 Task: Find connections with filter location Mátészalka with filter topic #helpingothers with filter profile language German with filter current company UltraTech Cement with filter school Narayana Institute with filter industry Household Services with filter service category Retirement Planning with filter keywords title Account Executive
Action: Mouse pressed left at (683, 93)
Screenshot: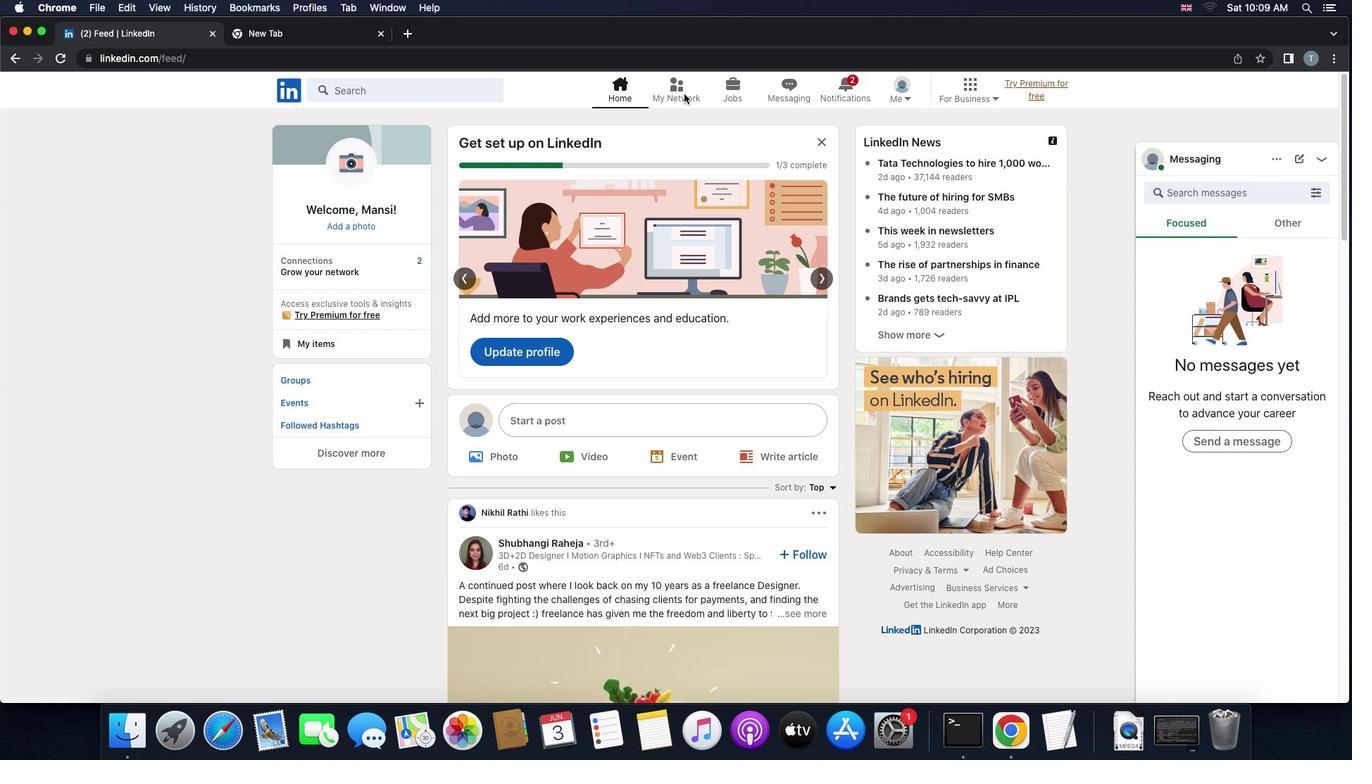 
Action: Mouse pressed left at (683, 93)
Screenshot: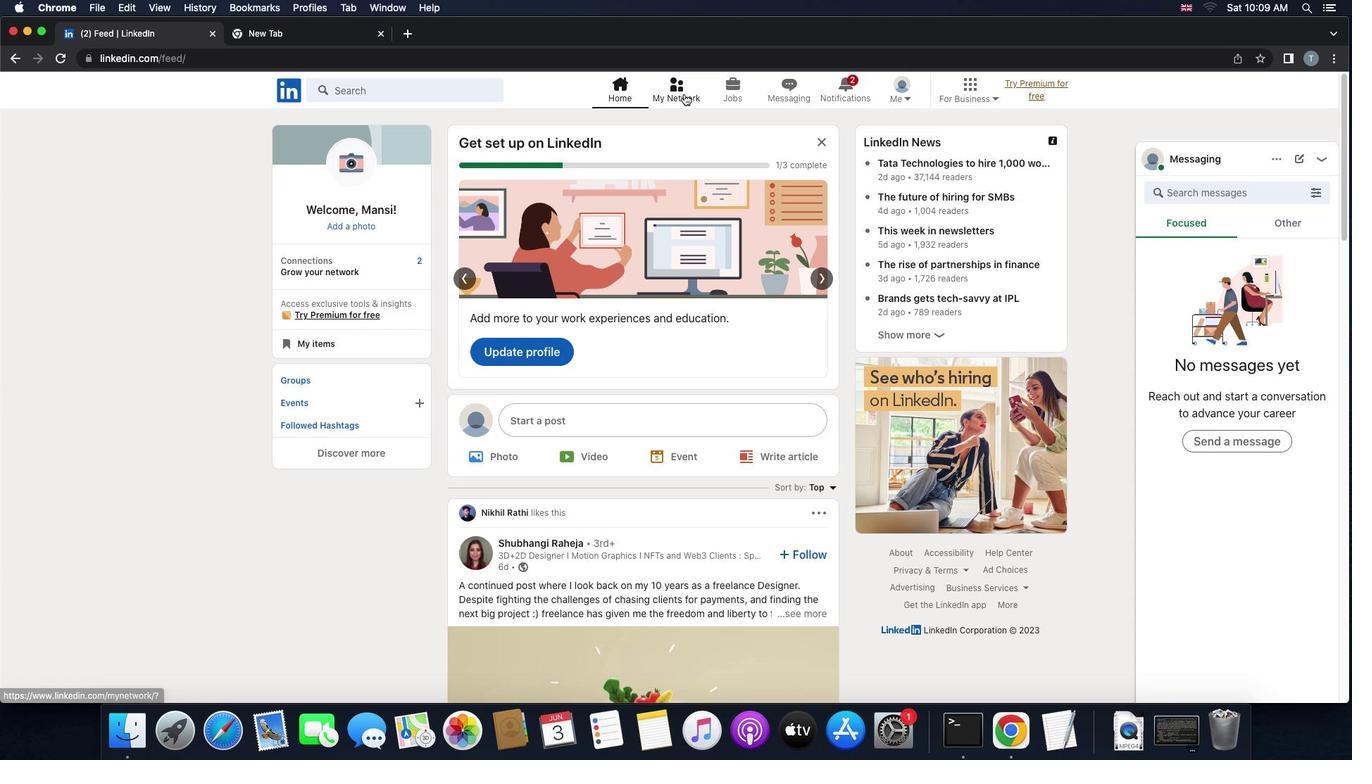 
Action: Mouse moved to (424, 167)
Screenshot: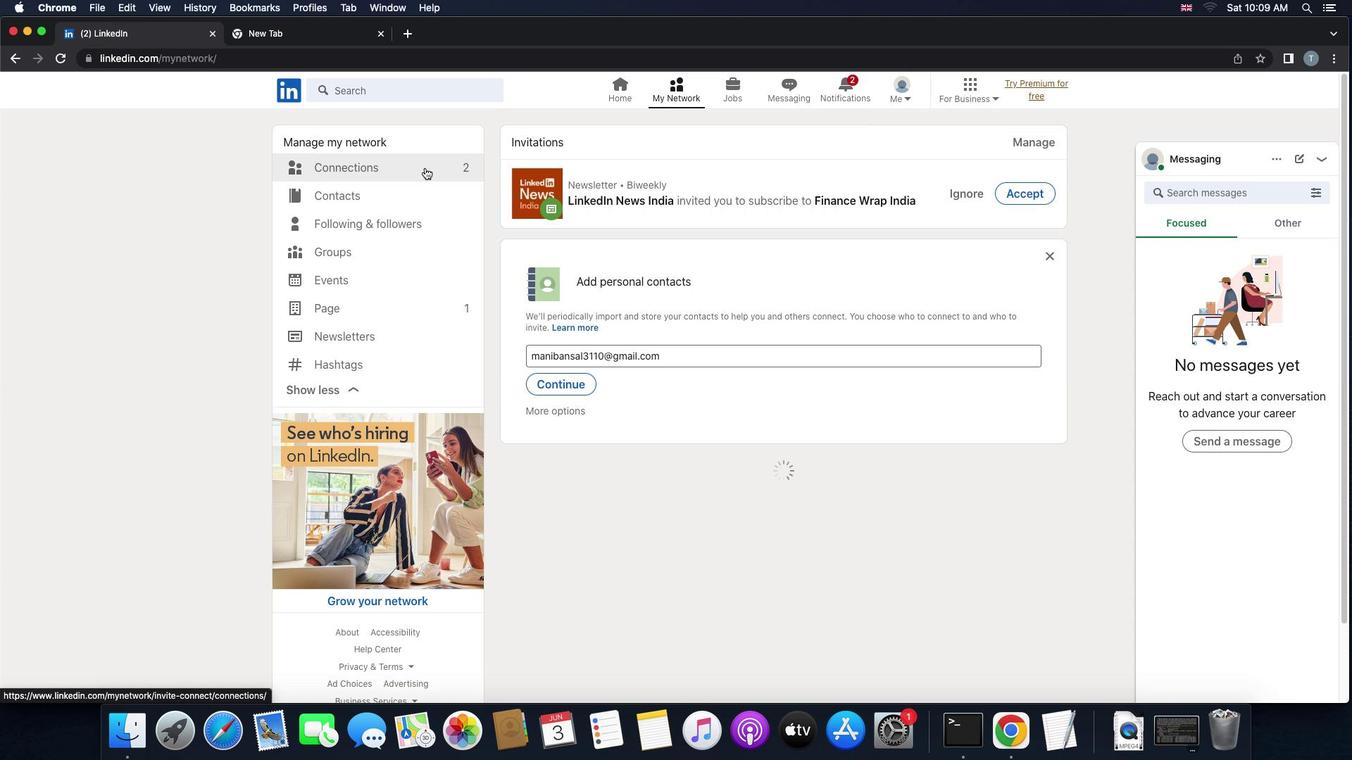 
Action: Mouse pressed left at (424, 167)
Screenshot: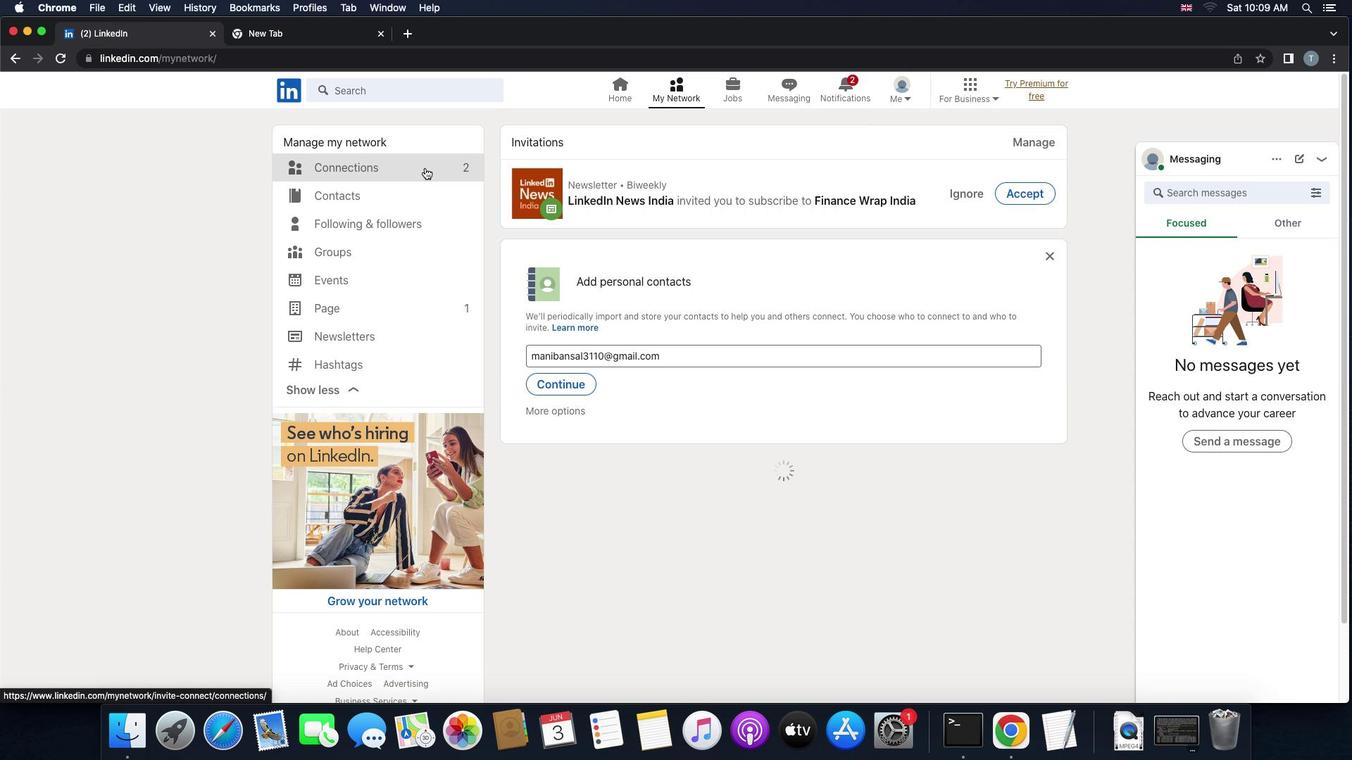 
Action: Mouse moved to (744, 166)
Screenshot: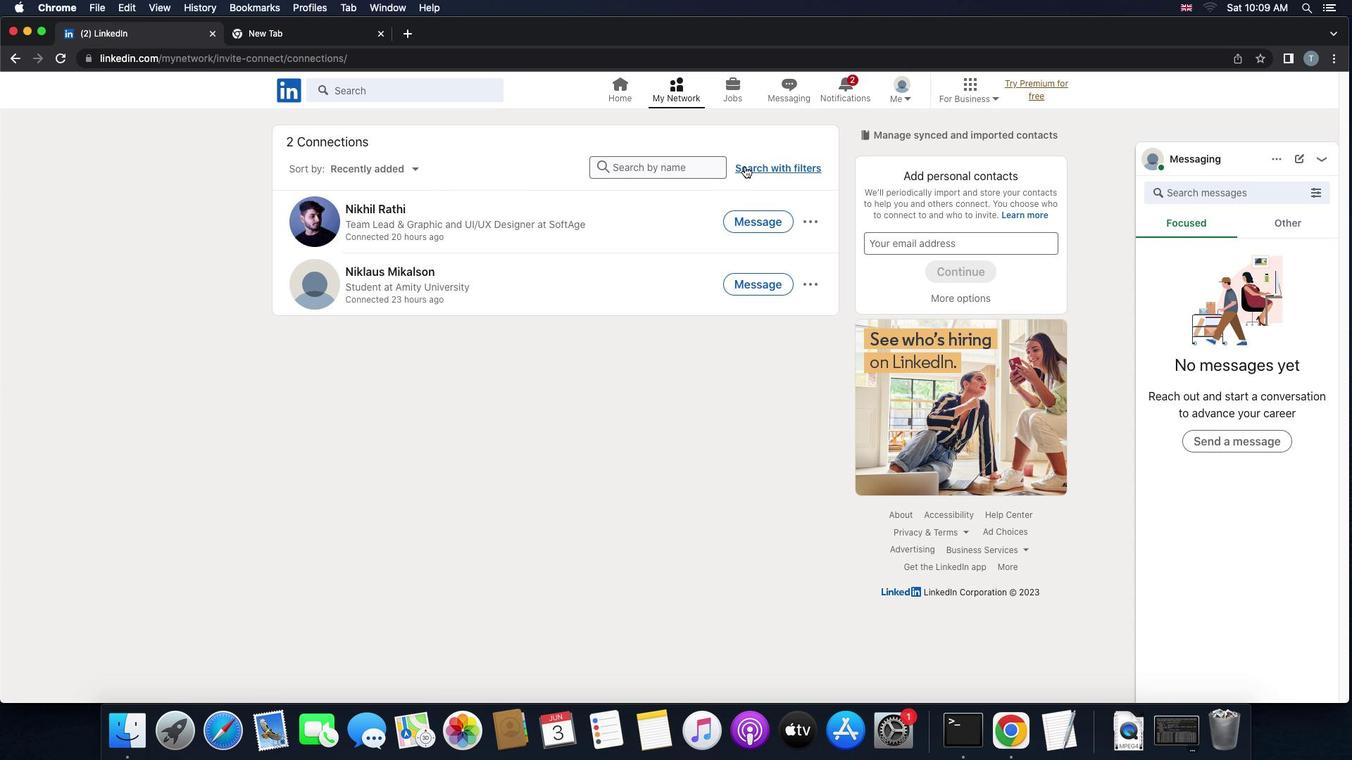 
Action: Mouse pressed left at (744, 166)
Screenshot: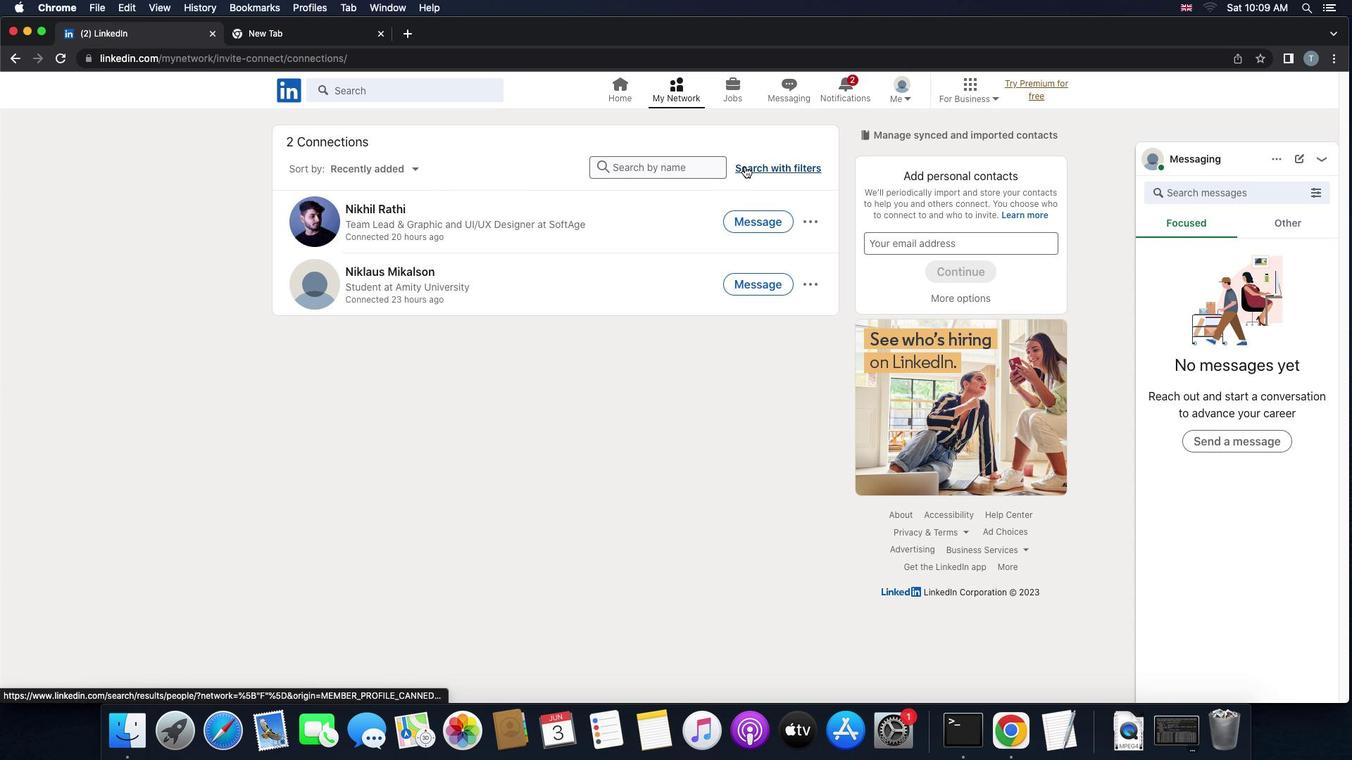 
Action: Mouse moved to (752, 122)
Screenshot: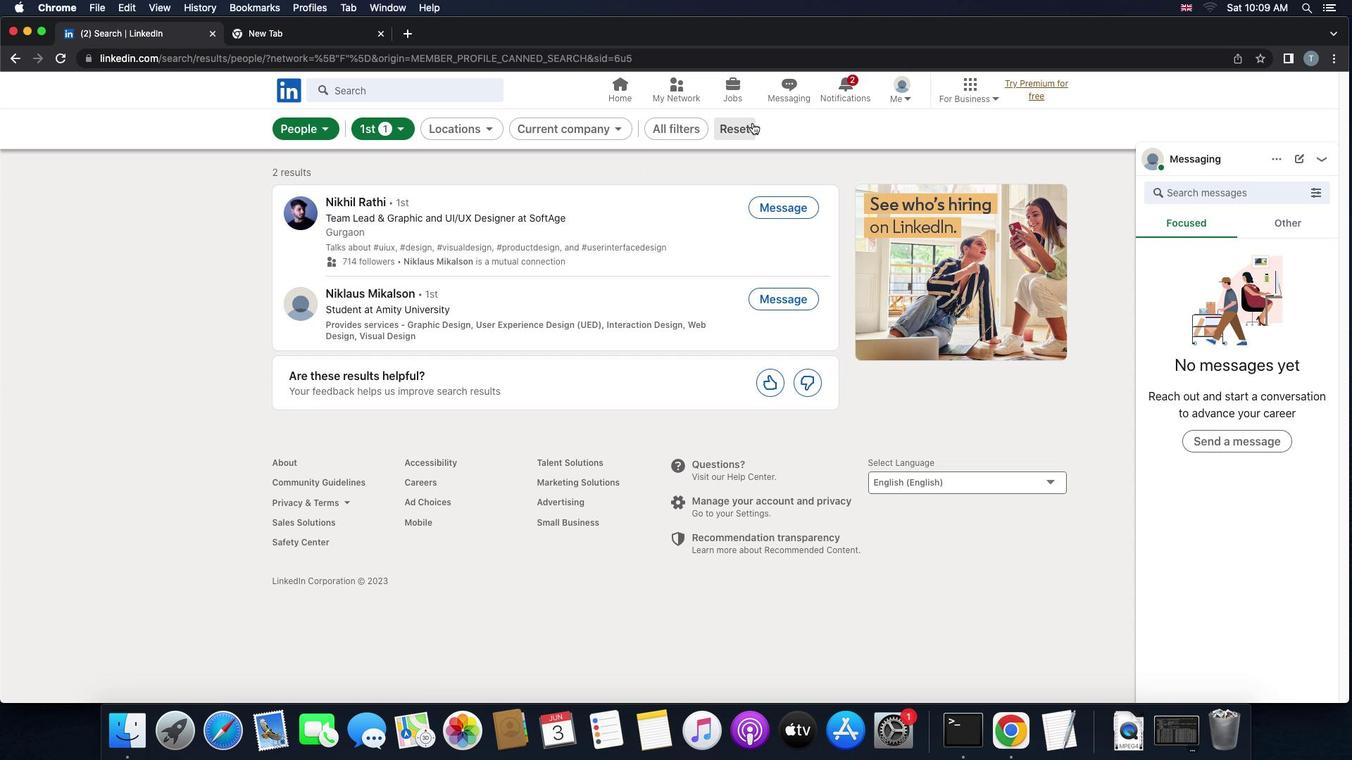 
Action: Mouse pressed left at (752, 122)
Screenshot: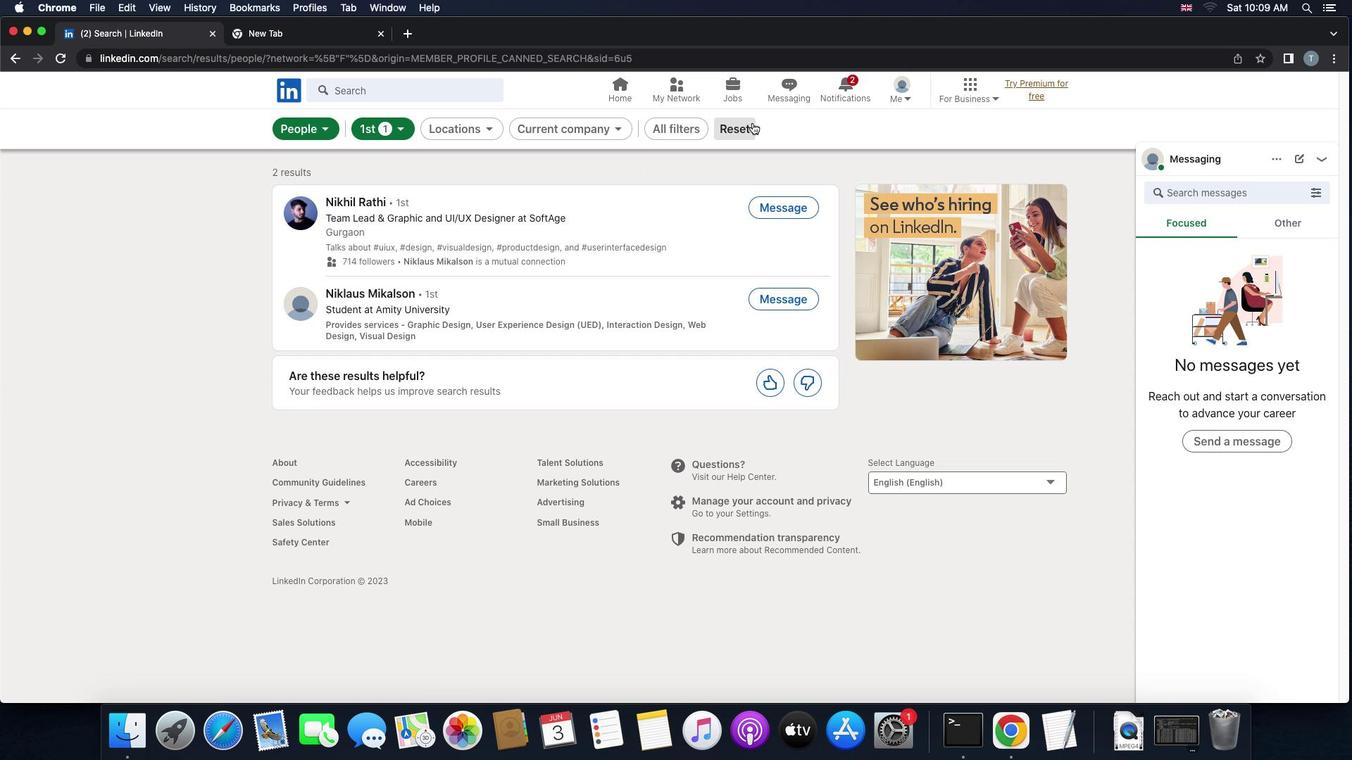 
Action: Mouse moved to (698, 127)
Screenshot: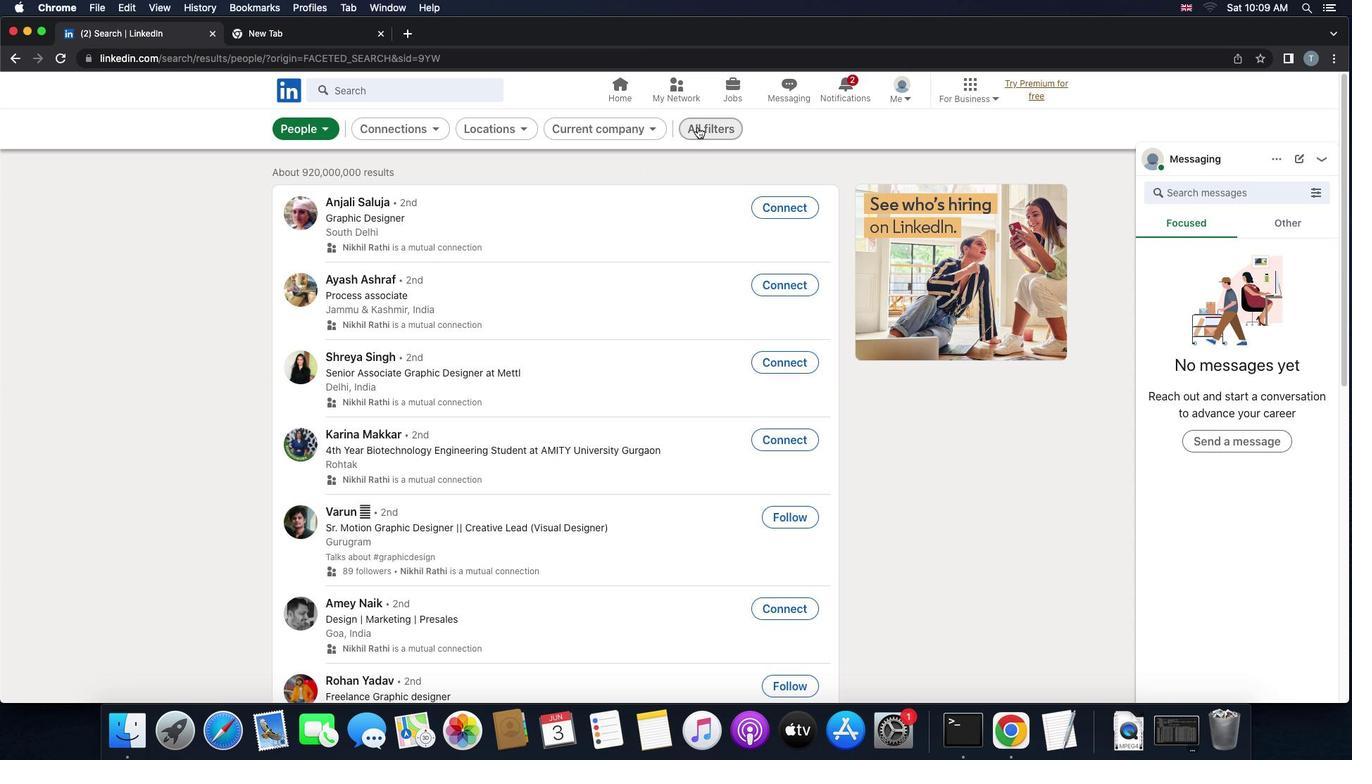 
Action: Mouse pressed left at (698, 127)
Screenshot: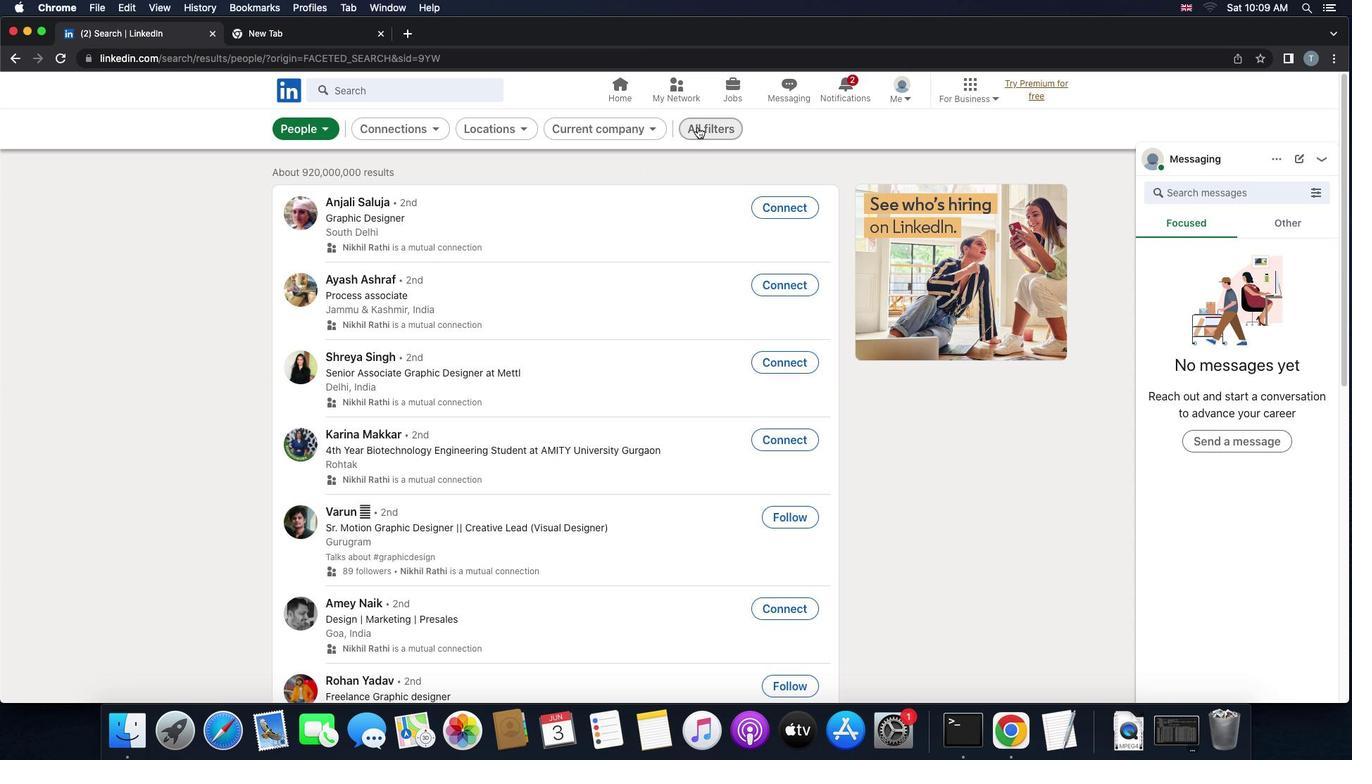 
Action: Mouse moved to (1117, 416)
Screenshot: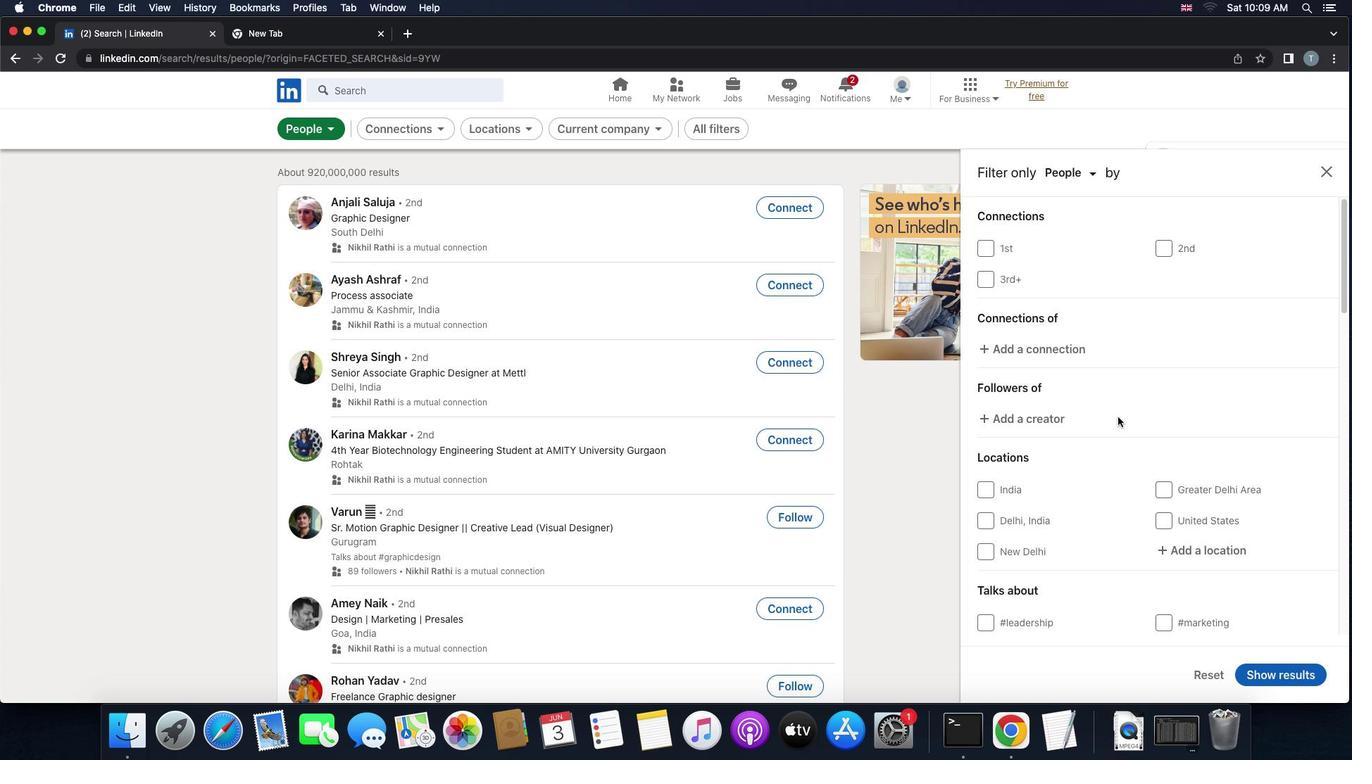 
Action: Mouse scrolled (1117, 416) with delta (0, 0)
Screenshot: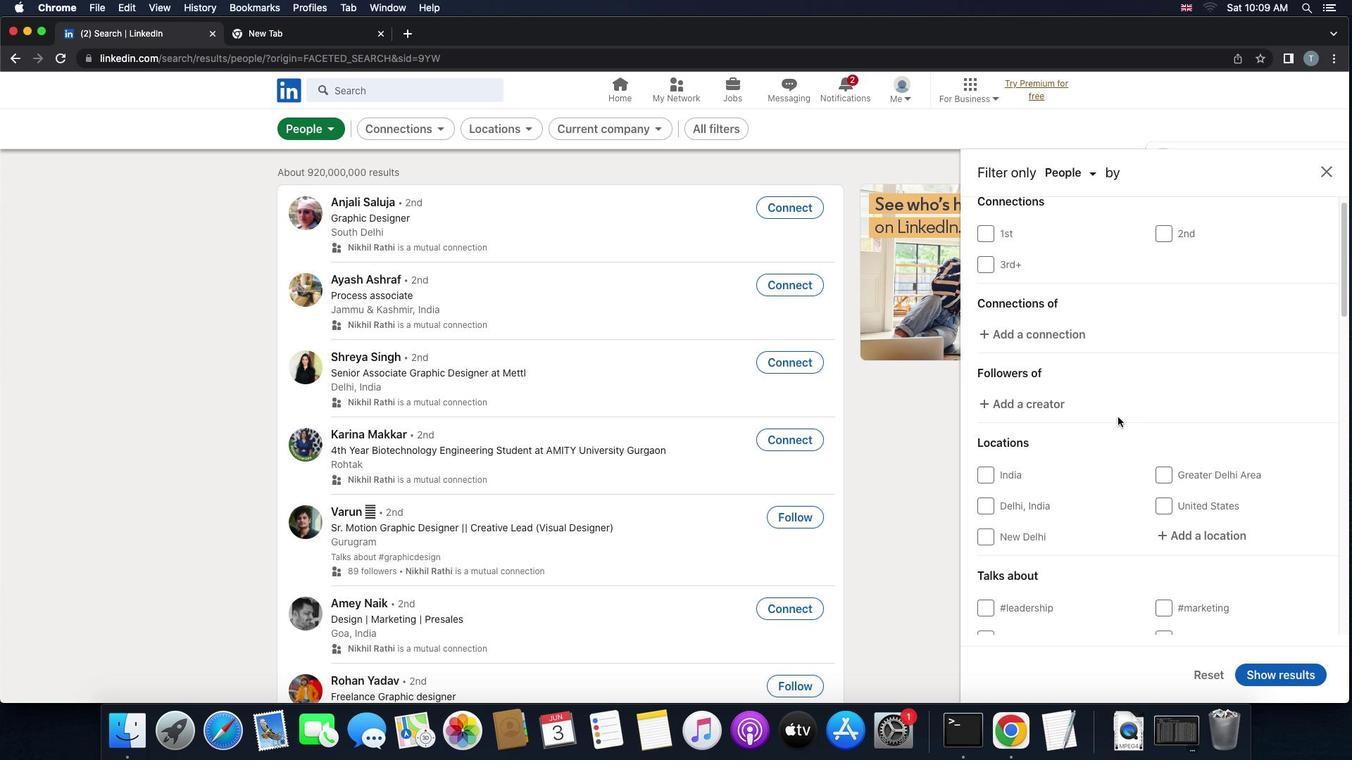 
Action: Mouse scrolled (1117, 416) with delta (0, 0)
Screenshot: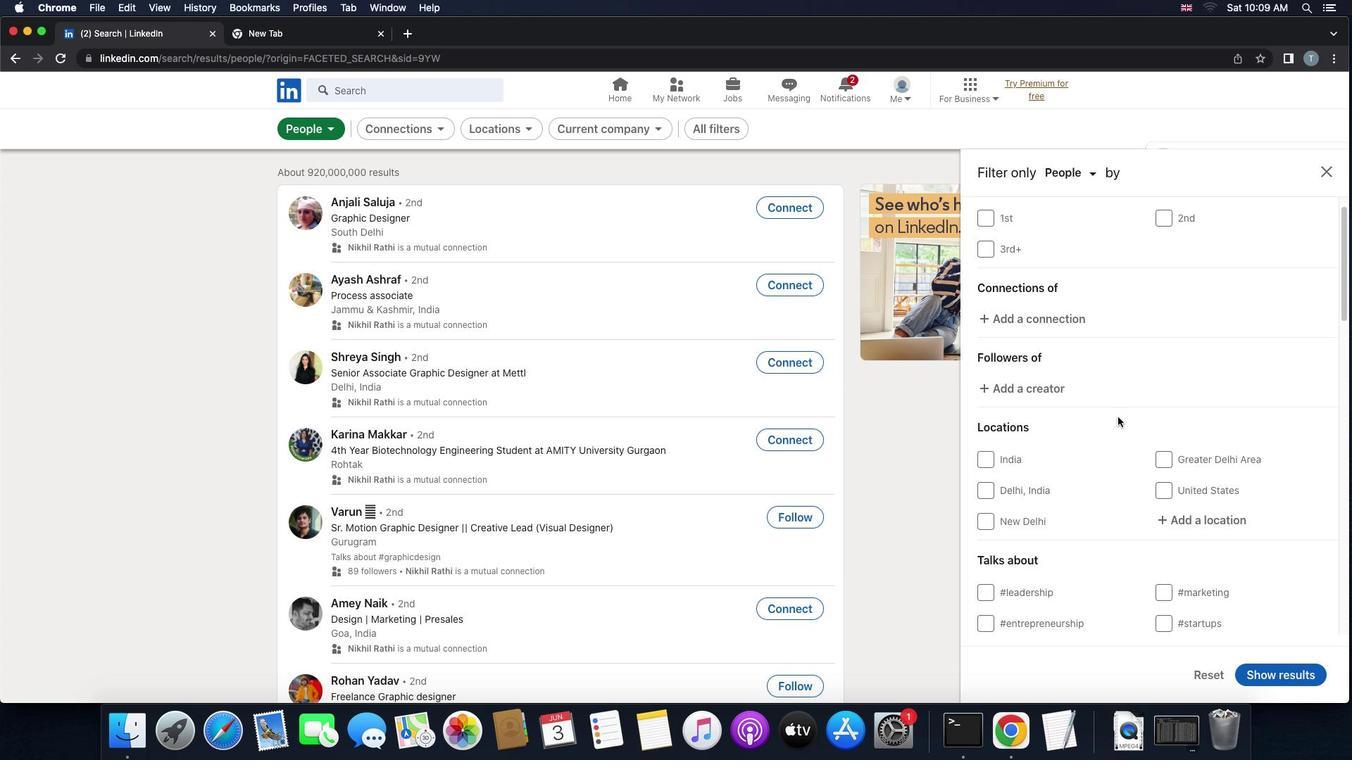 
Action: Mouse scrolled (1117, 416) with delta (0, -1)
Screenshot: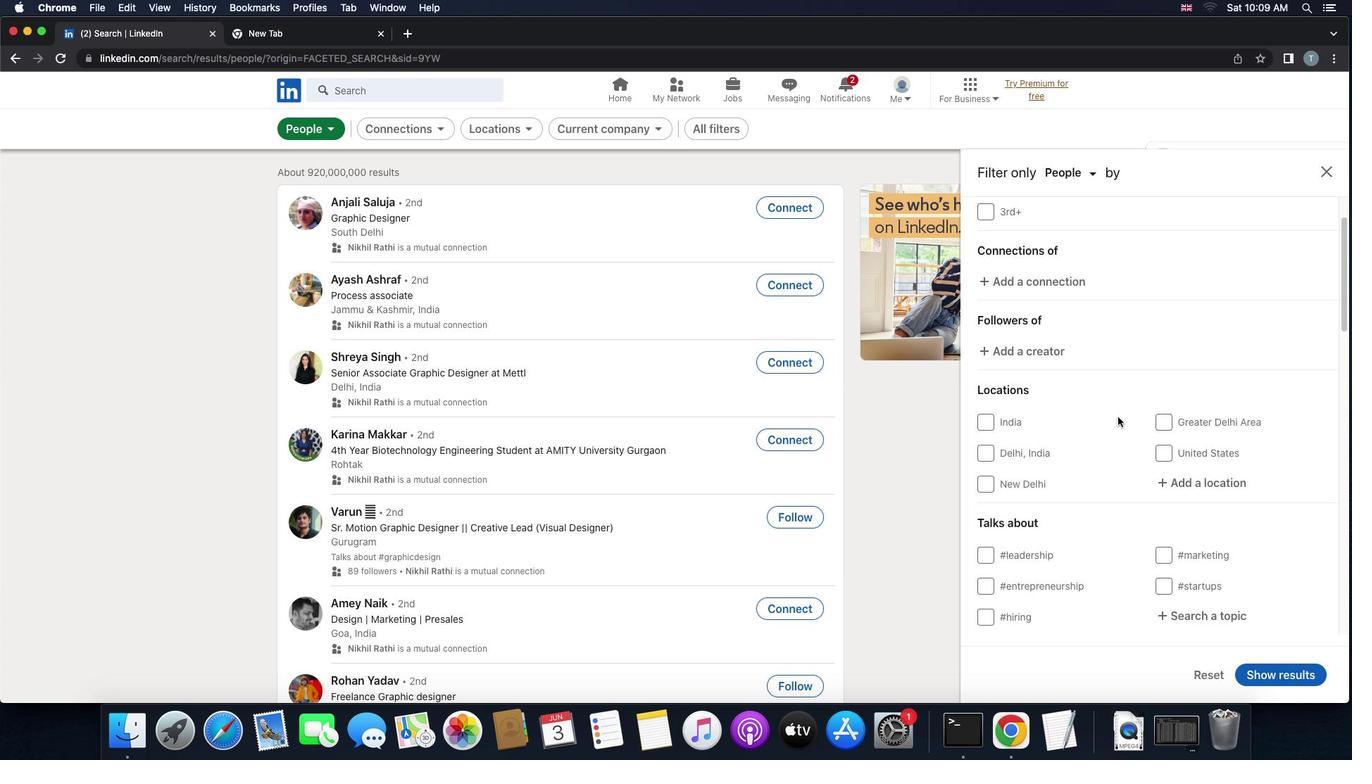 
Action: Mouse moved to (1214, 471)
Screenshot: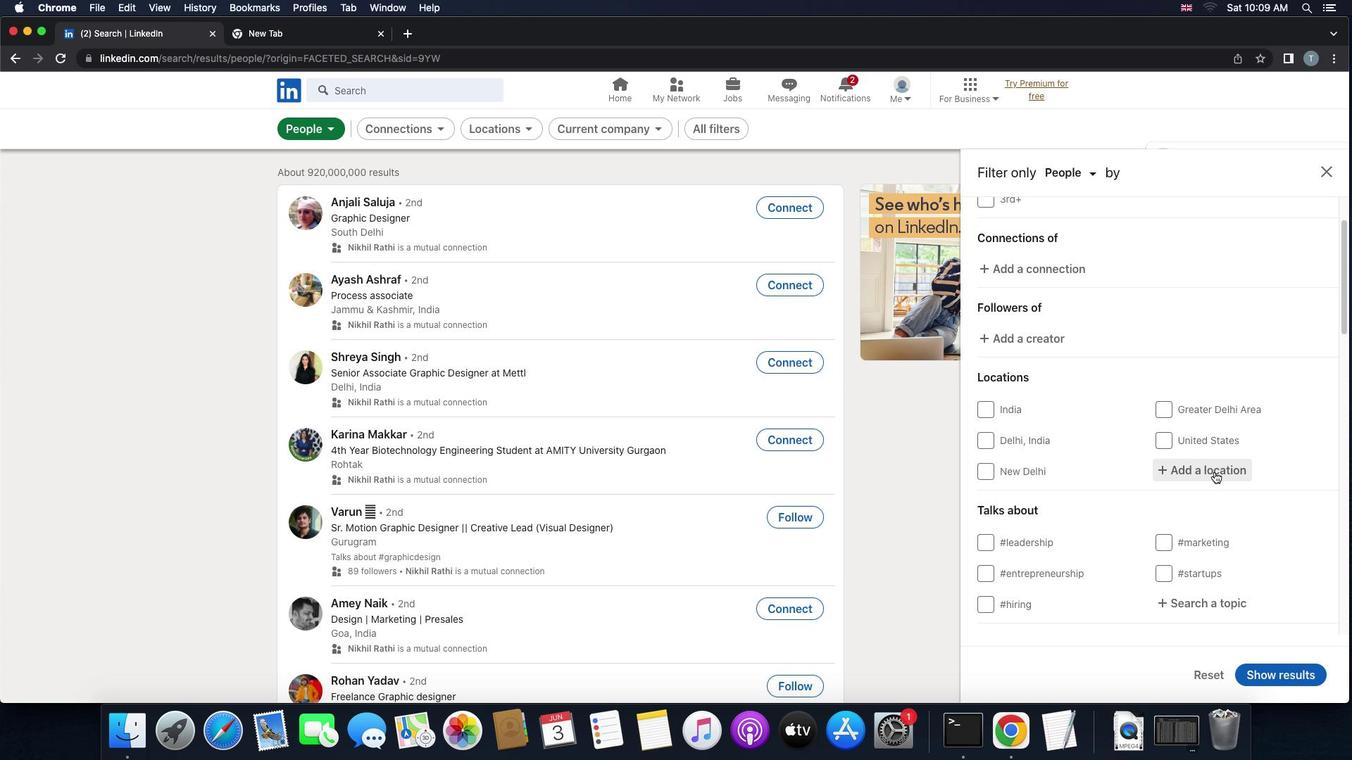 
Action: Mouse pressed left at (1214, 471)
Screenshot: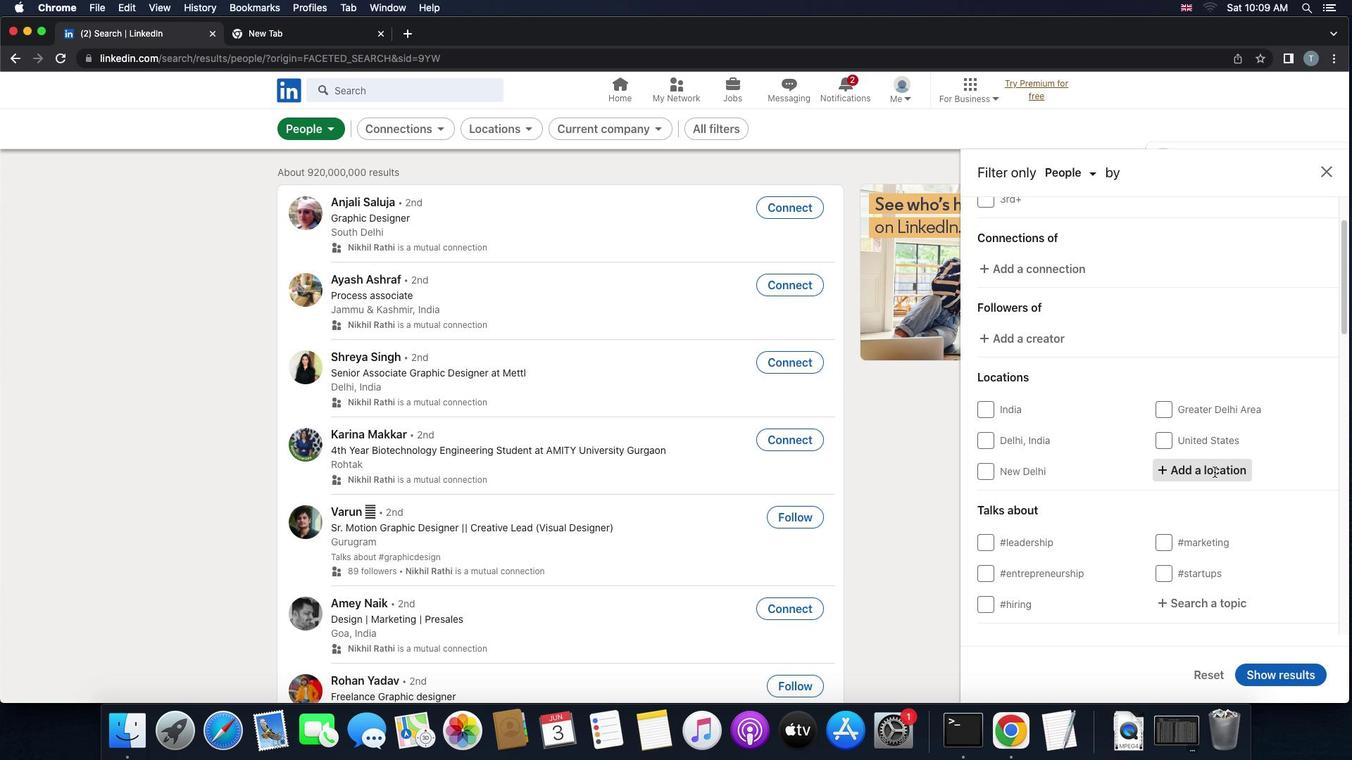 
Action: Mouse moved to (1215, 473)
Screenshot: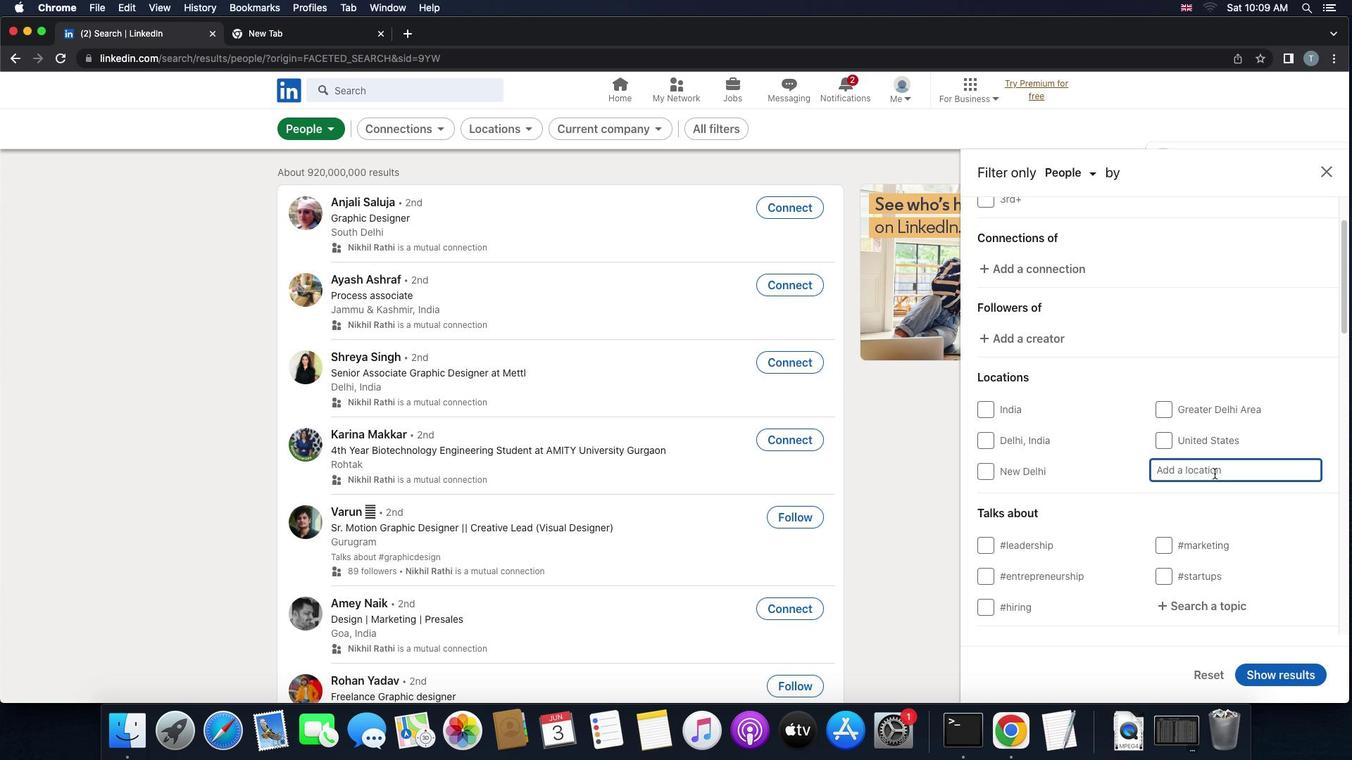 
Action: Key pressed 'm''a''t''e''s''z''a''l''k''a'
Screenshot: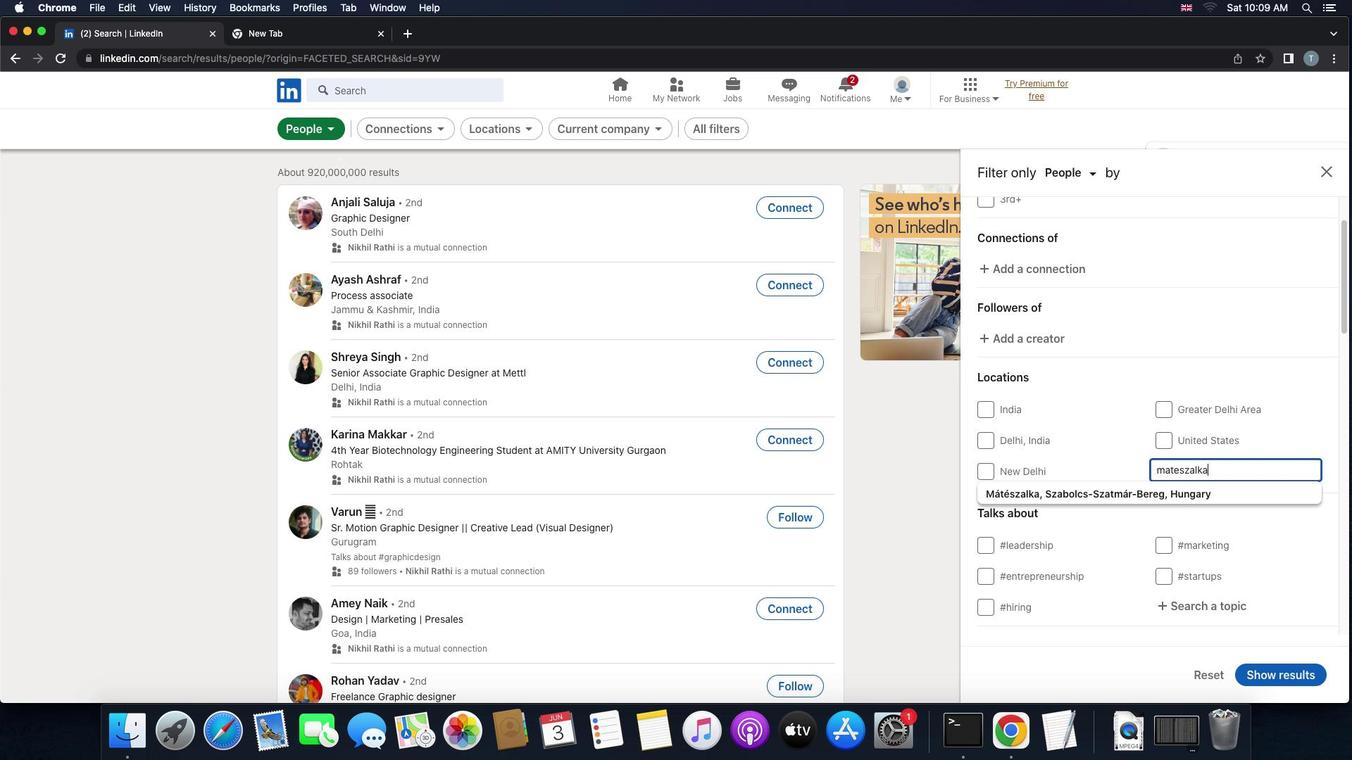 
Action: Mouse moved to (1210, 487)
Screenshot: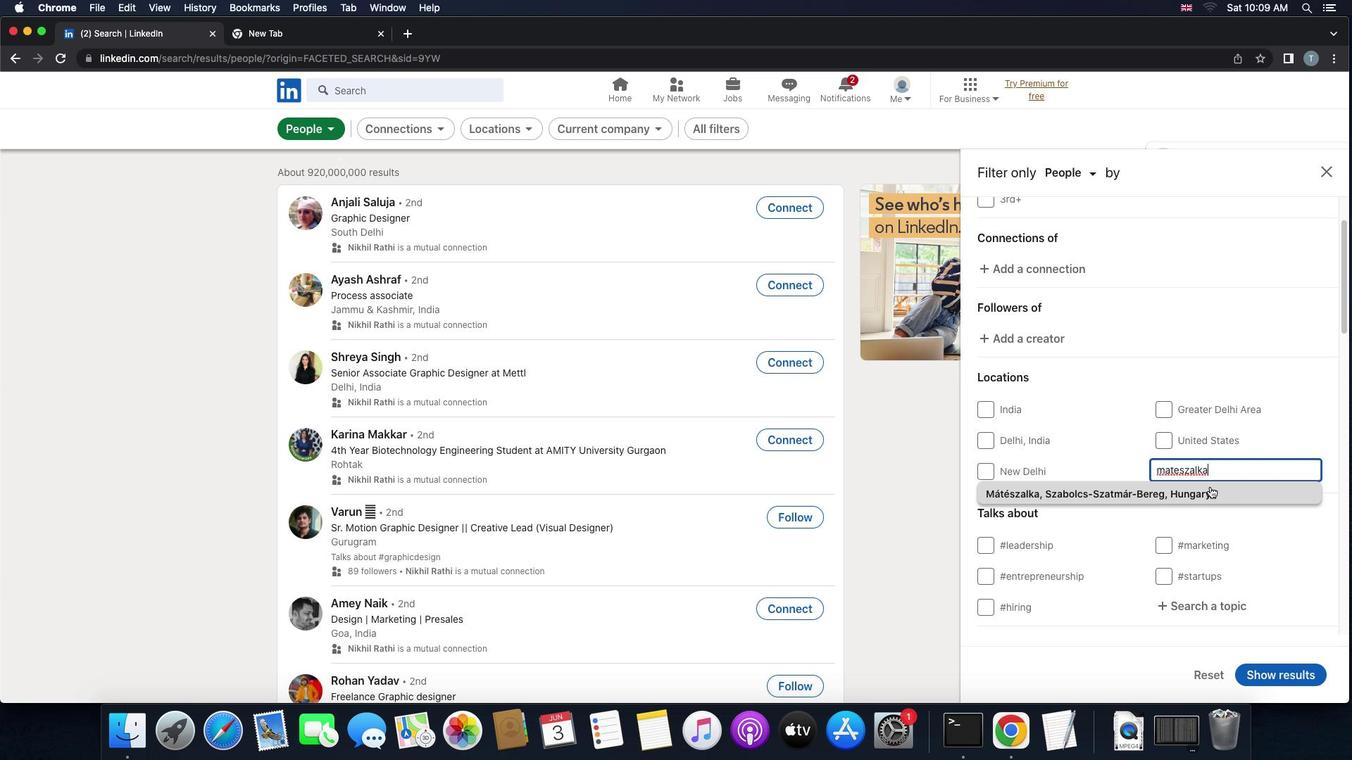 
Action: Mouse pressed left at (1210, 487)
Screenshot: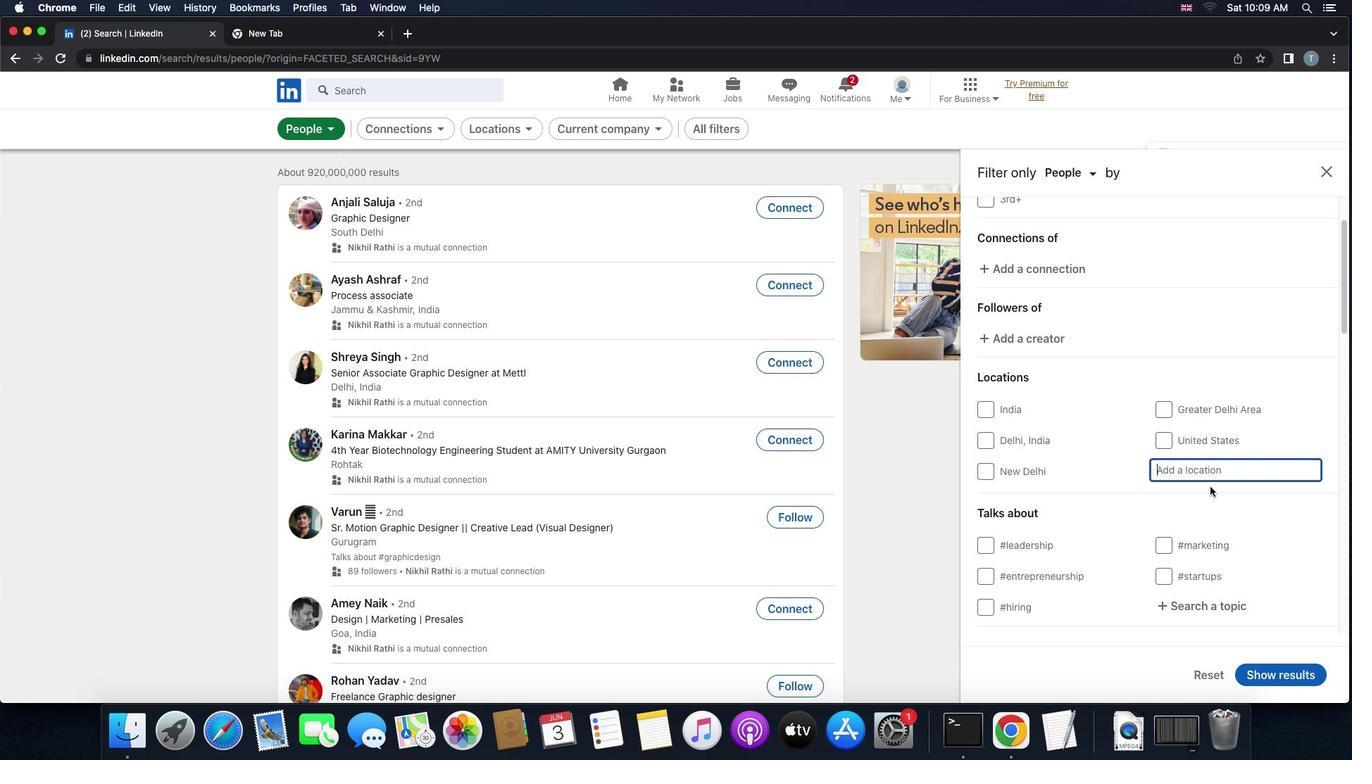 
Action: Mouse moved to (1185, 459)
Screenshot: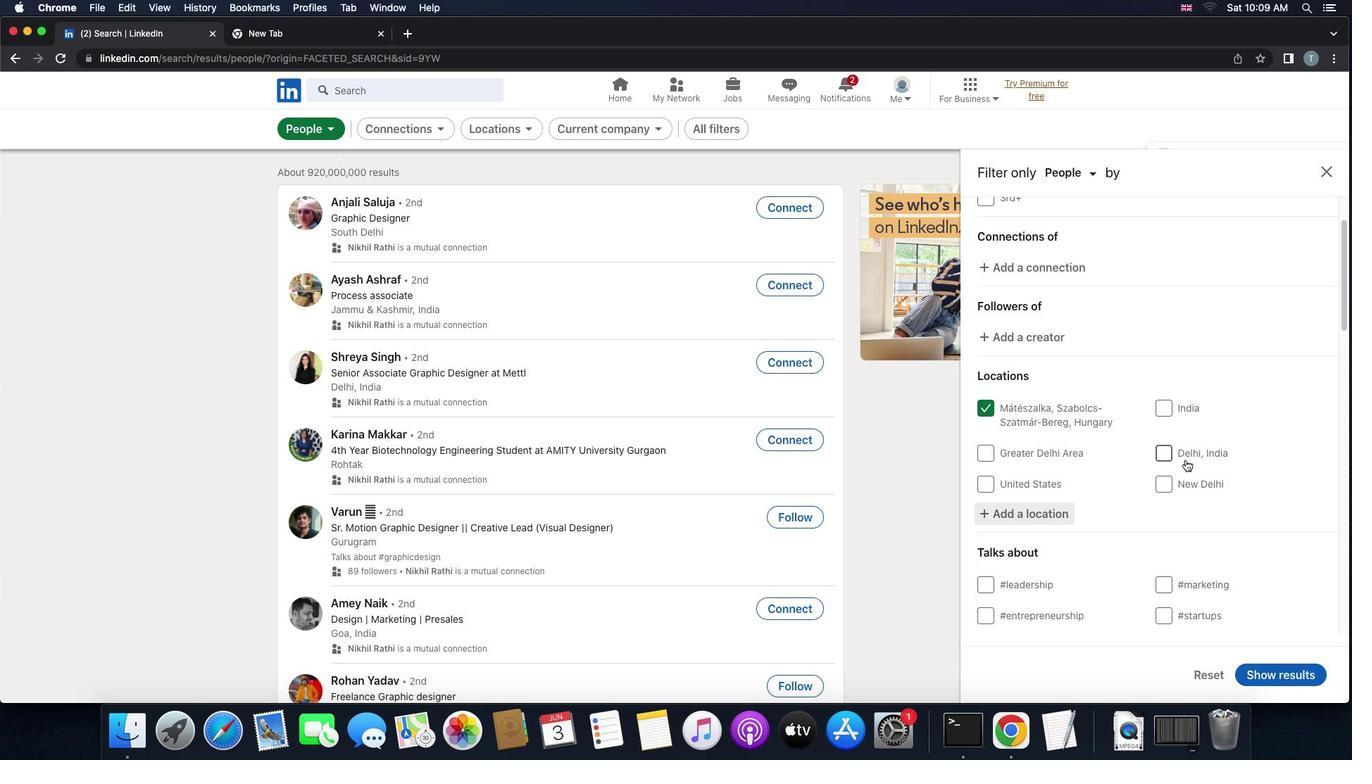 
Action: Mouse scrolled (1185, 459) with delta (0, 0)
Screenshot: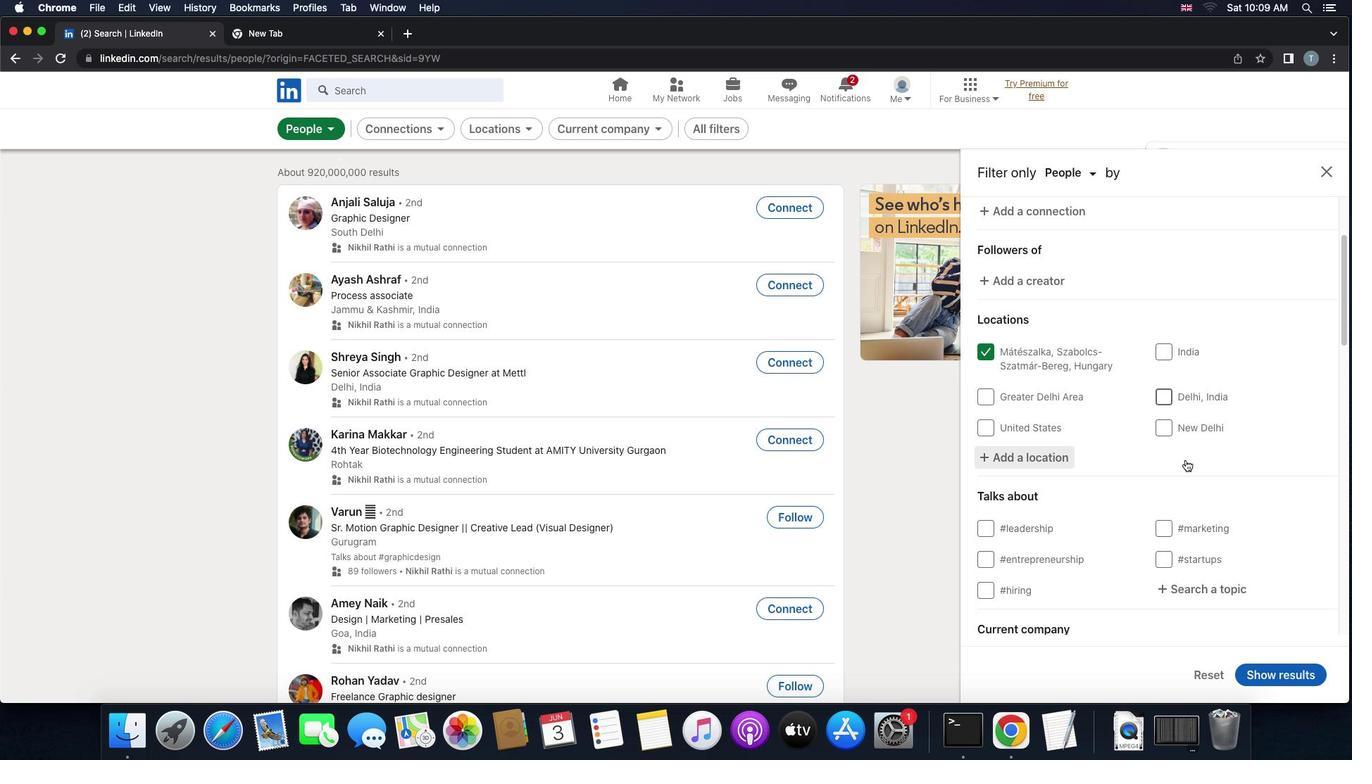 
Action: Mouse scrolled (1185, 459) with delta (0, 0)
Screenshot: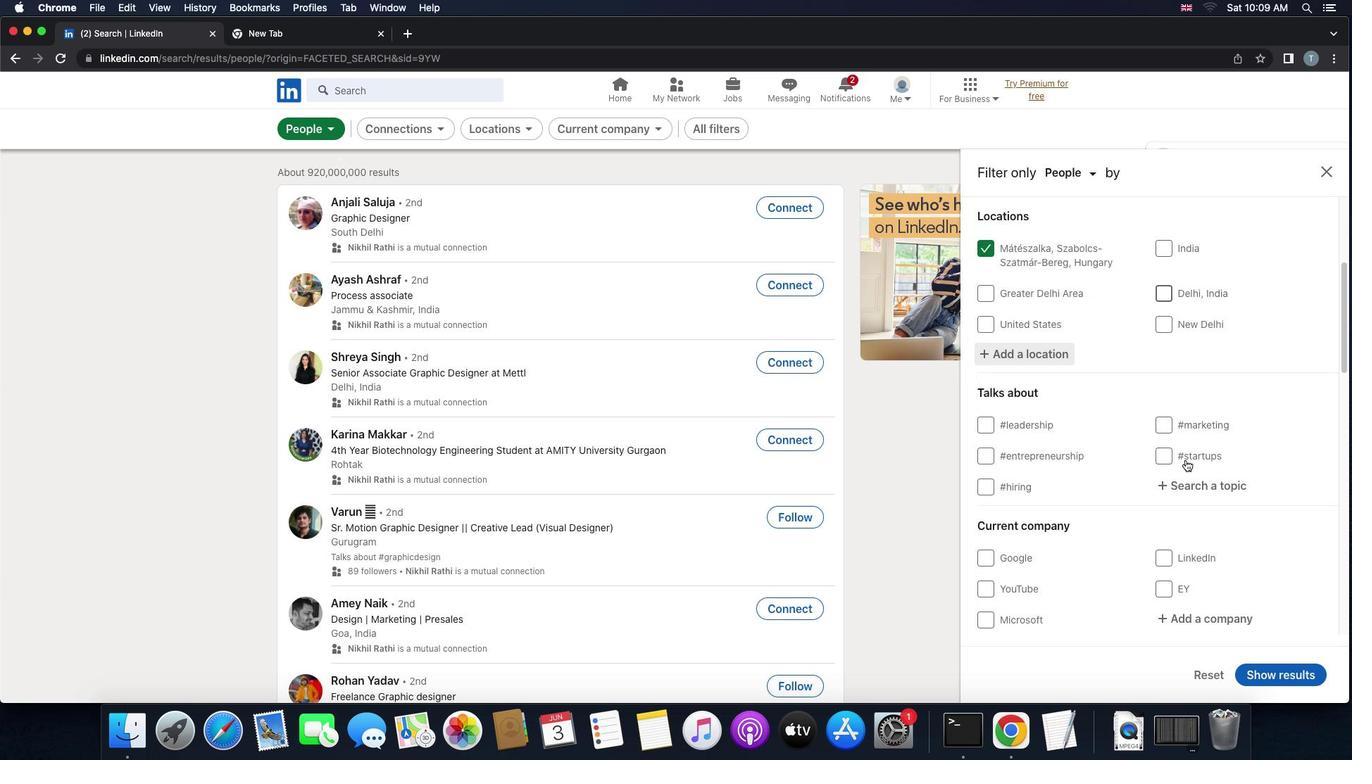 
Action: Mouse scrolled (1185, 459) with delta (0, -2)
Screenshot: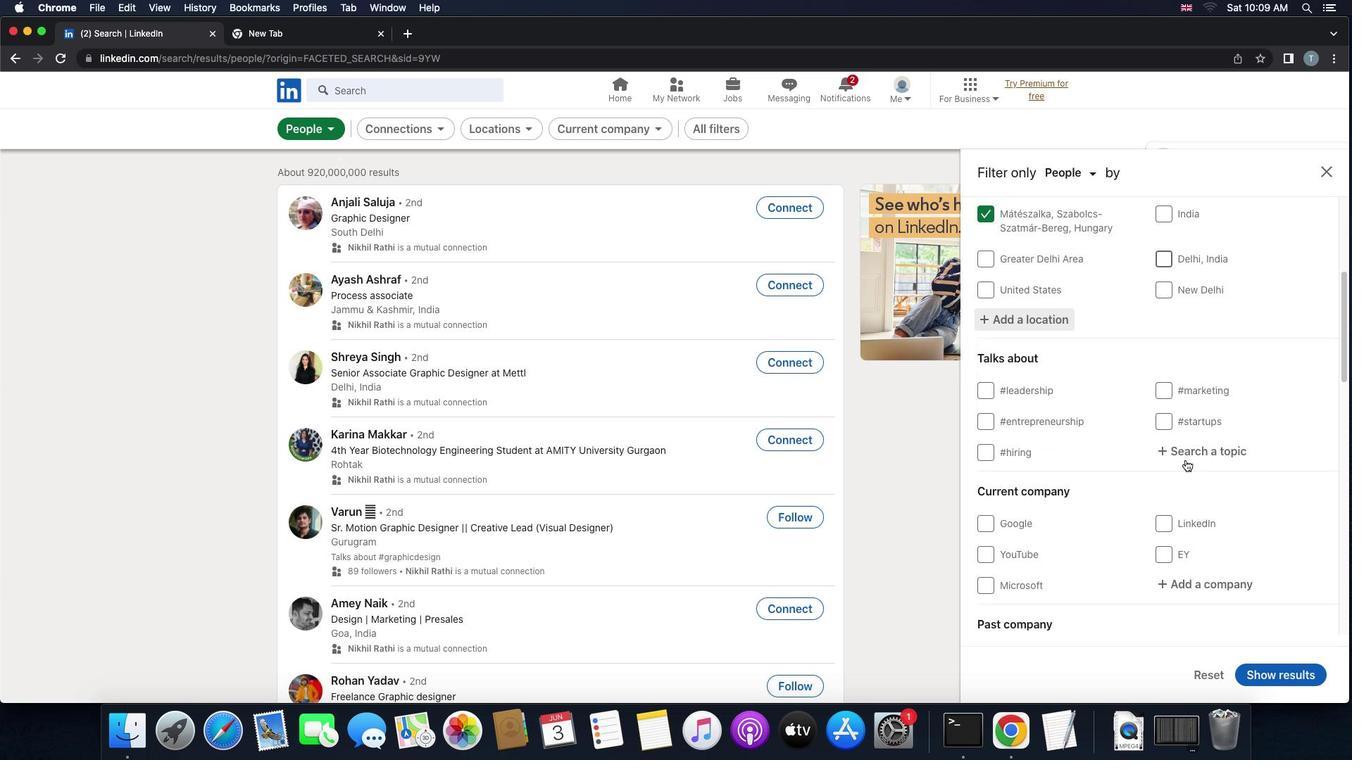 
Action: Mouse scrolled (1185, 459) with delta (0, -2)
Screenshot: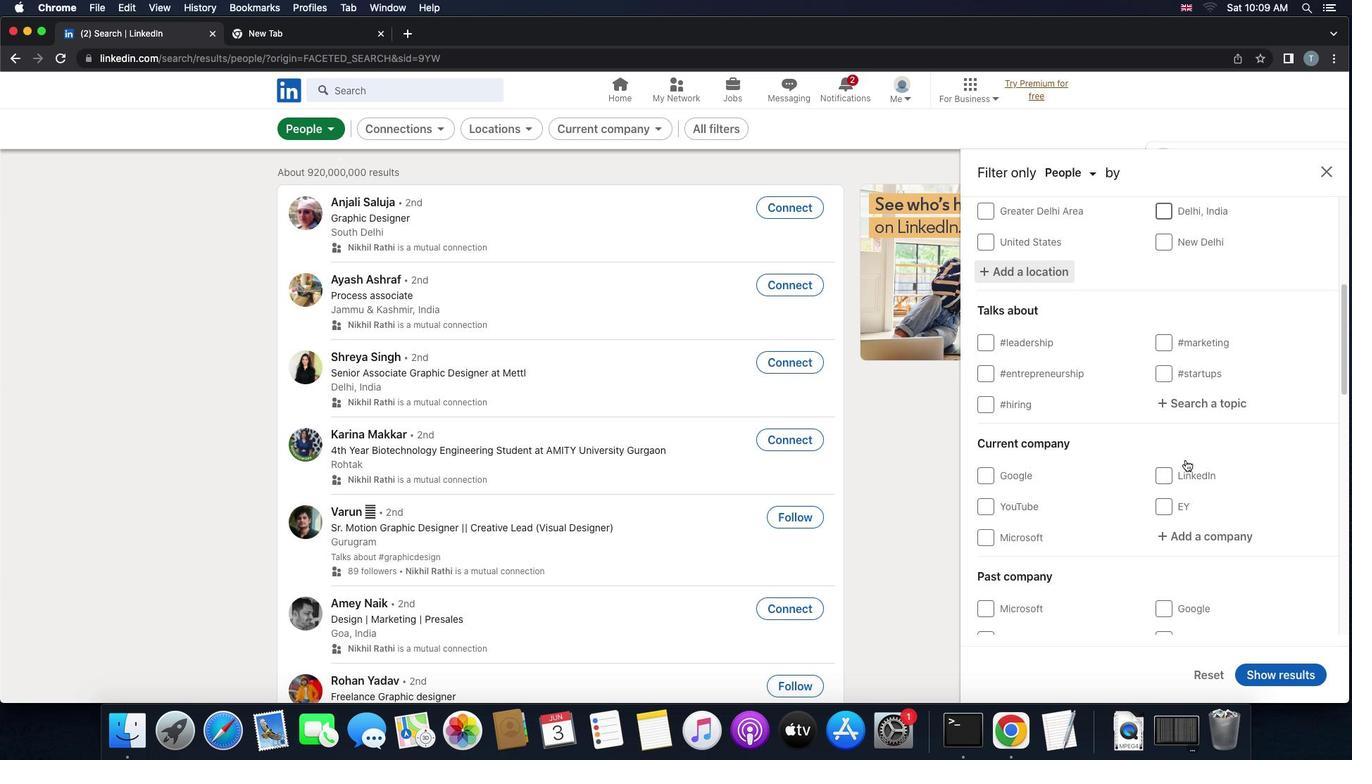 
Action: Mouse moved to (1200, 402)
Screenshot: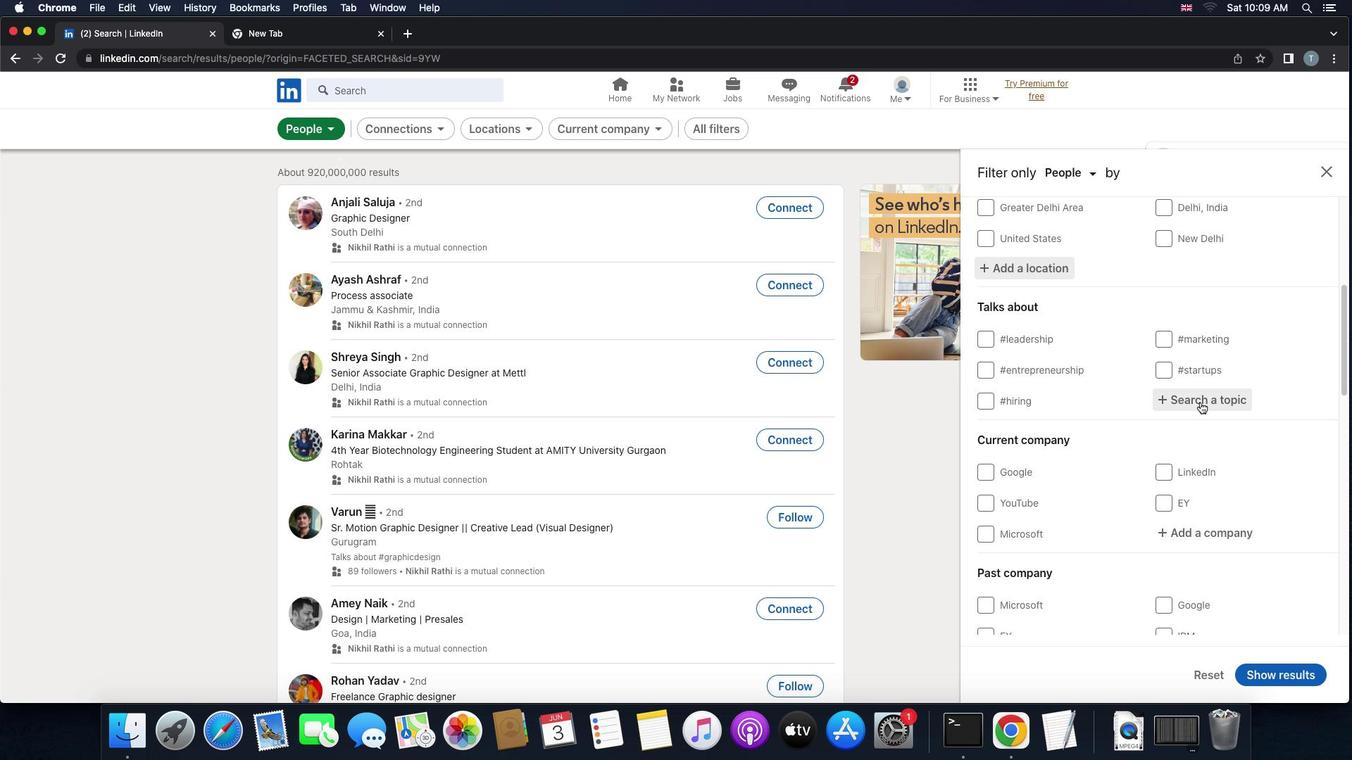 
Action: Mouse pressed left at (1200, 402)
Screenshot: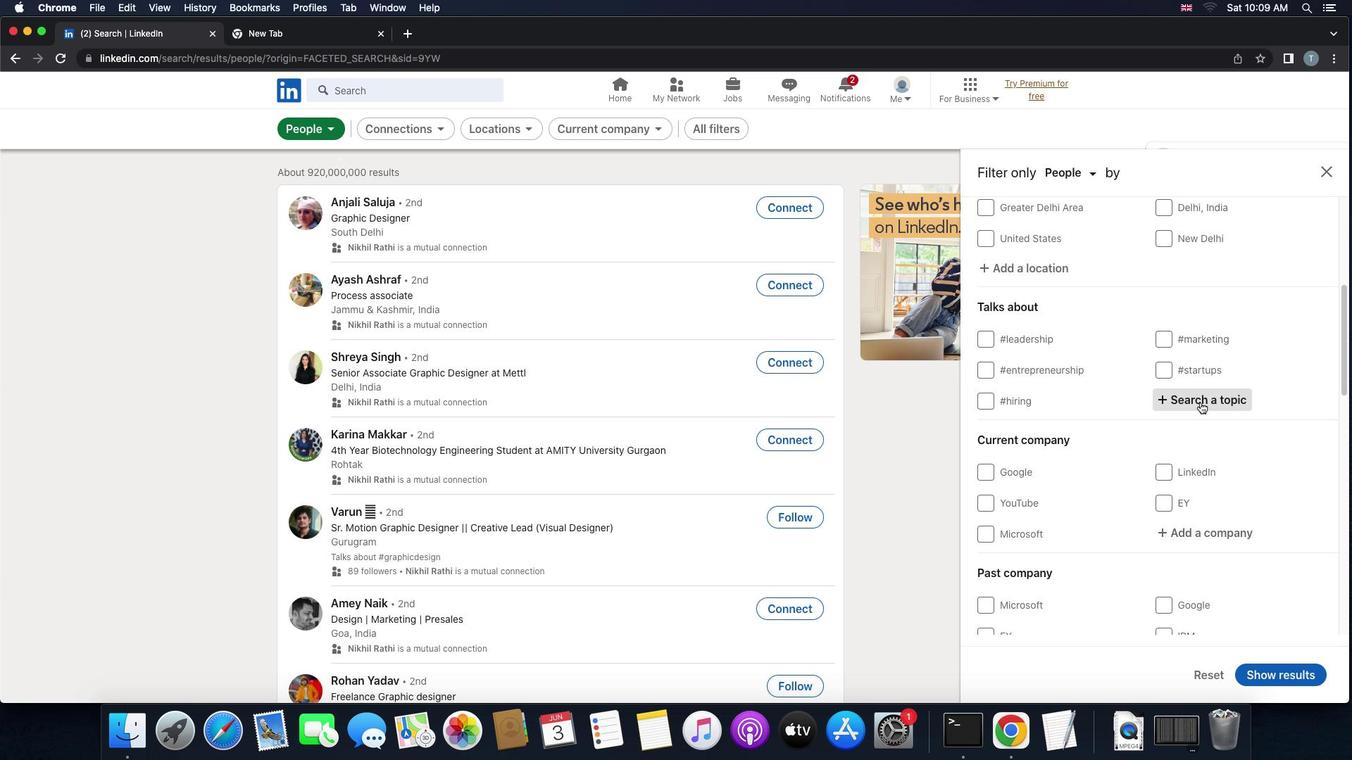 
Action: Key pressed 'h''e''l''p''i''n''g''o''t''h''e''r''s'
Screenshot: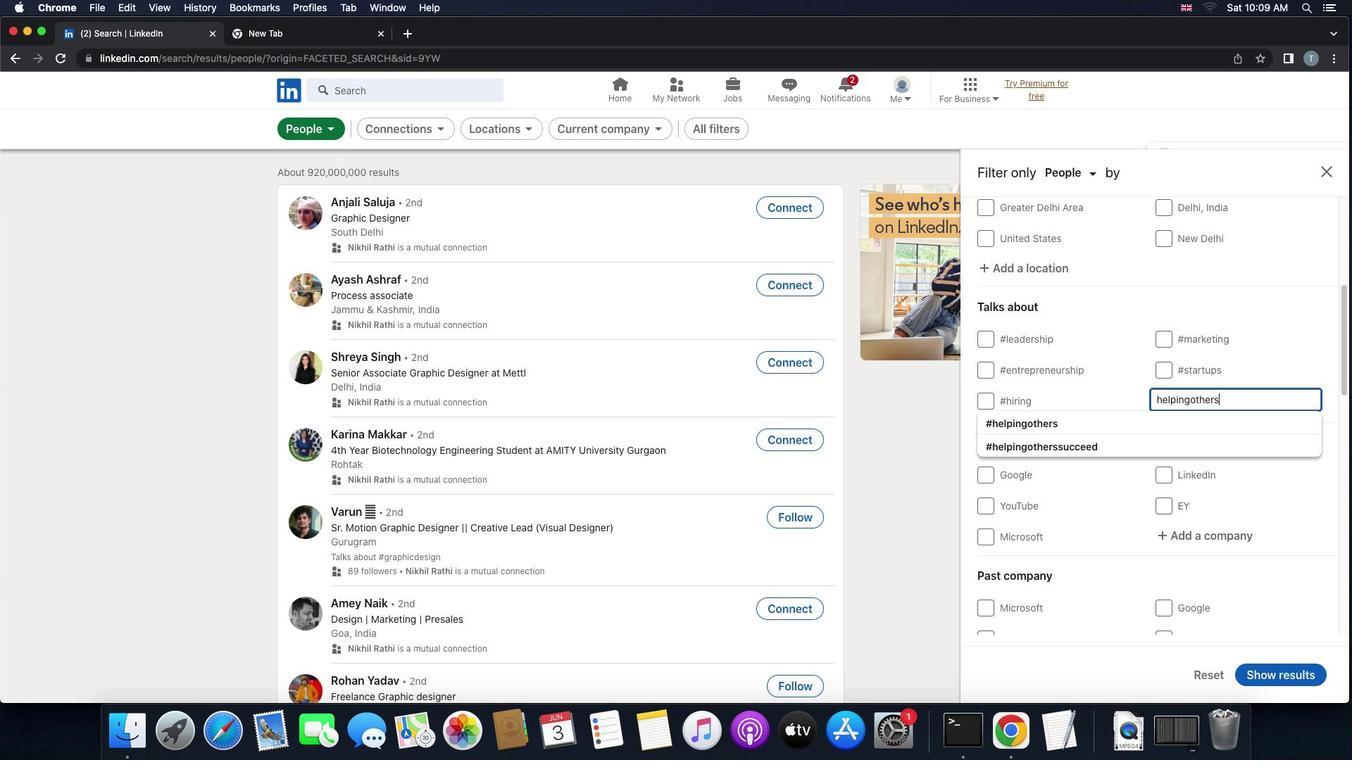 
Action: Mouse moved to (1141, 419)
Screenshot: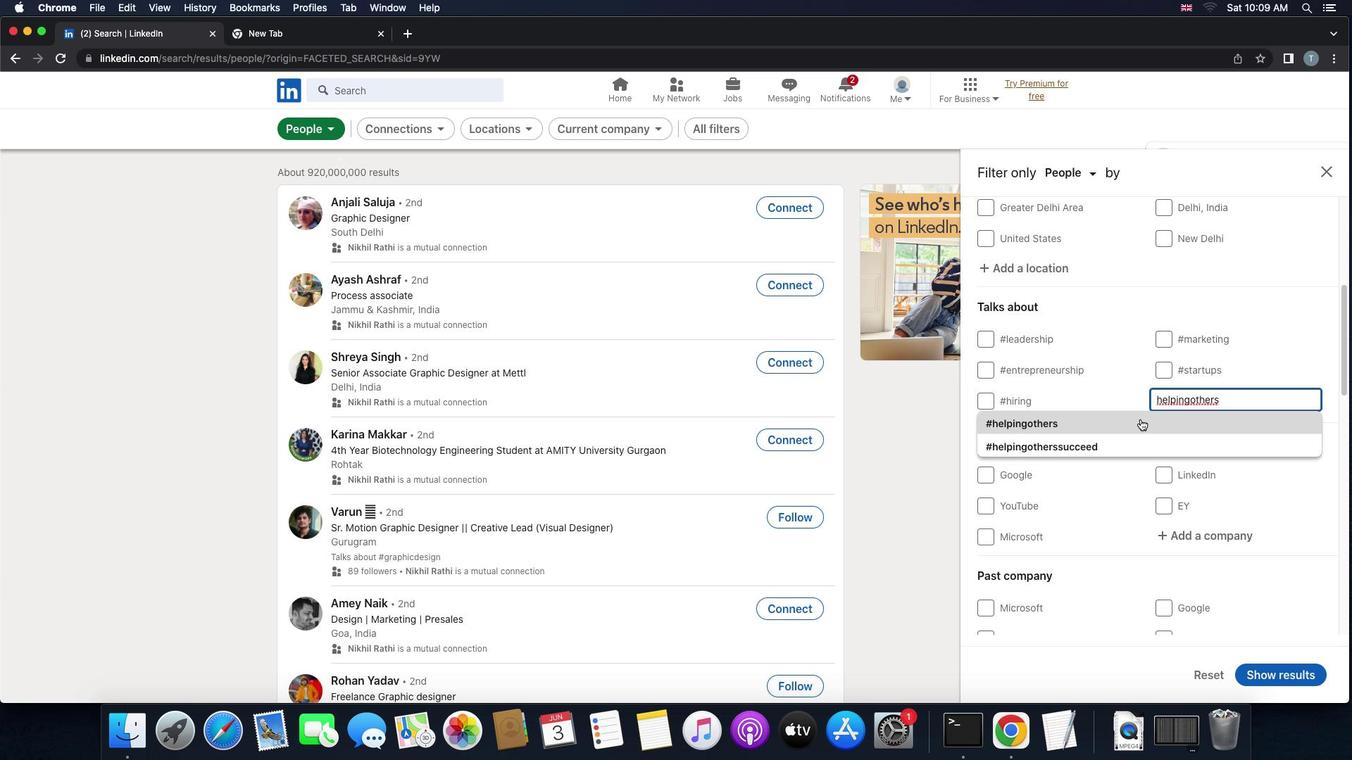 
Action: Mouse pressed left at (1141, 419)
Screenshot: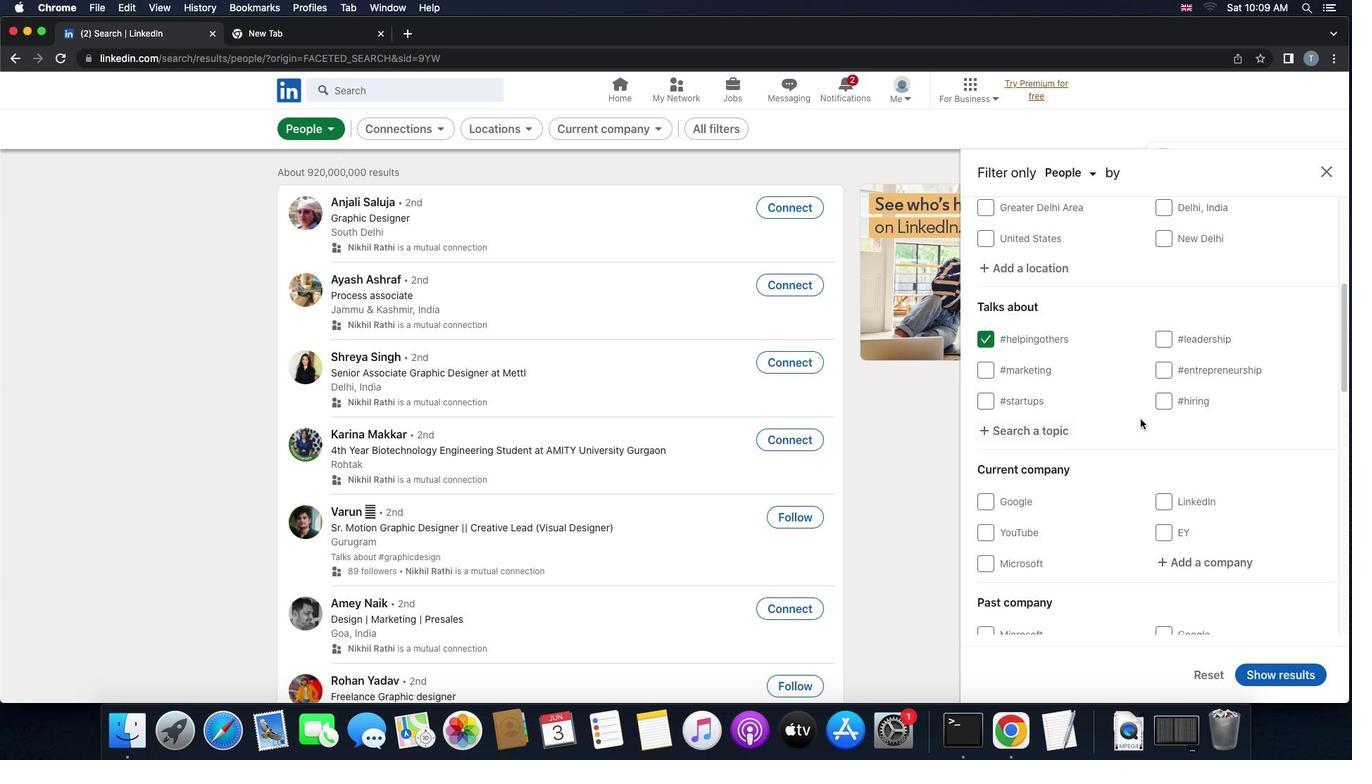 
Action: Mouse scrolled (1141, 419) with delta (0, 0)
Screenshot: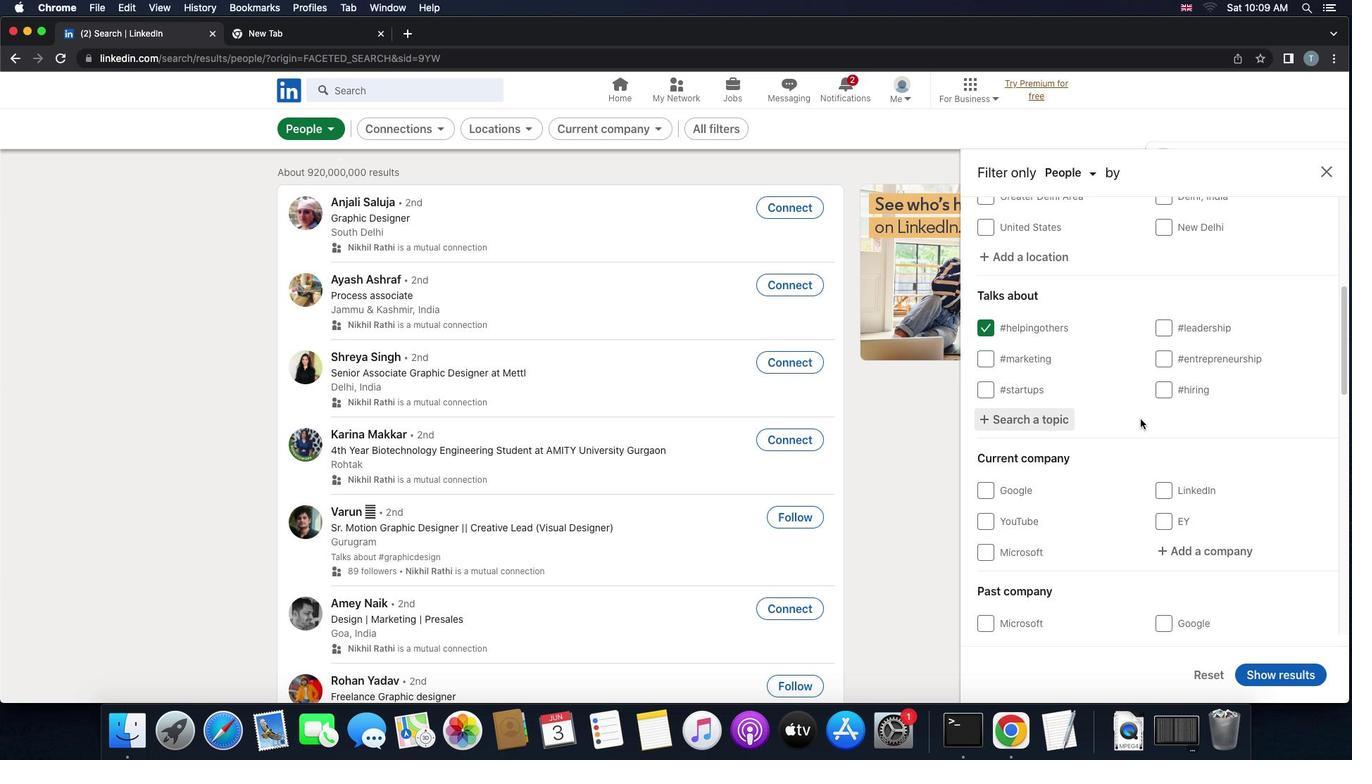 
Action: Mouse scrolled (1141, 419) with delta (0, 0)
Screenshot: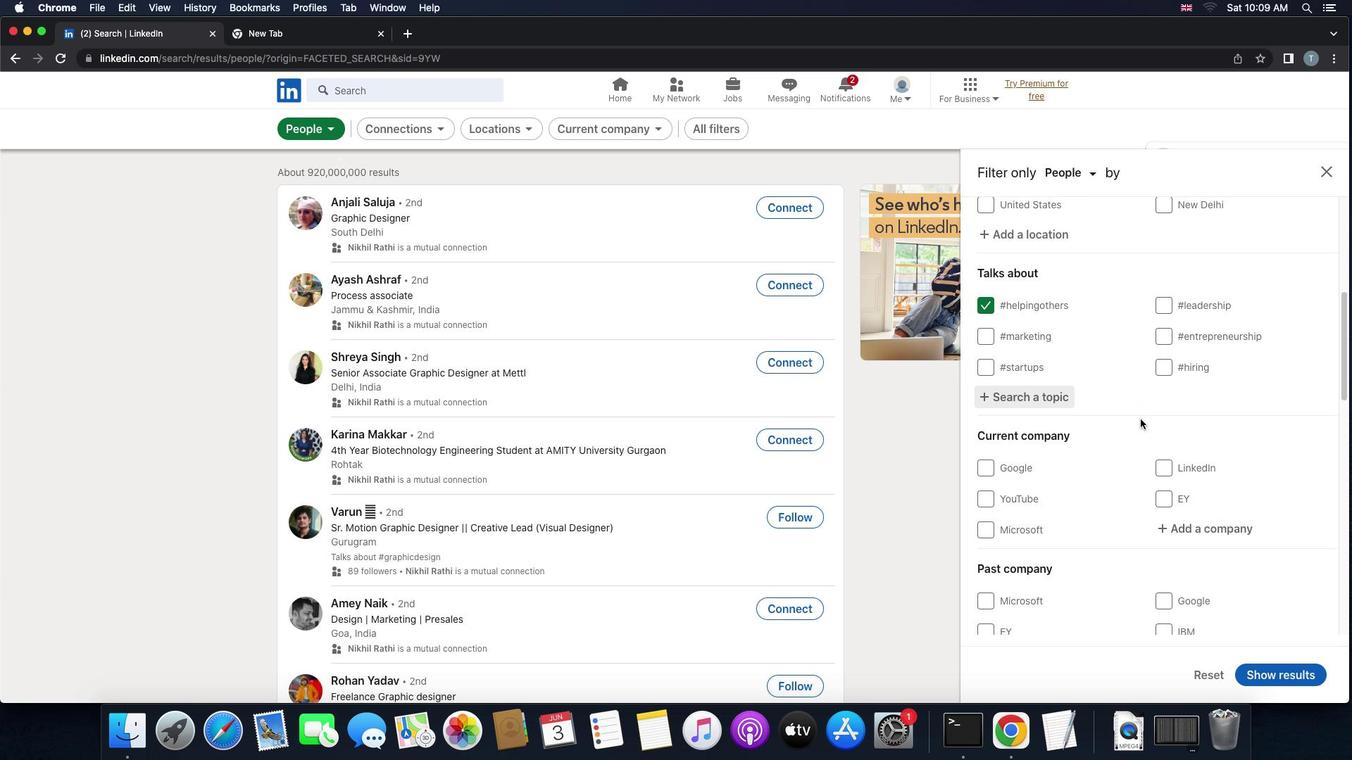 
Action: Mouse scrolled (1141, 419) with delta (0, 0)
Screenshot: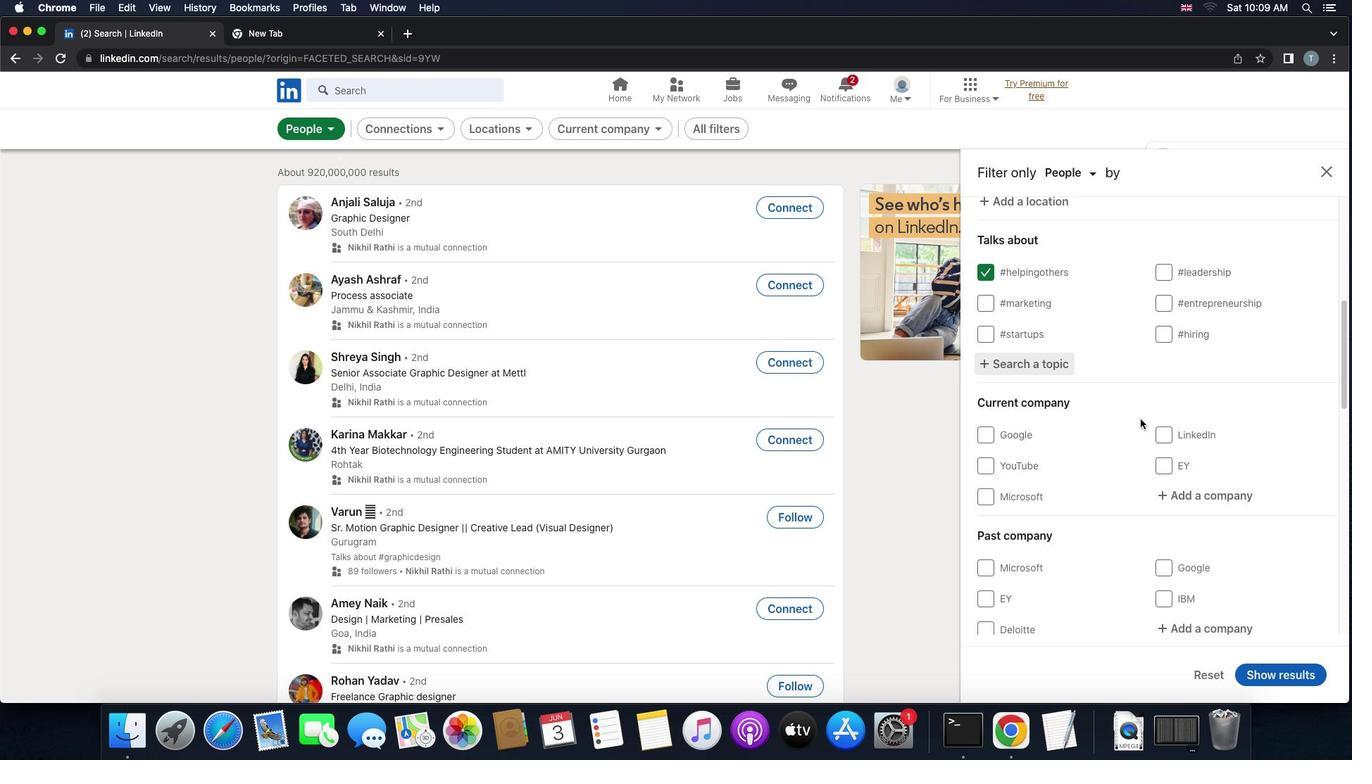 
Action: Mouse scrolled (1141, 419) with delta (0, 0)
Screenshot: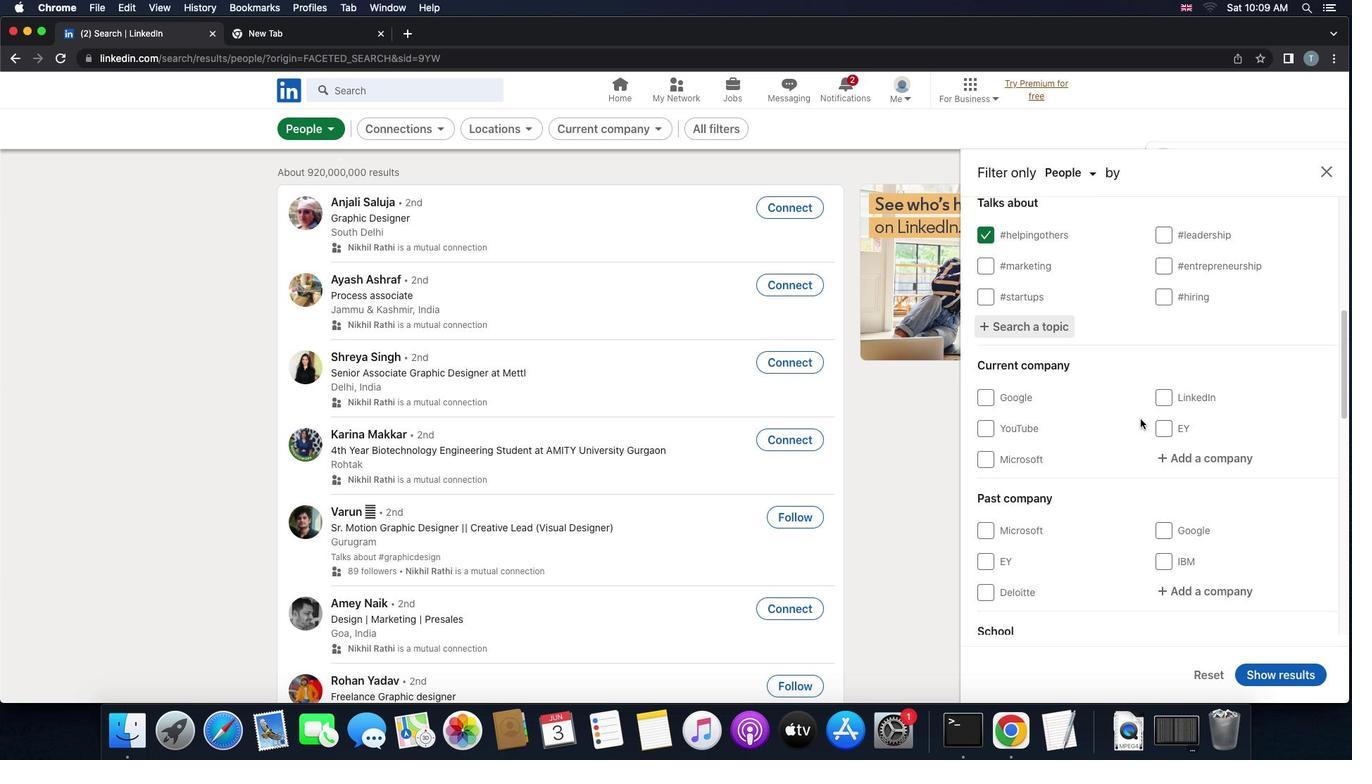 
Action: Mouse scrolled (1141, 419) with delta (0, 0)
Screenshot: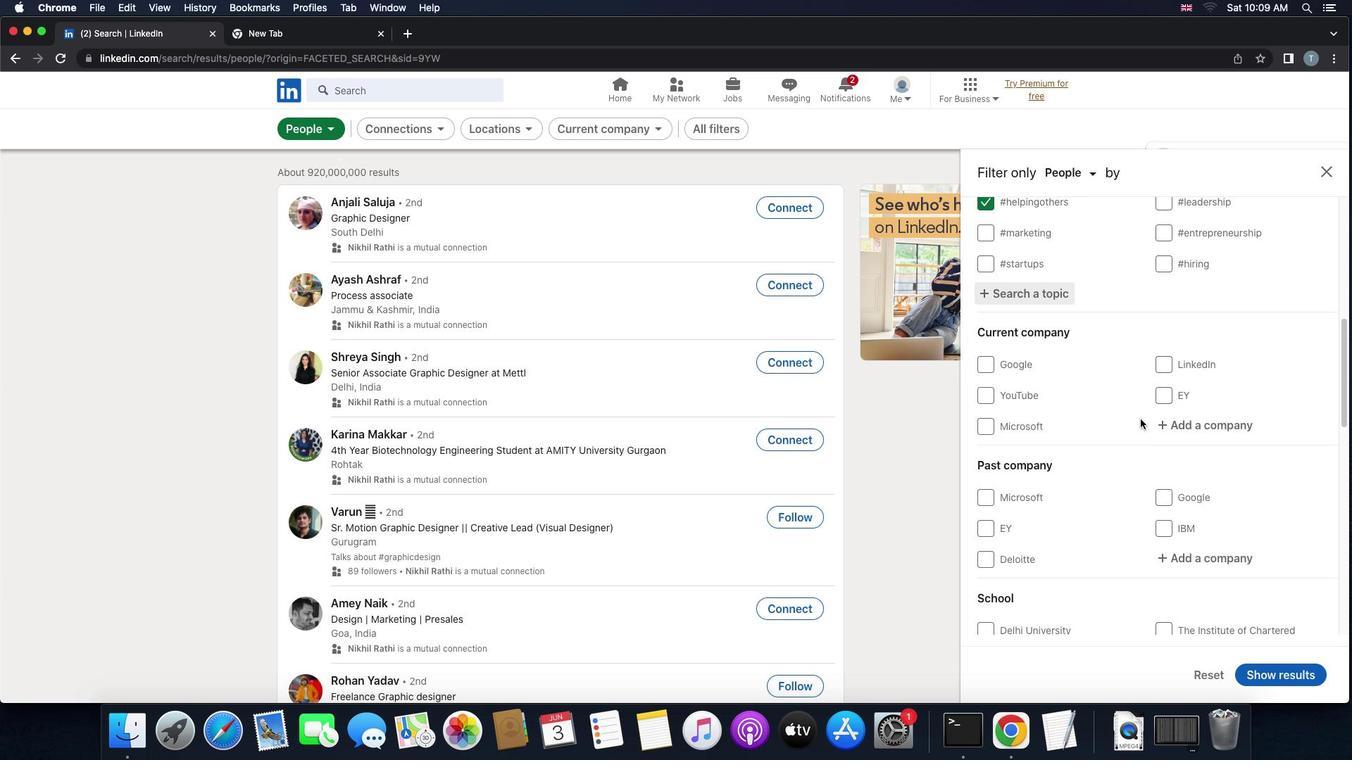 
Action: Mouse scrolled (1141, 419) with delta (0, 0)
Screenshot: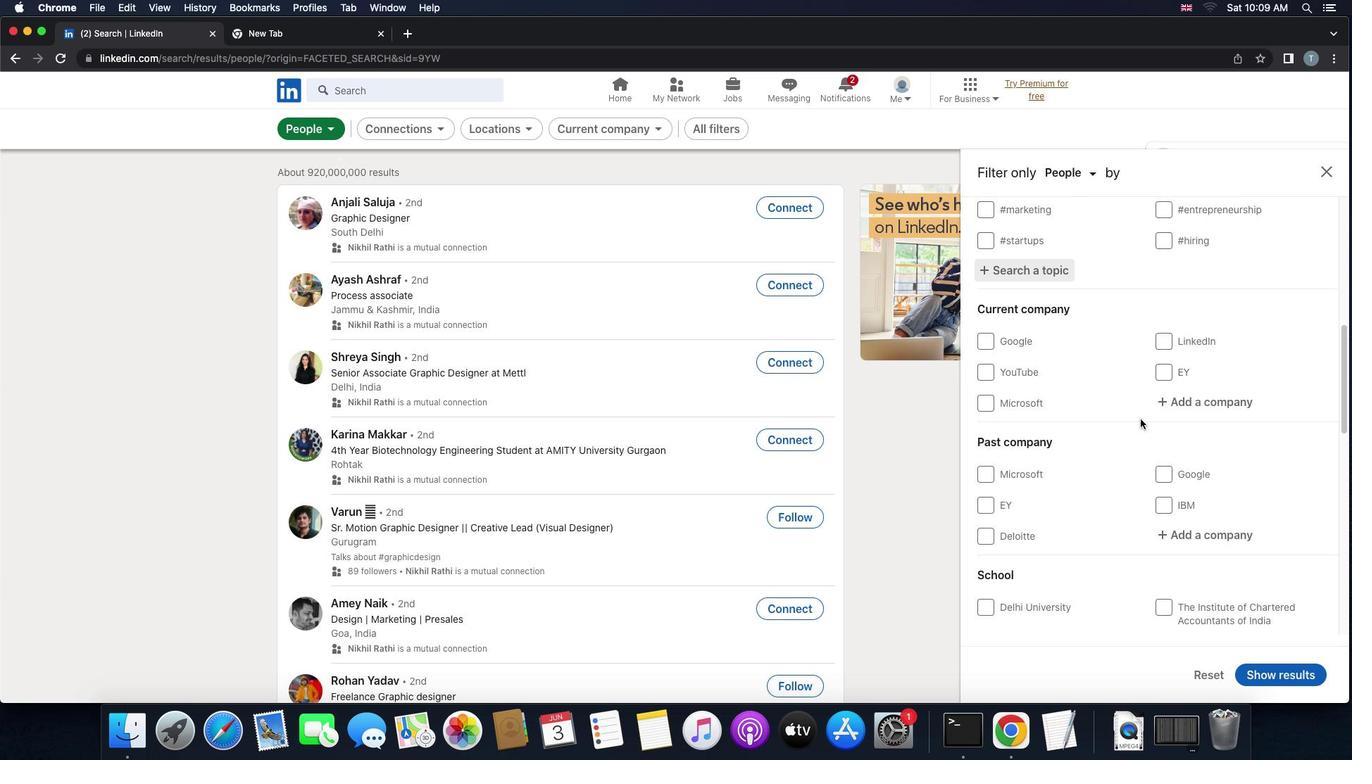 
Action: Mouse scrolled (1141, 419) with delta (0, -1)
Screenshot: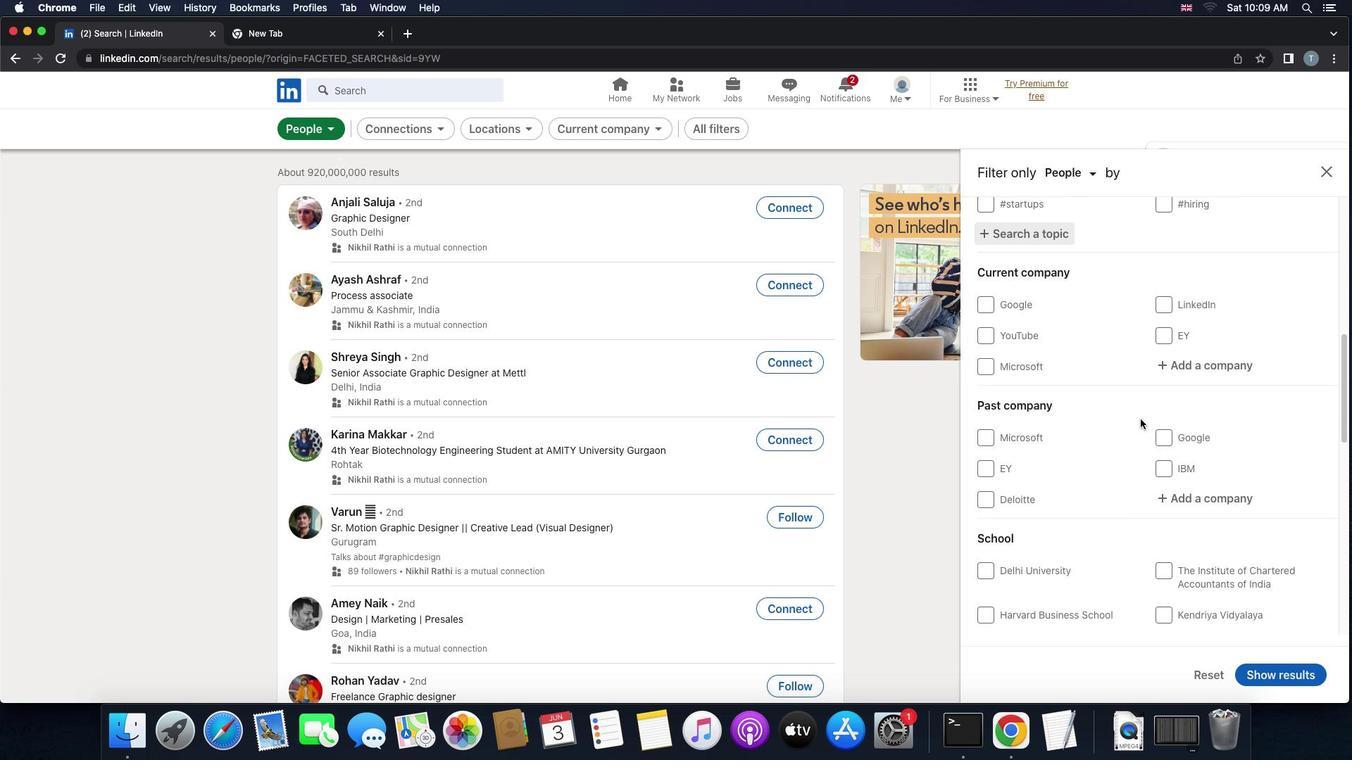 
Action: Mouse scrolled (1141, 419) with delta (0, 0)
Screenshot: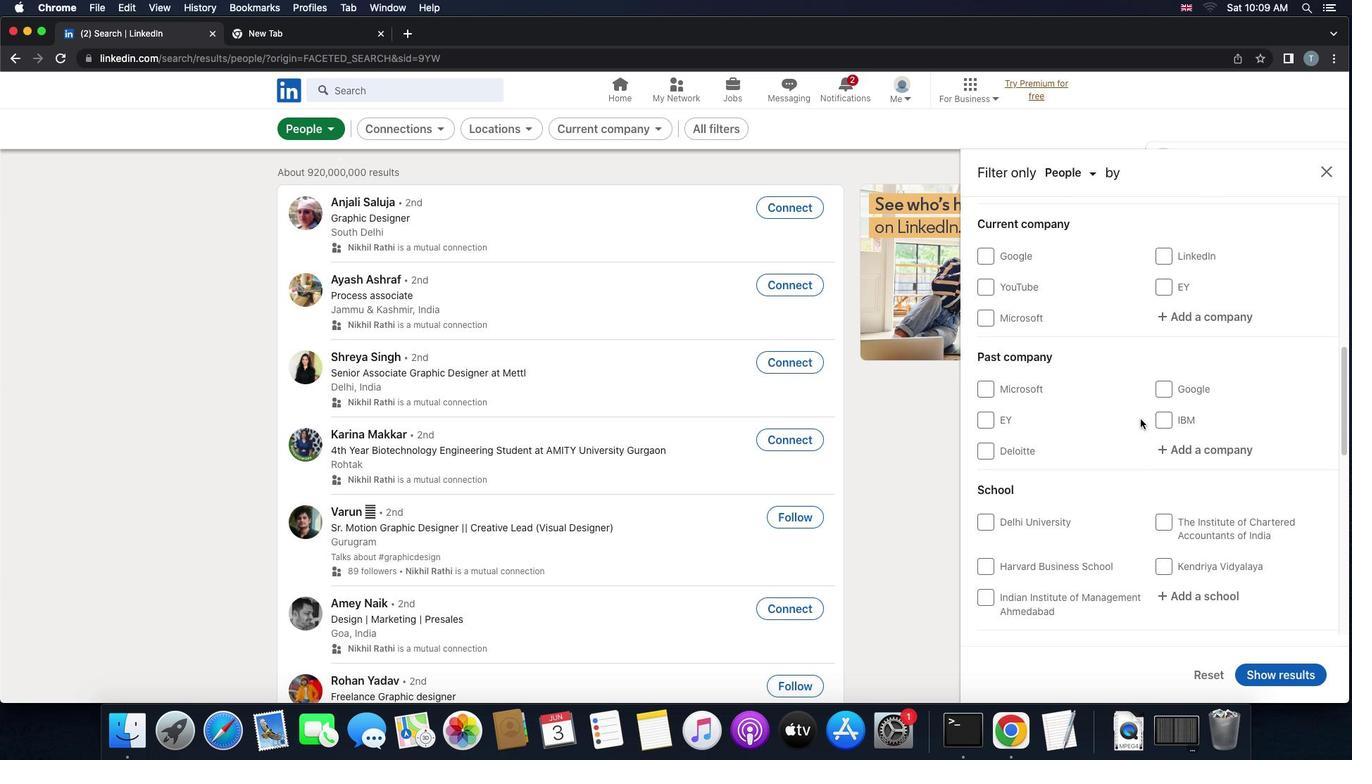 
Action: Mouse scrolled (1141, 419) with delta (0, 0)
Screenshot: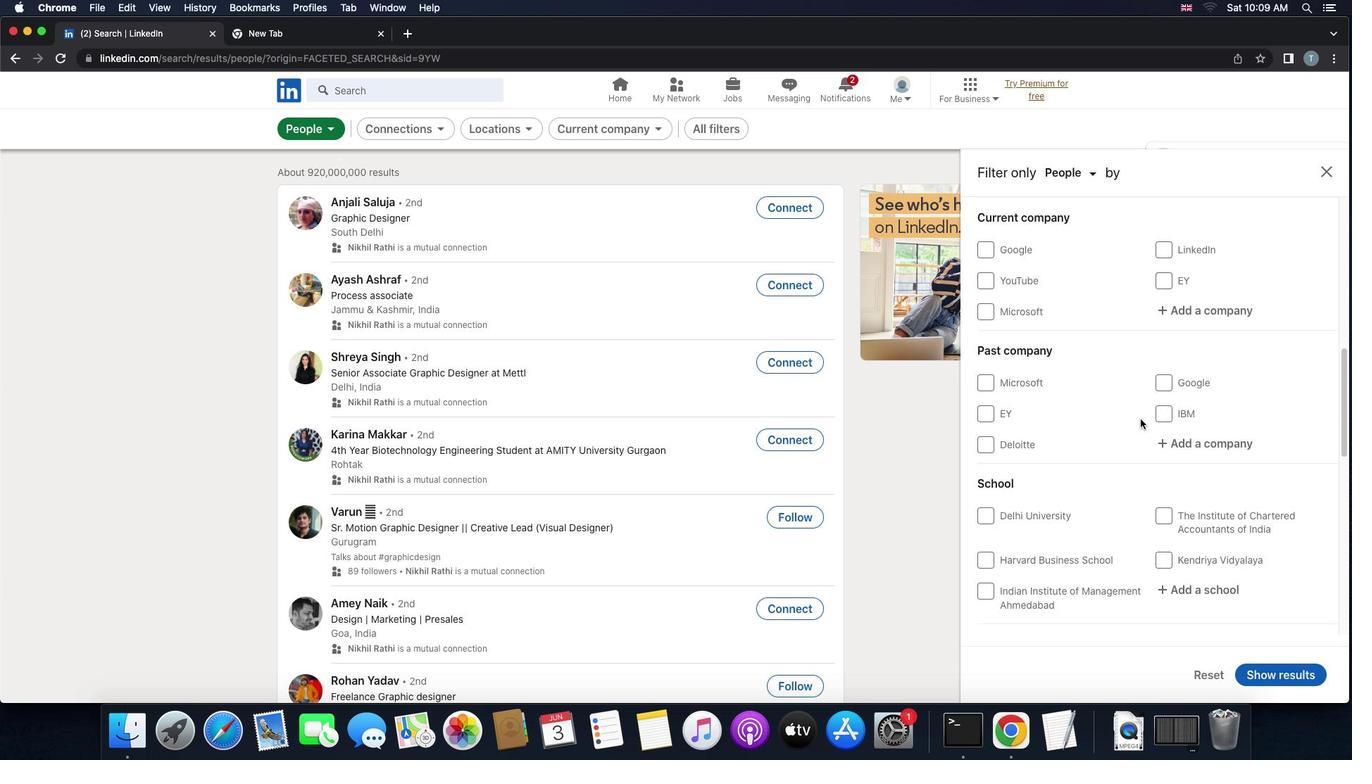 
Action: Mouse scrolled (1141, 419) with delta (0, 0)
Screenshot: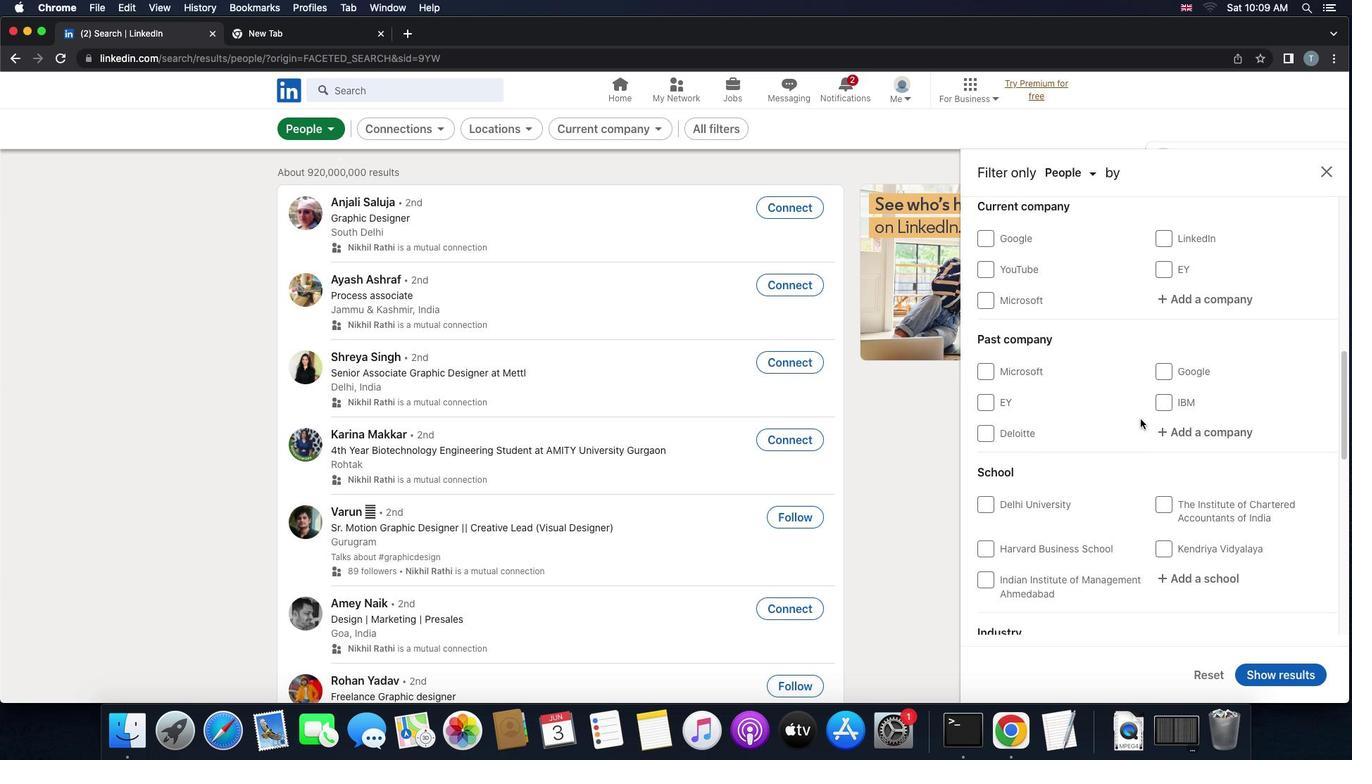 
Action: Mouse scrolled (1141, 419) with delta (0, 0)
Screenshot: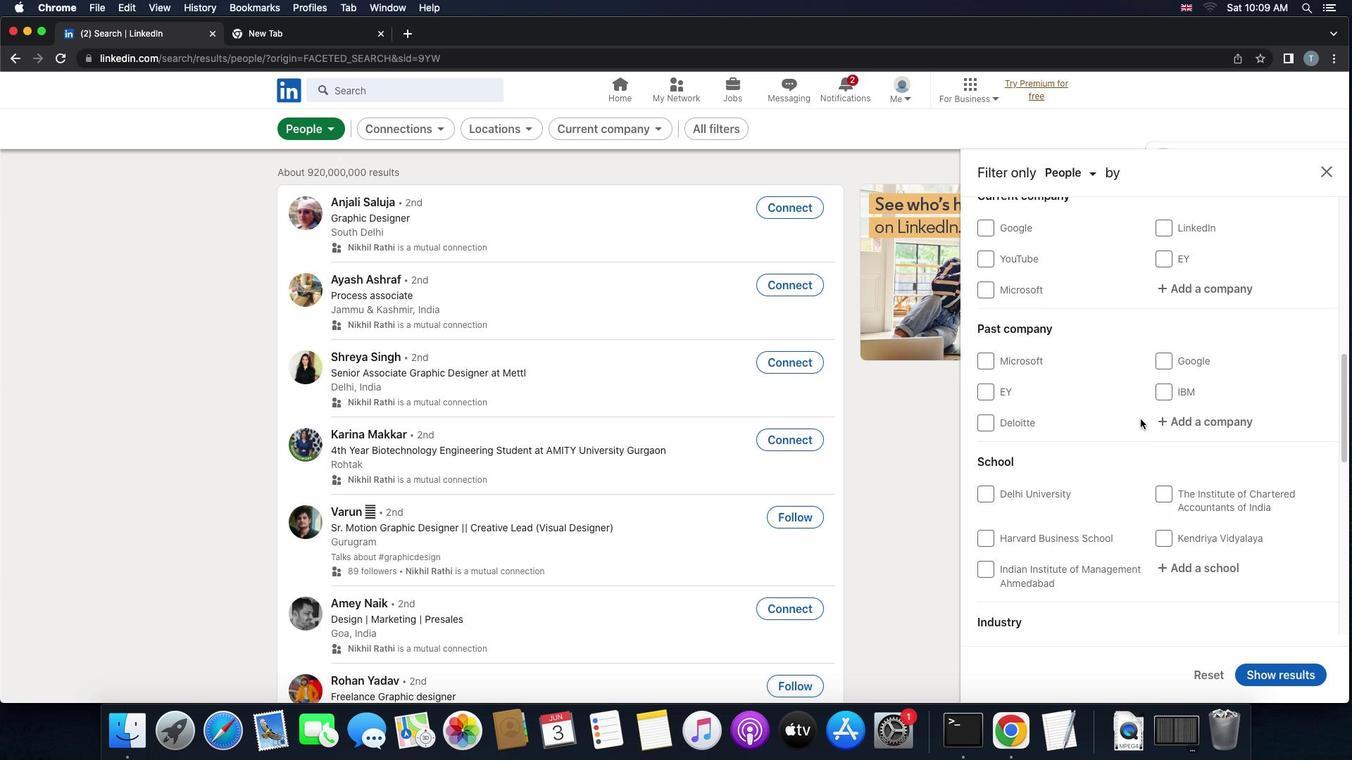 
Action: Mouse scrolled (1141, 419) with delta (0, 0)
Screenshot: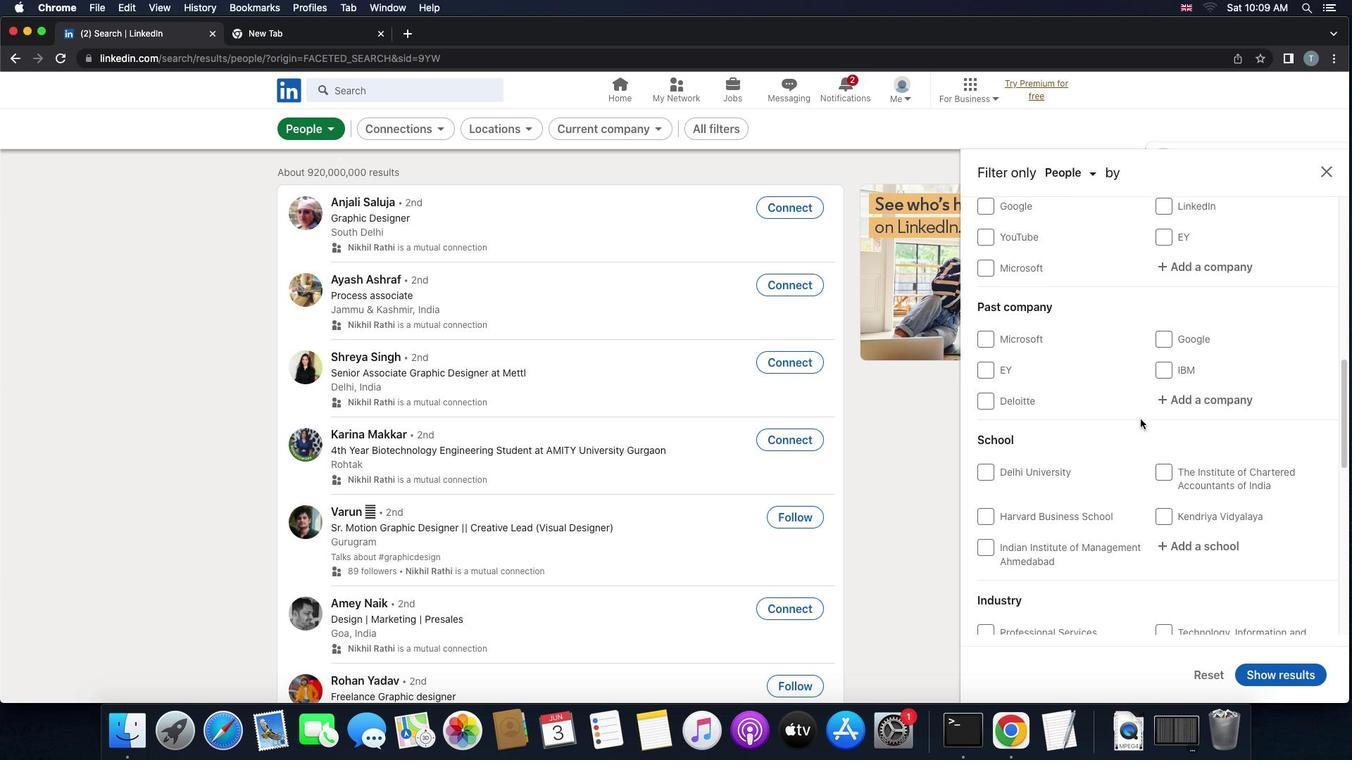 
Action: Mouse scrolled (1141, 419) with delta (0, 0)
Screenshot: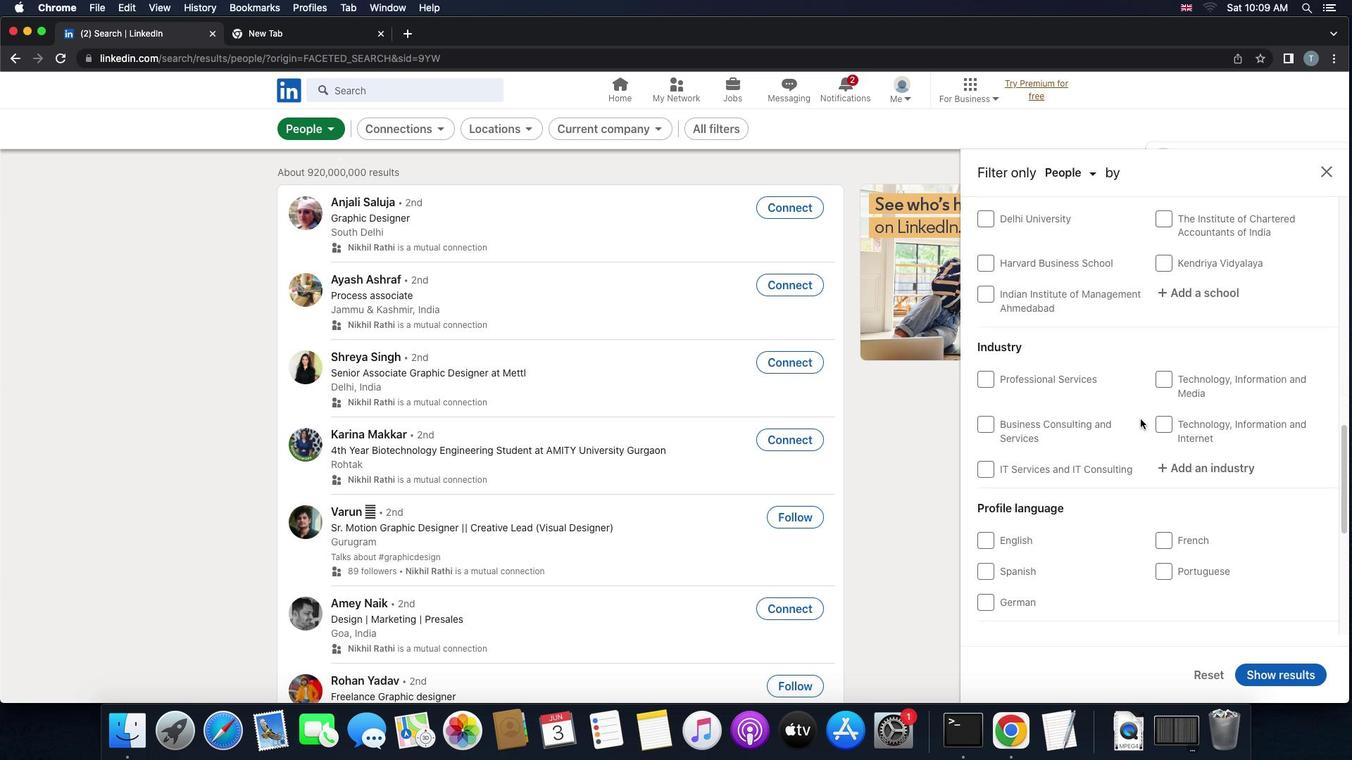 
Action: Mouse scrolled (1141, 419) with delta (0, 0)
Screenshot: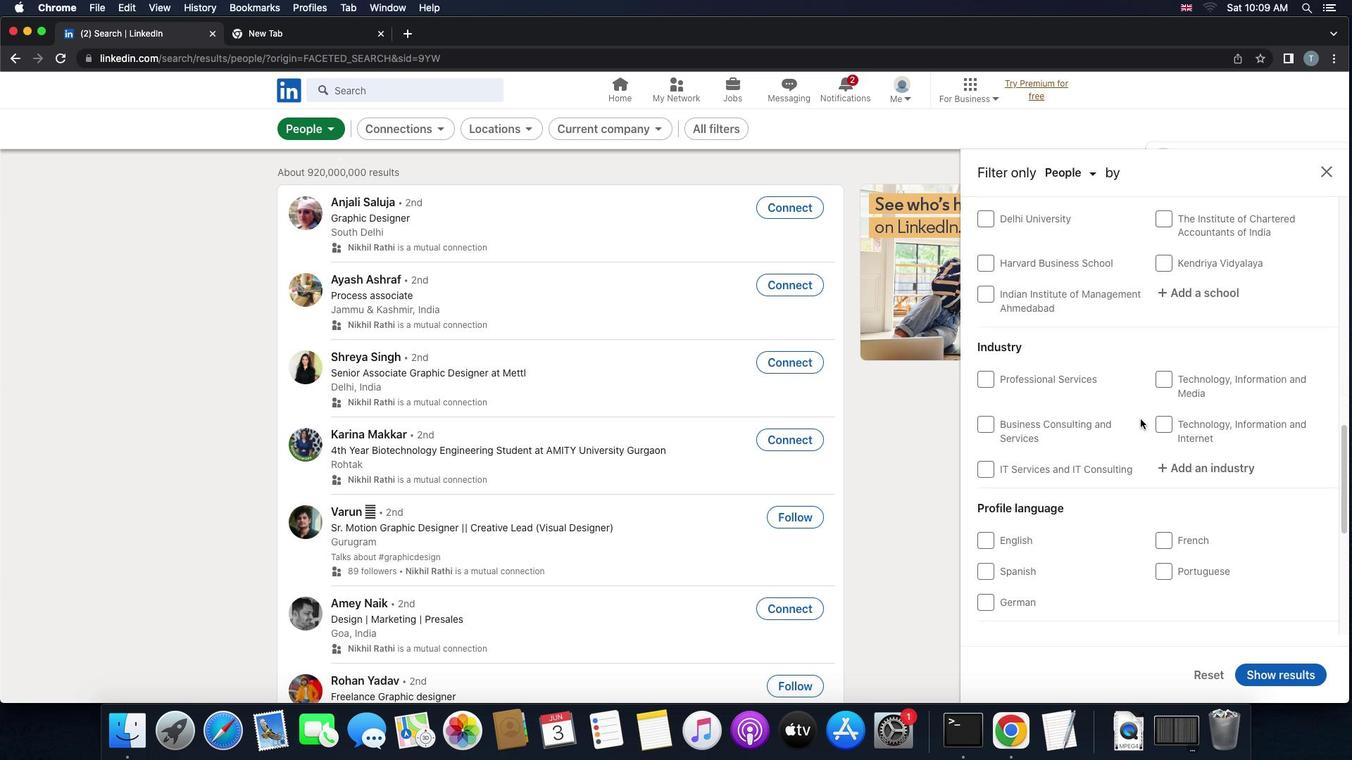 
Action: Mouse scrolled (1141, 419) with delta (0, -2)
Screenshot: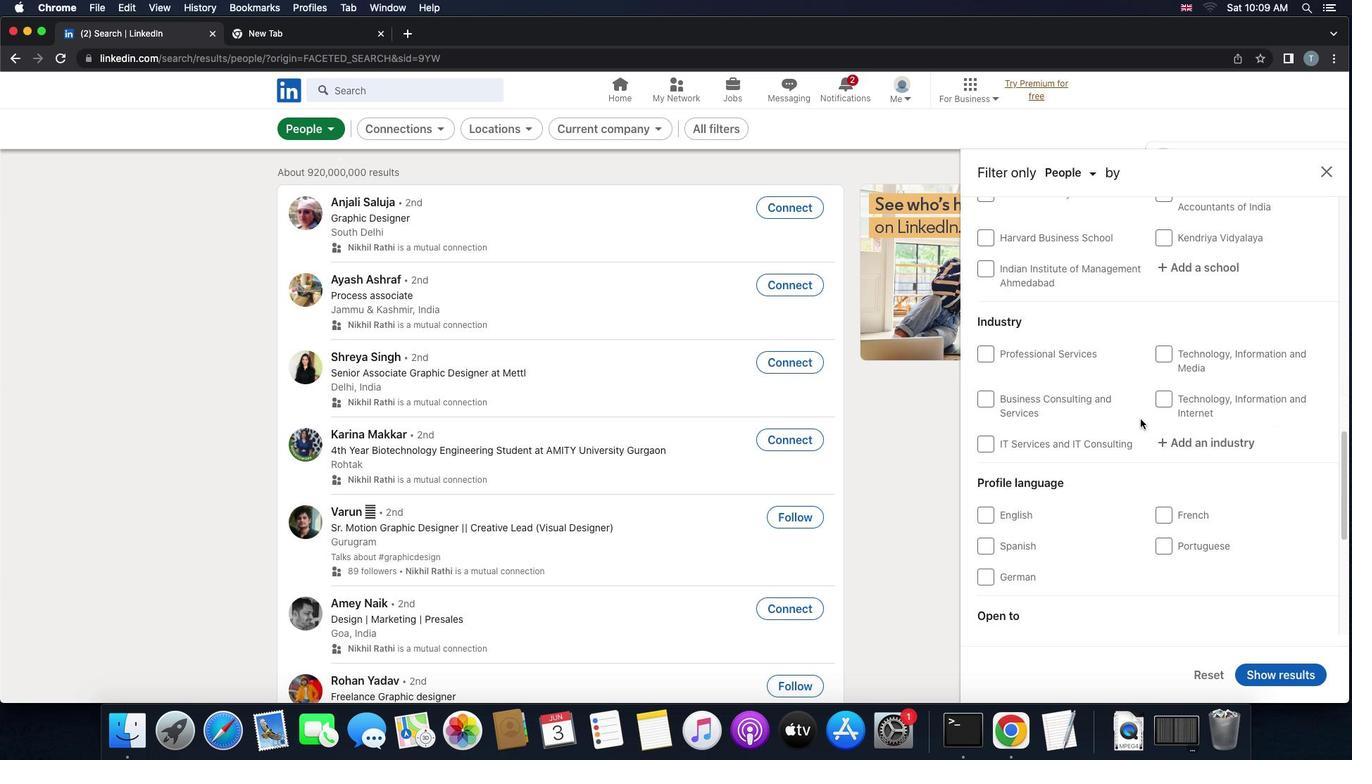 
Action: Mouse scrolled (1141, 419) with delta (0, -3)
Screenshot: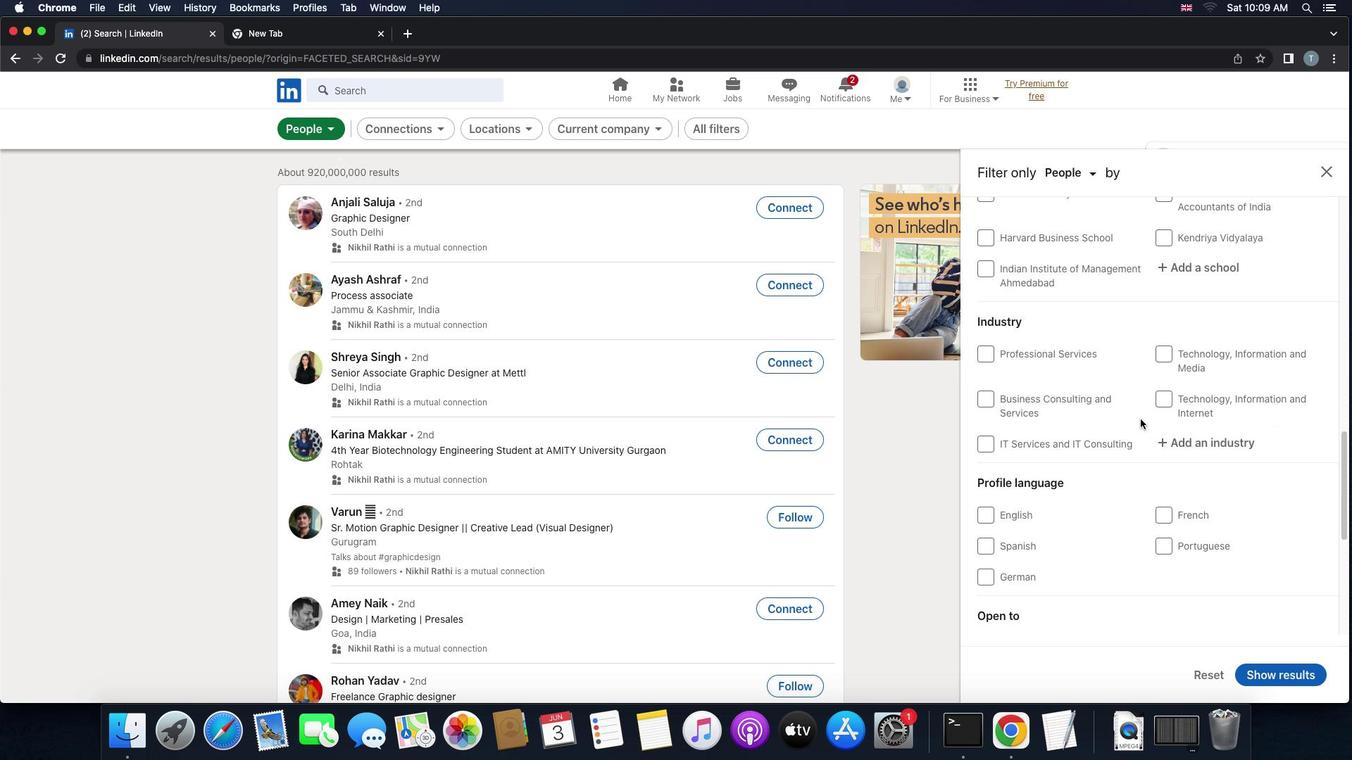 
Action: Mouse moved to (981, 577)
Screenshot: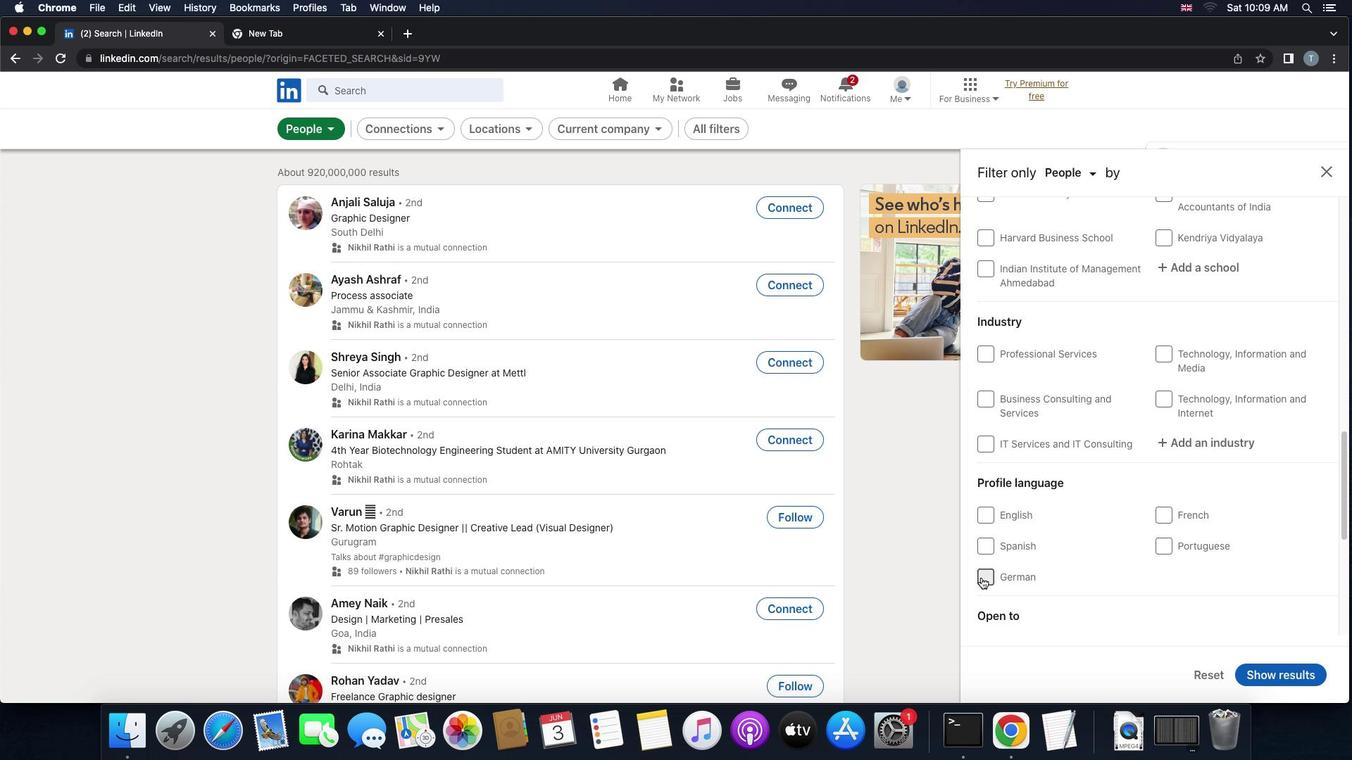 
Action: Mouse pressed left at (981, 577)
Screenshot: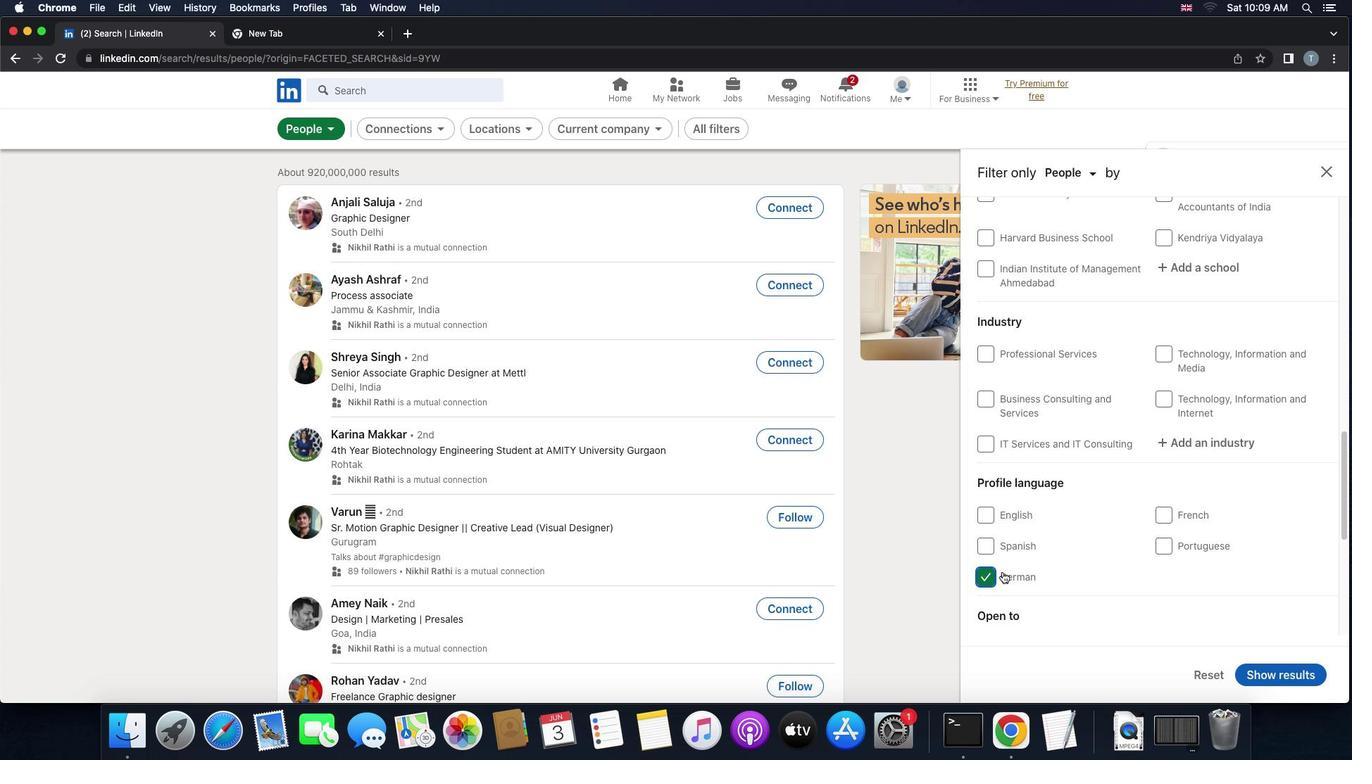
Action: Mouse moved to (1110, 542)
Screenshot: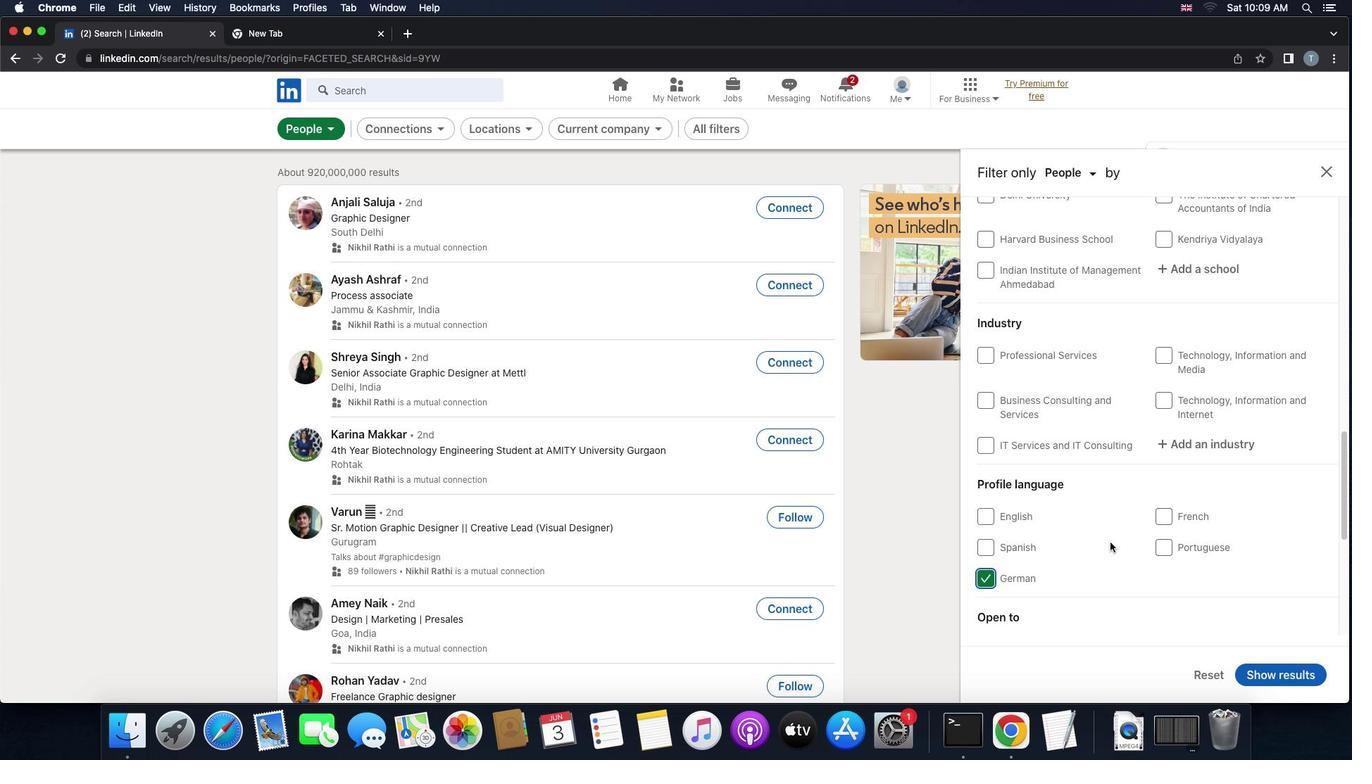 
Action: Mouse scrolled (1110, 542) with delta (0, 0)
Screenshot: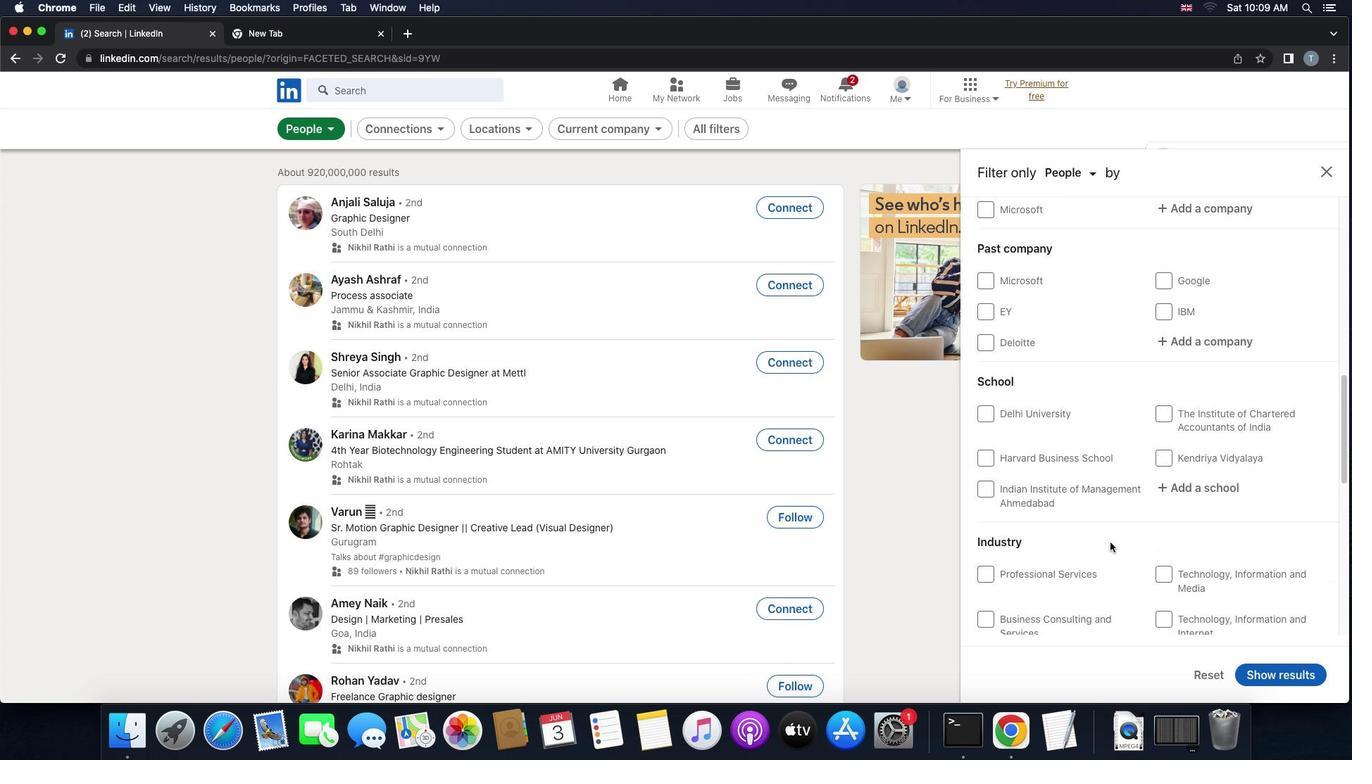 
Action: Mouse scrolled (1110, 542) with delta (0, 0)
Screenshot: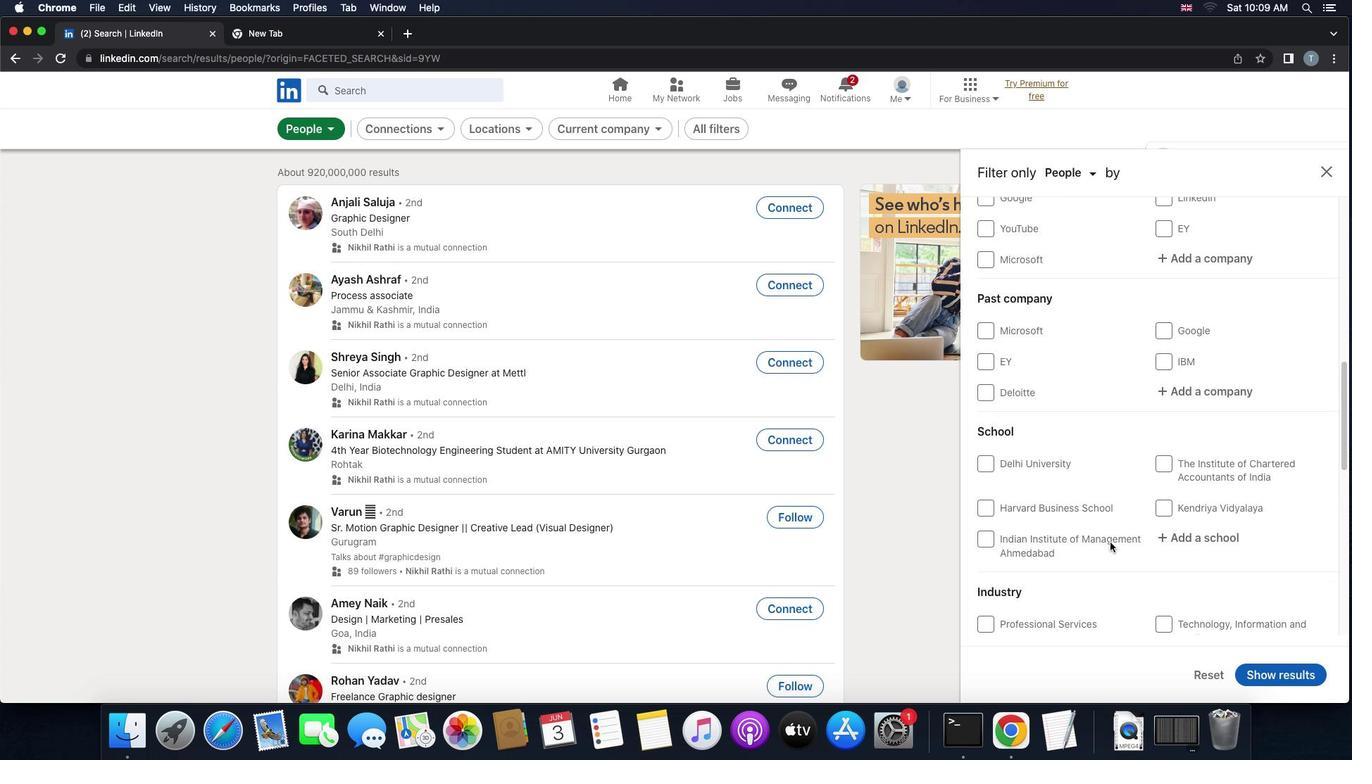 
Action: Mouse scrolled (1110, 542) with delta (0, 2)
Screenshot: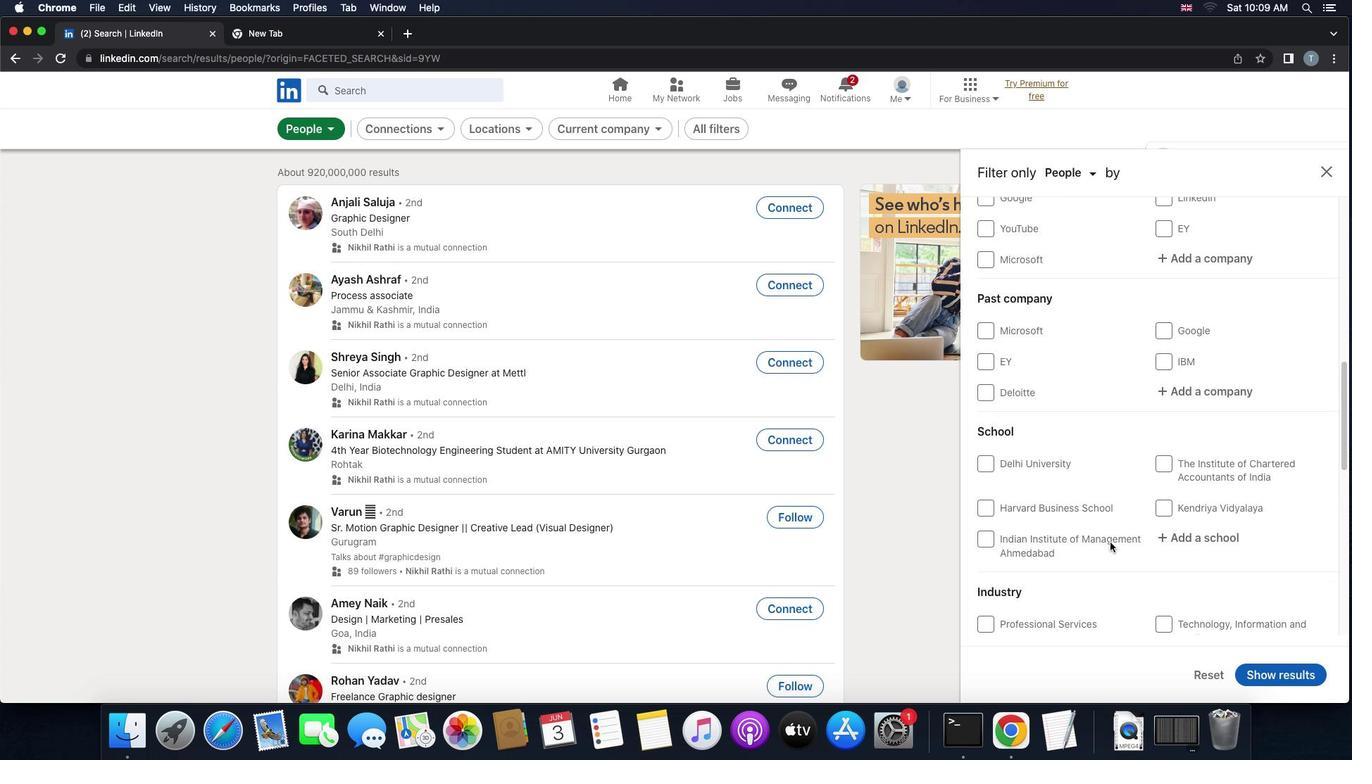 
Action: Mouse scrolled (1110, 542) with delta (0, 3)
Screenshot: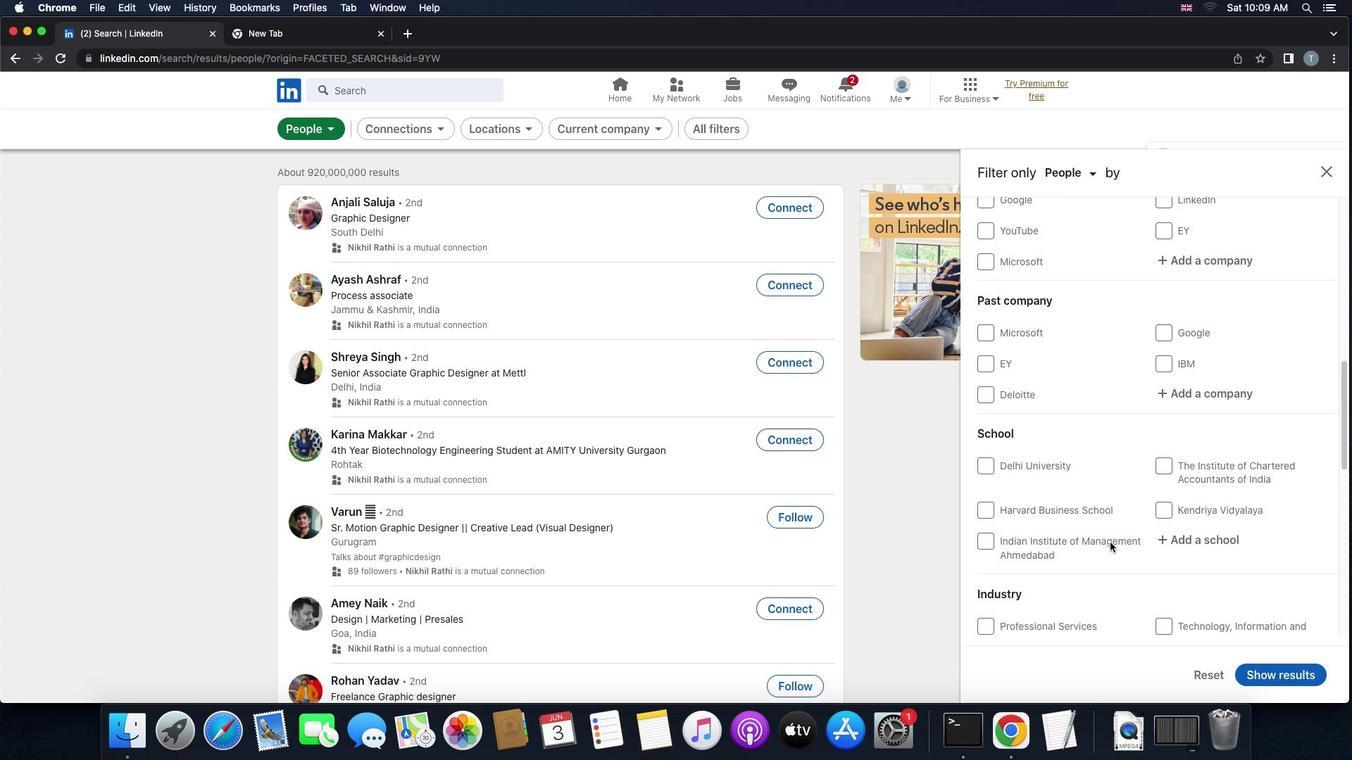 
Action: Mouse scrolled (1110, 542) with delta (0, 0)
Screenshot: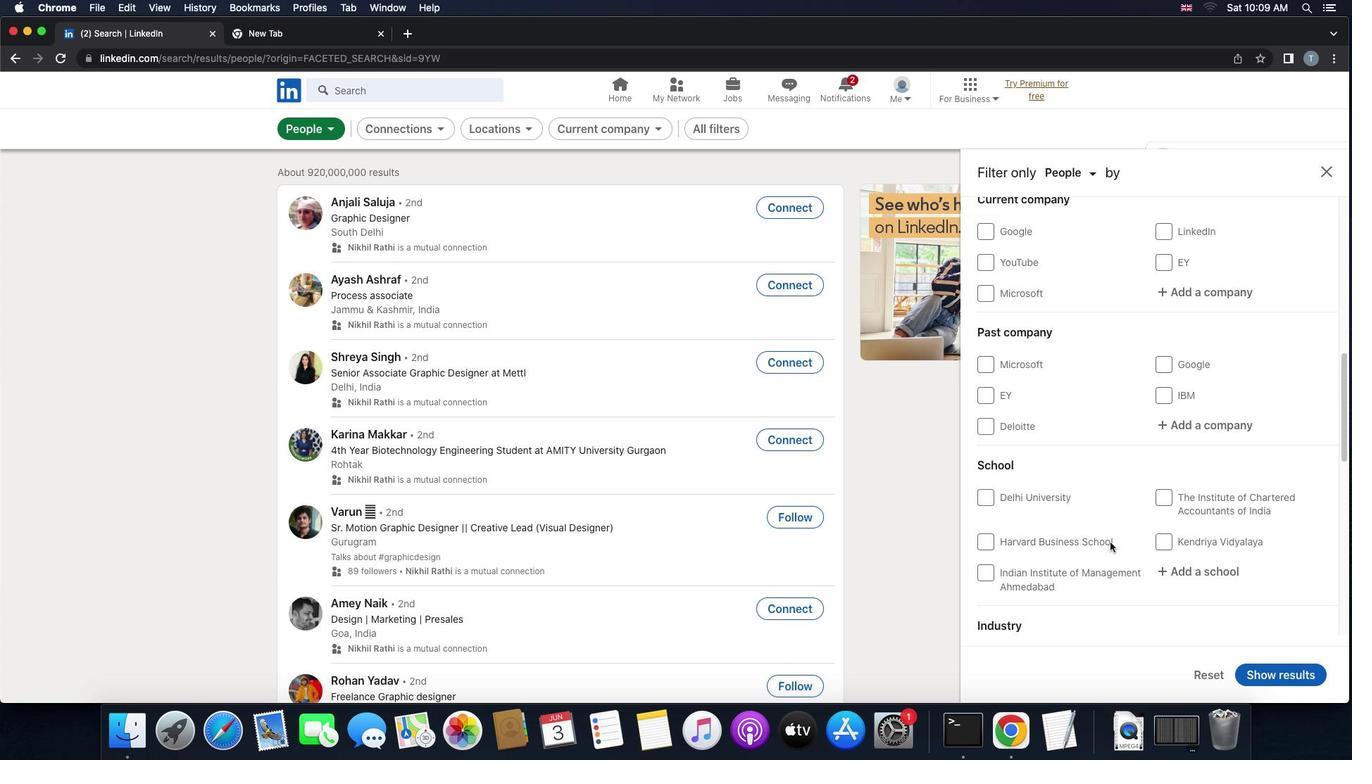 
Action: Mouse scrolled (1110, 542) with delta (0, 0)
Screenshot: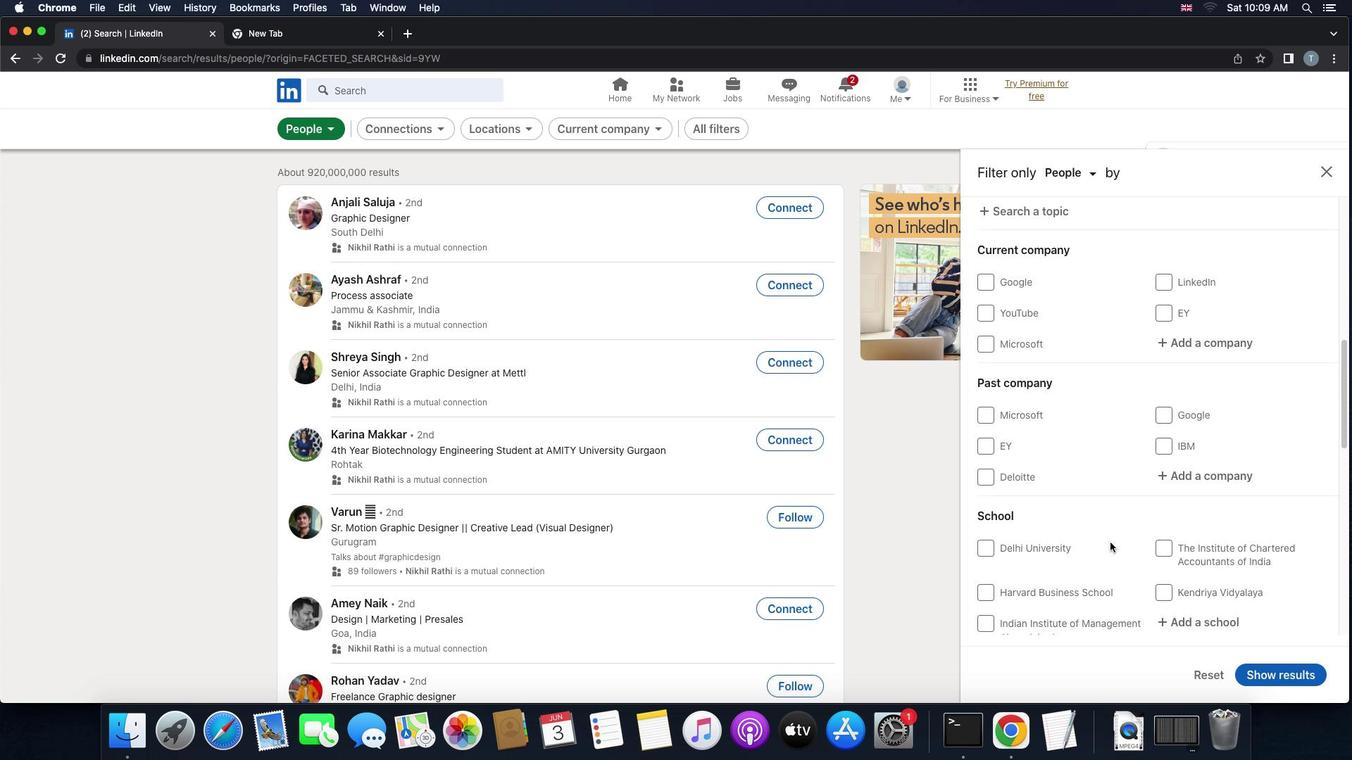 
Action: Mouse scrolled (1110, 542) with delta (0, 1)
Screenshot: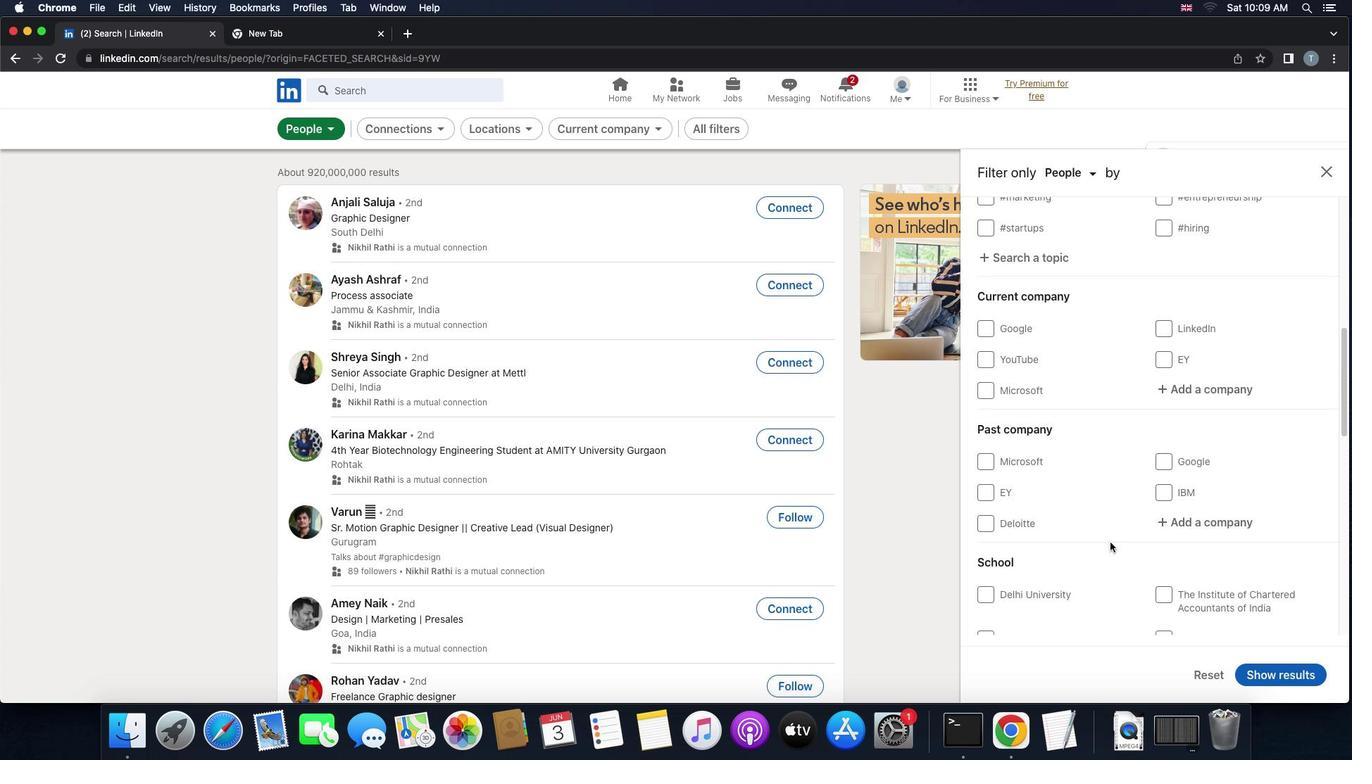 
Action: Mouse scrolled (1110, 542) with delta (0, 2)
Screenshot: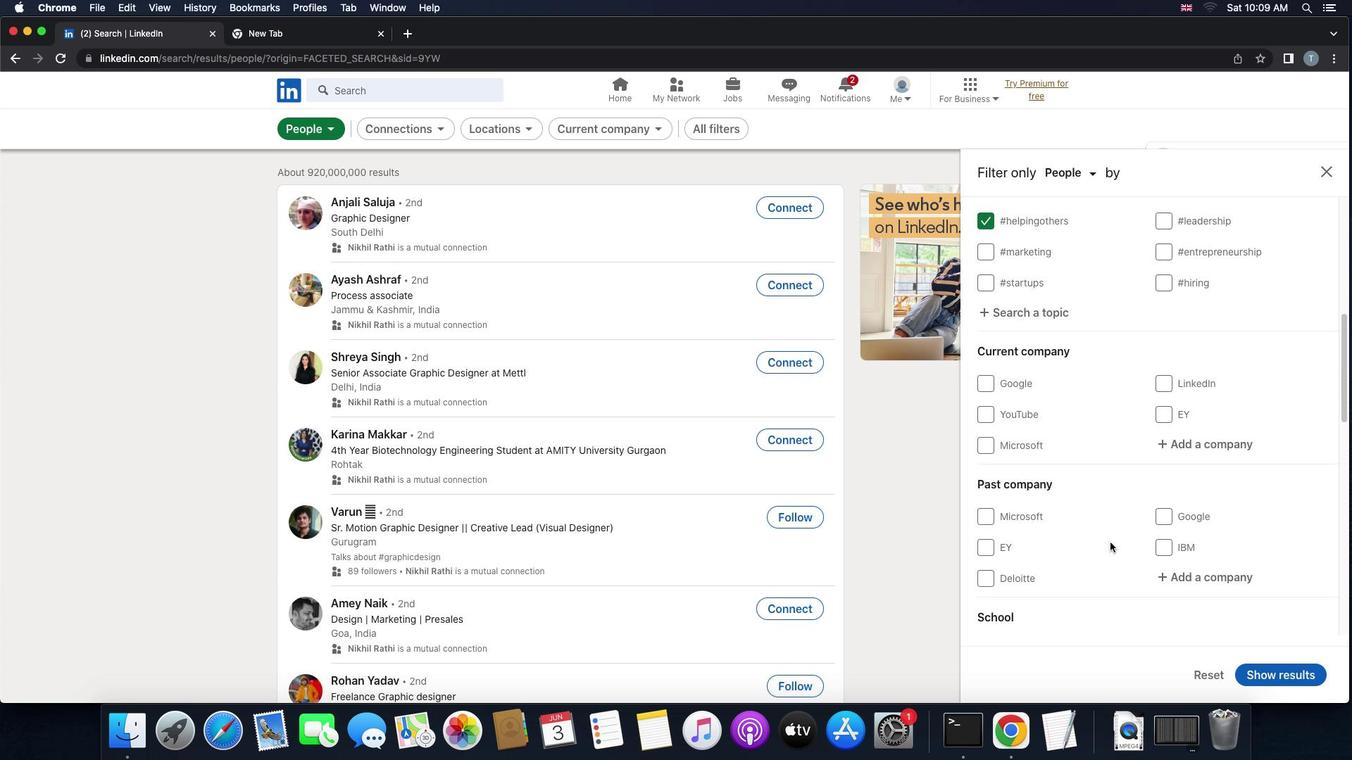 
Action: Mouse moved to (1197, 445)
Screenshot: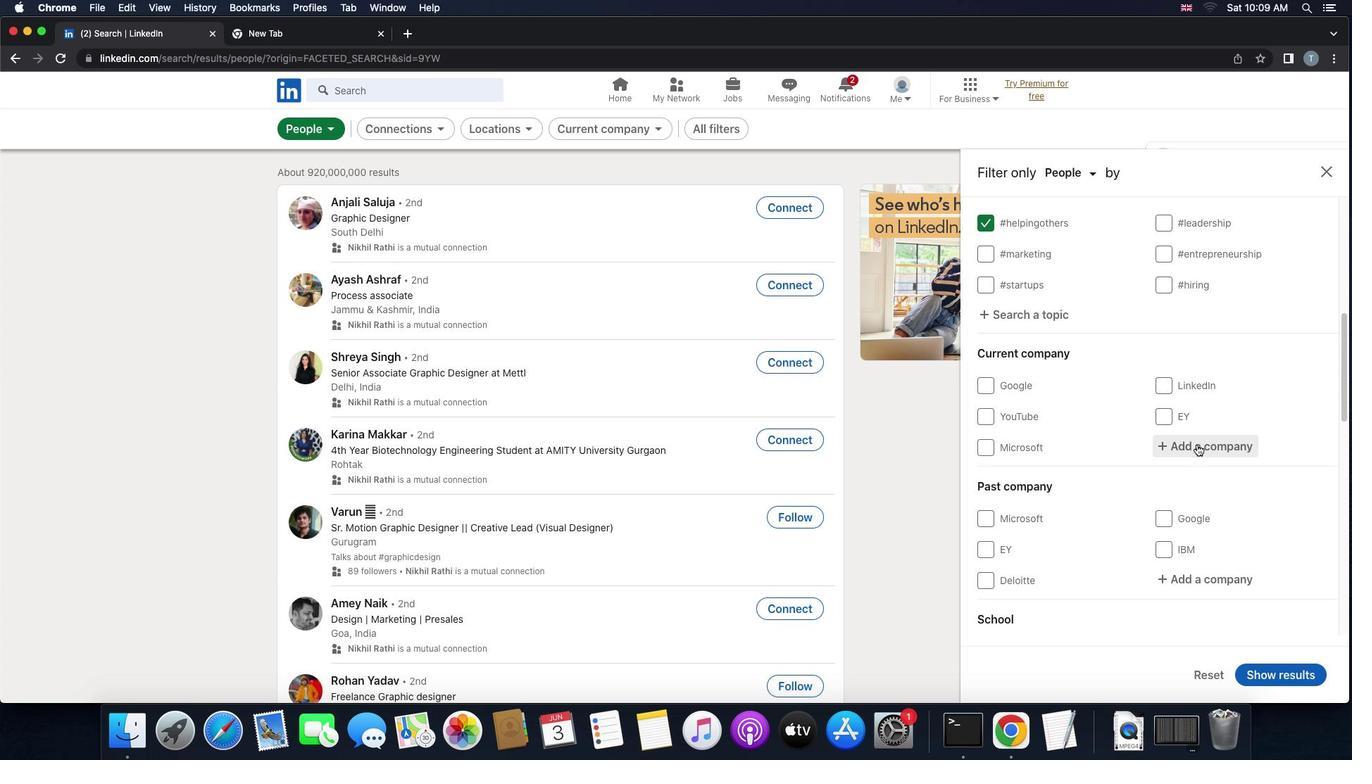 
Action: Mouse pressed left at (1197, 445)
Screenshot: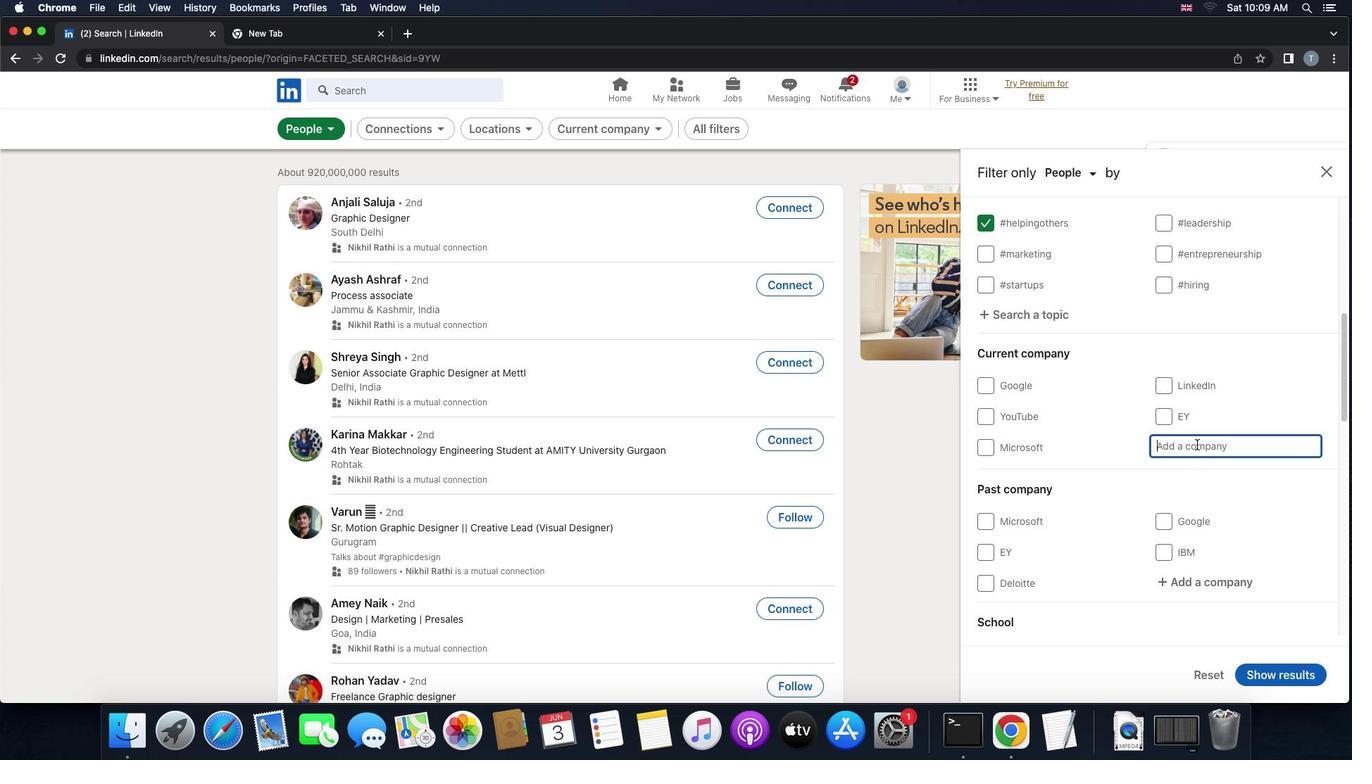 
Action: Key pressed 'u''l''t''r''a''t''e''c''h'
Screenshot: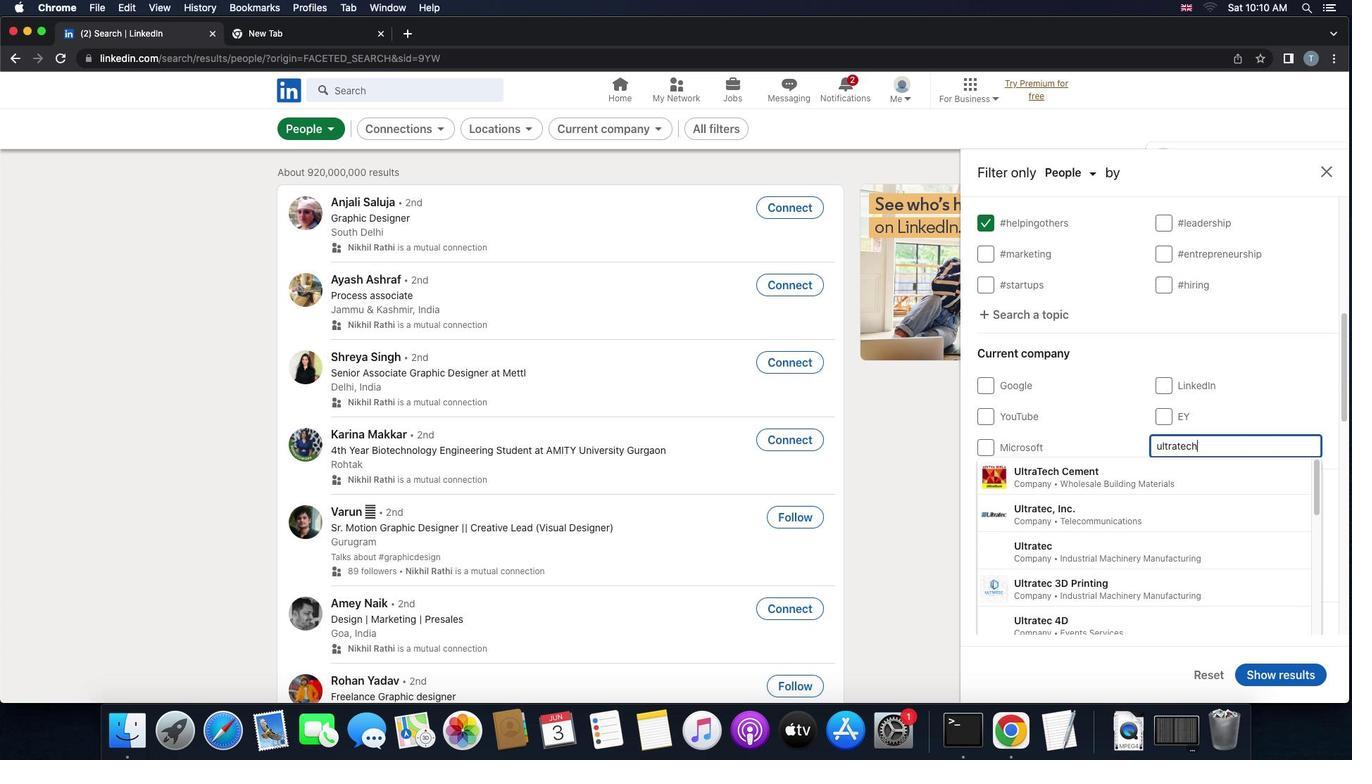 
Action: Mouse moved to (1151, 476)
Screenshot: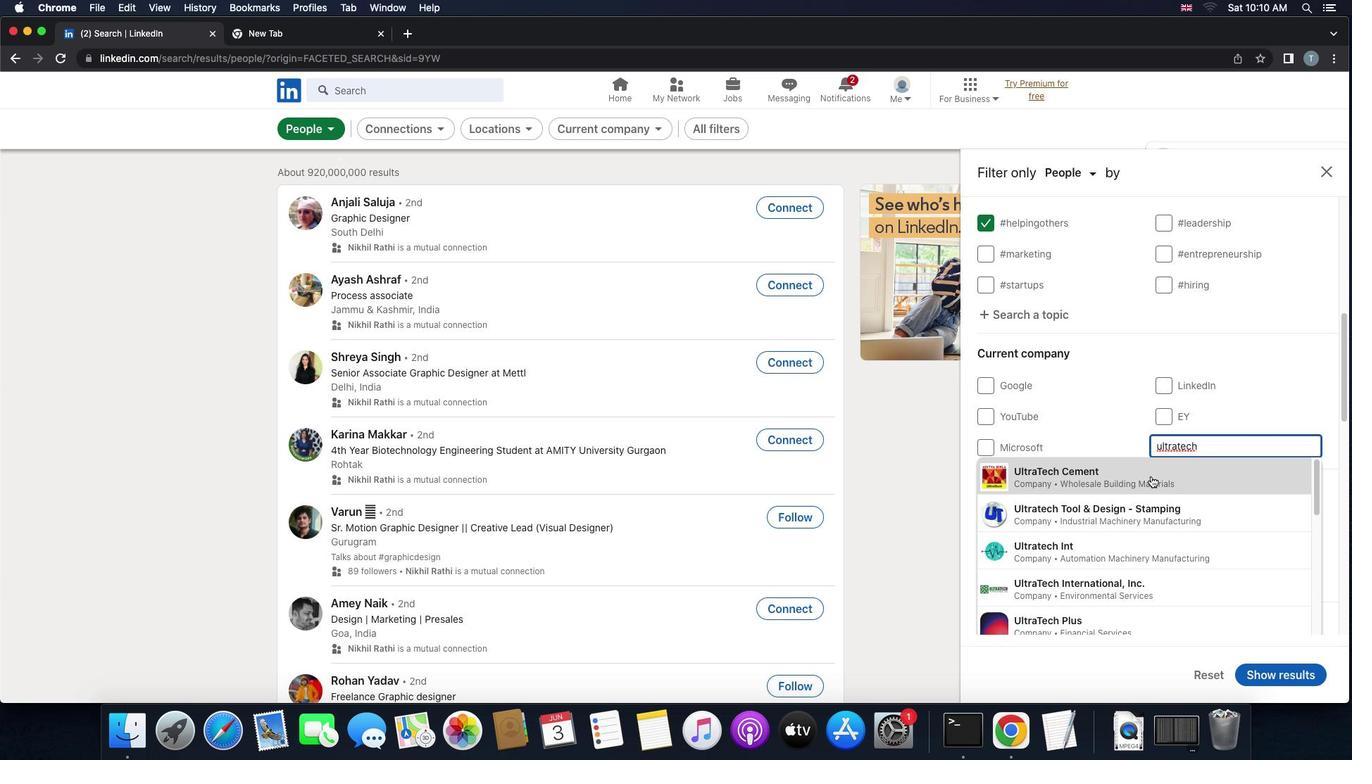 
Action: Mouse pressed left at (1151, 476)
Screenshot: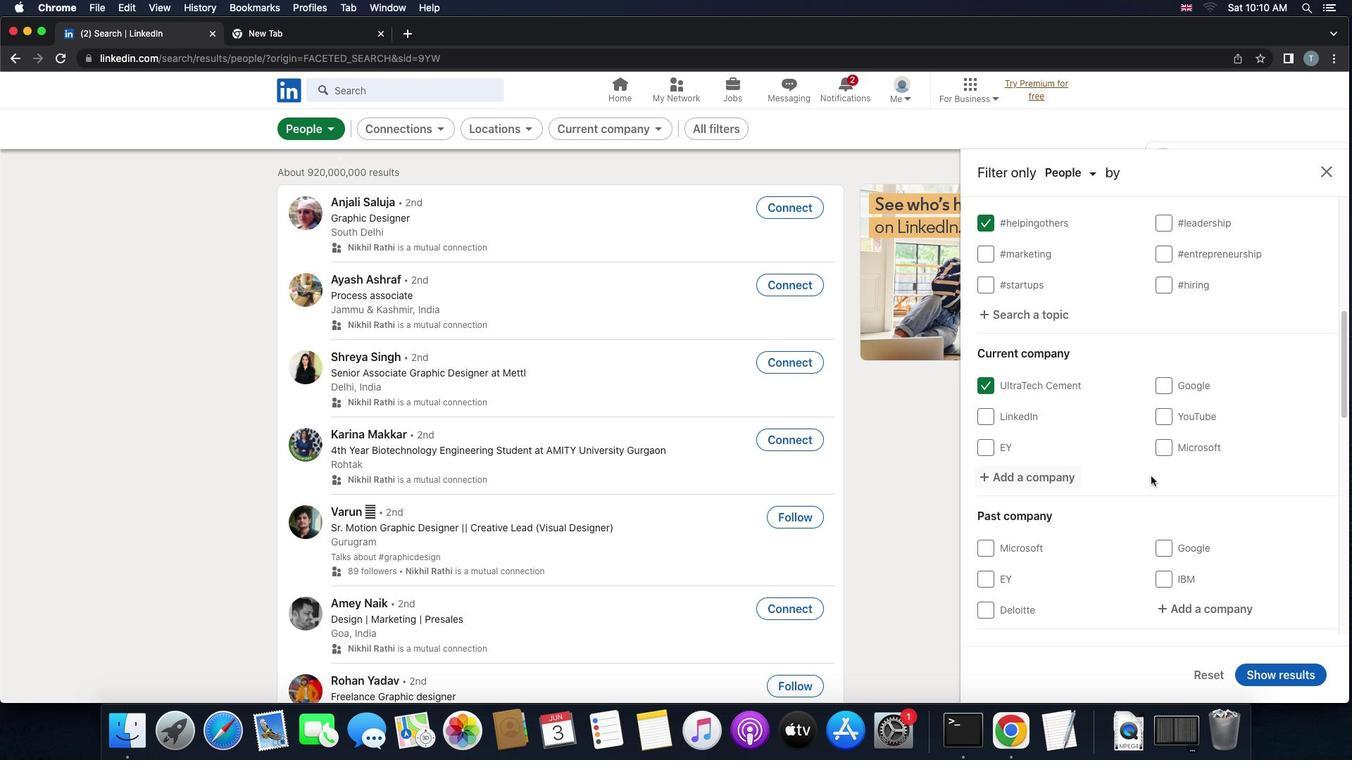 
Action: Mouse moved to (1176, 478)
Screenshot: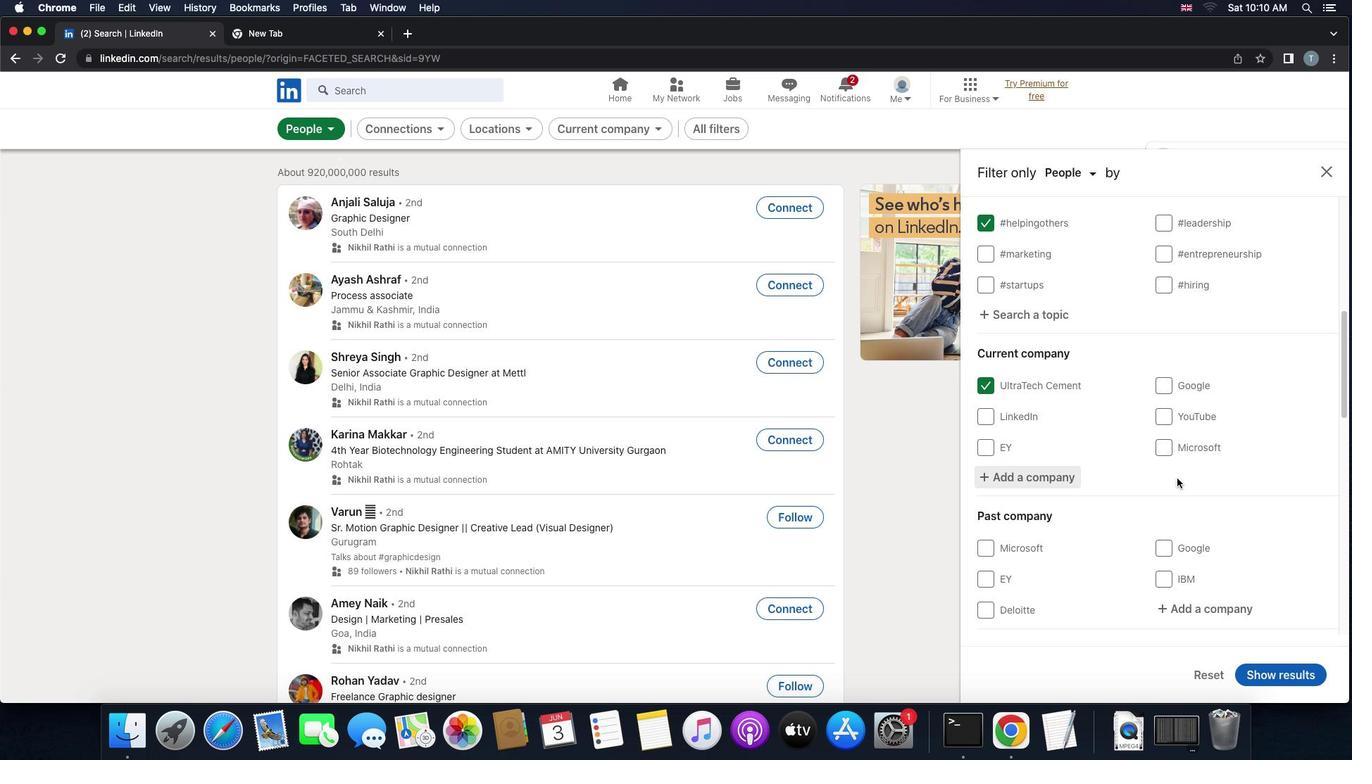 
Action: Mouse scrolled (1176, 478) with delta (0, 0)
Screenshot: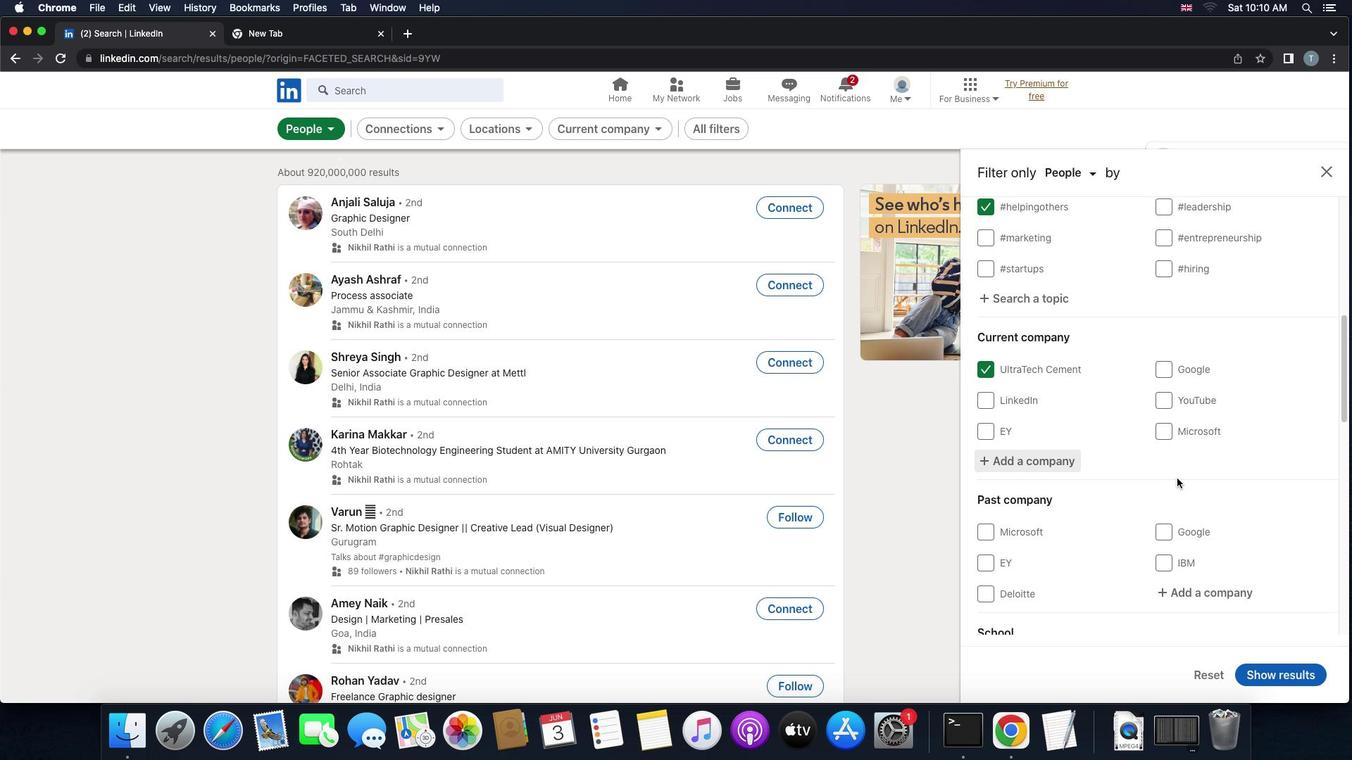 
Action: Mouse scrolled (1176, 478) with delta (0, 0)
Screenshot: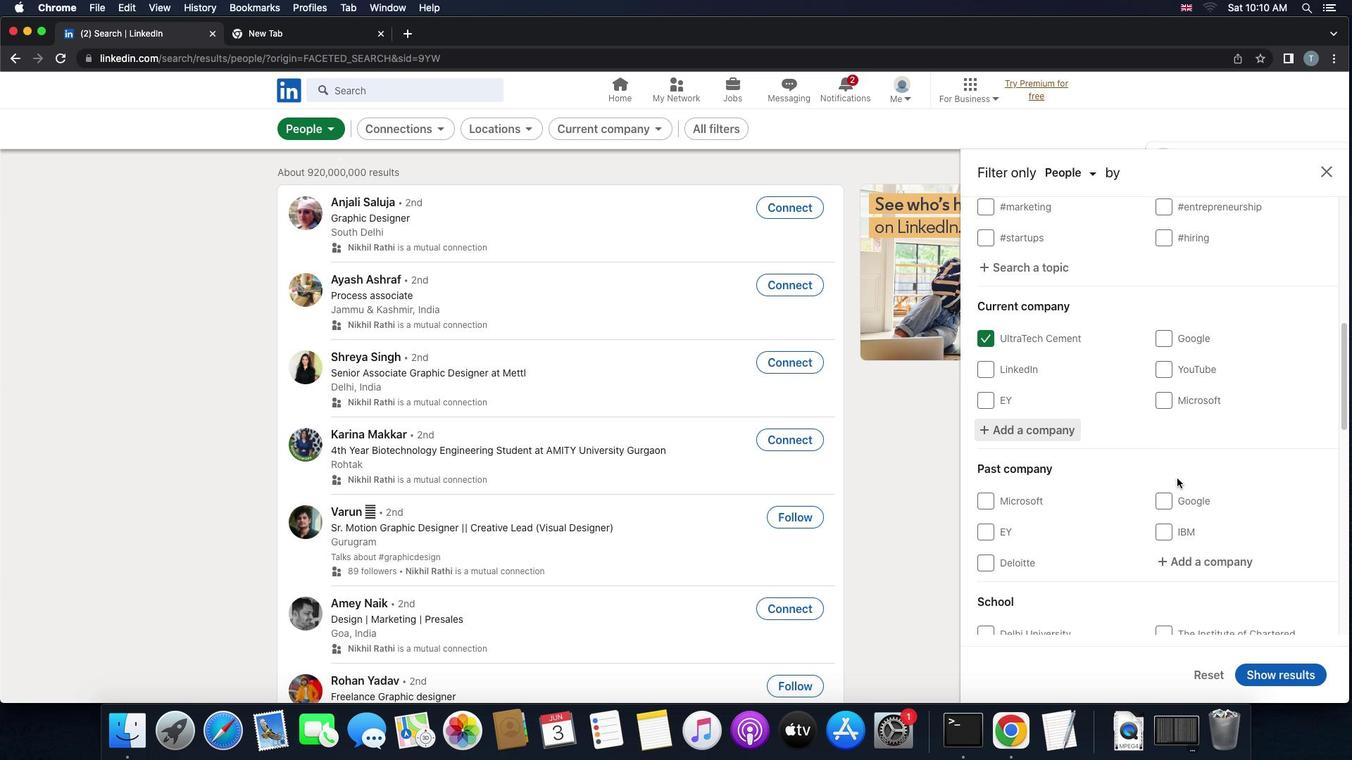 
Action: Mouse scrolled (1176, 478) with delta (0, -1)
Screenshot: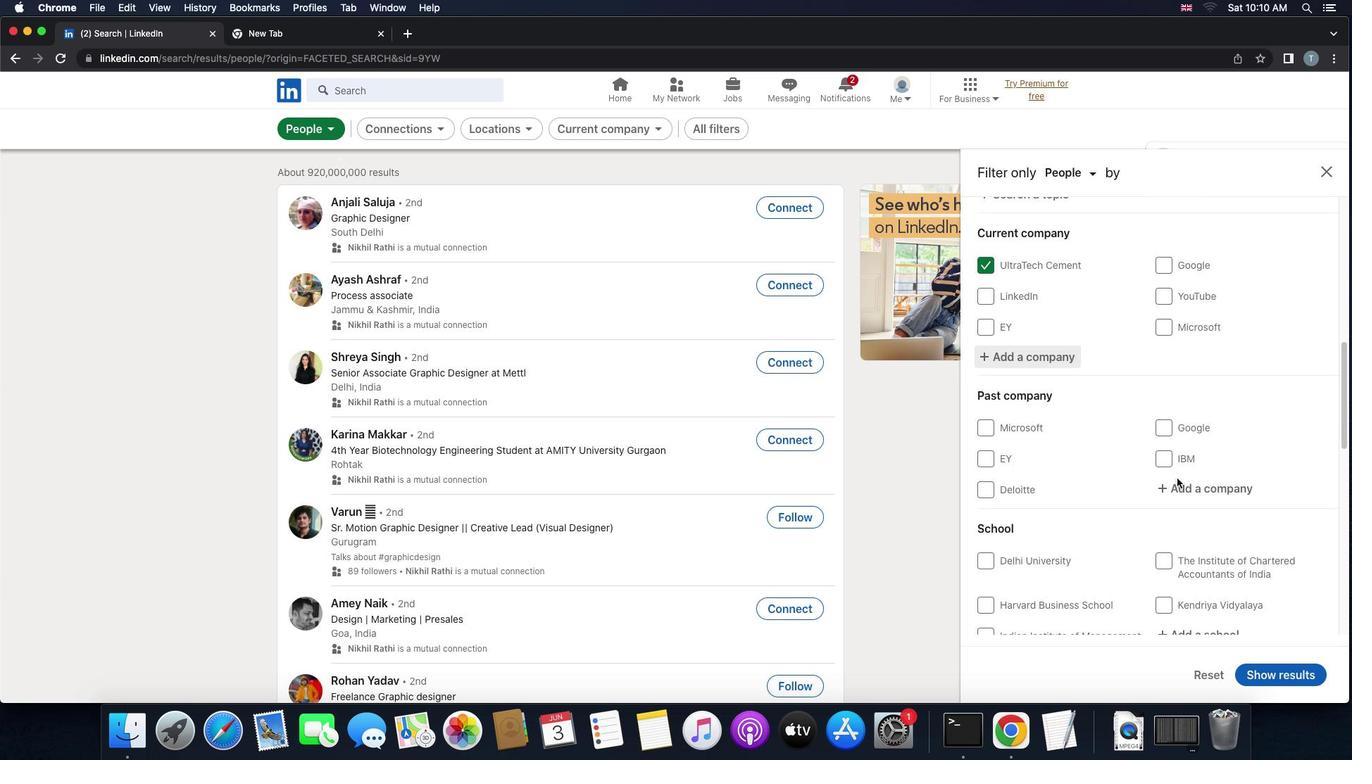 
Action: Mouse scrolled (1176, 478) with delta (0, -2)
Screenshot: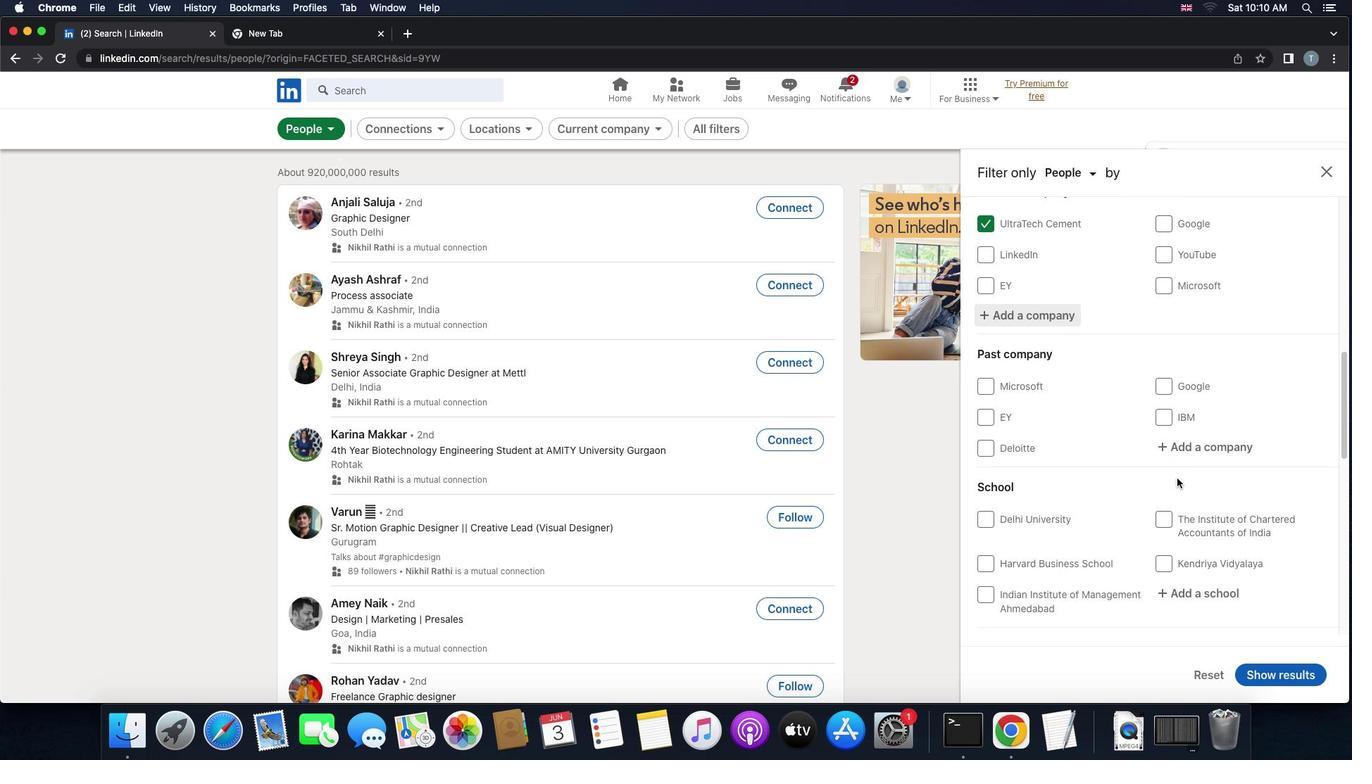 
Action: Mouse scrolled (1176, 478) with delta (0, 0)
Screenshot: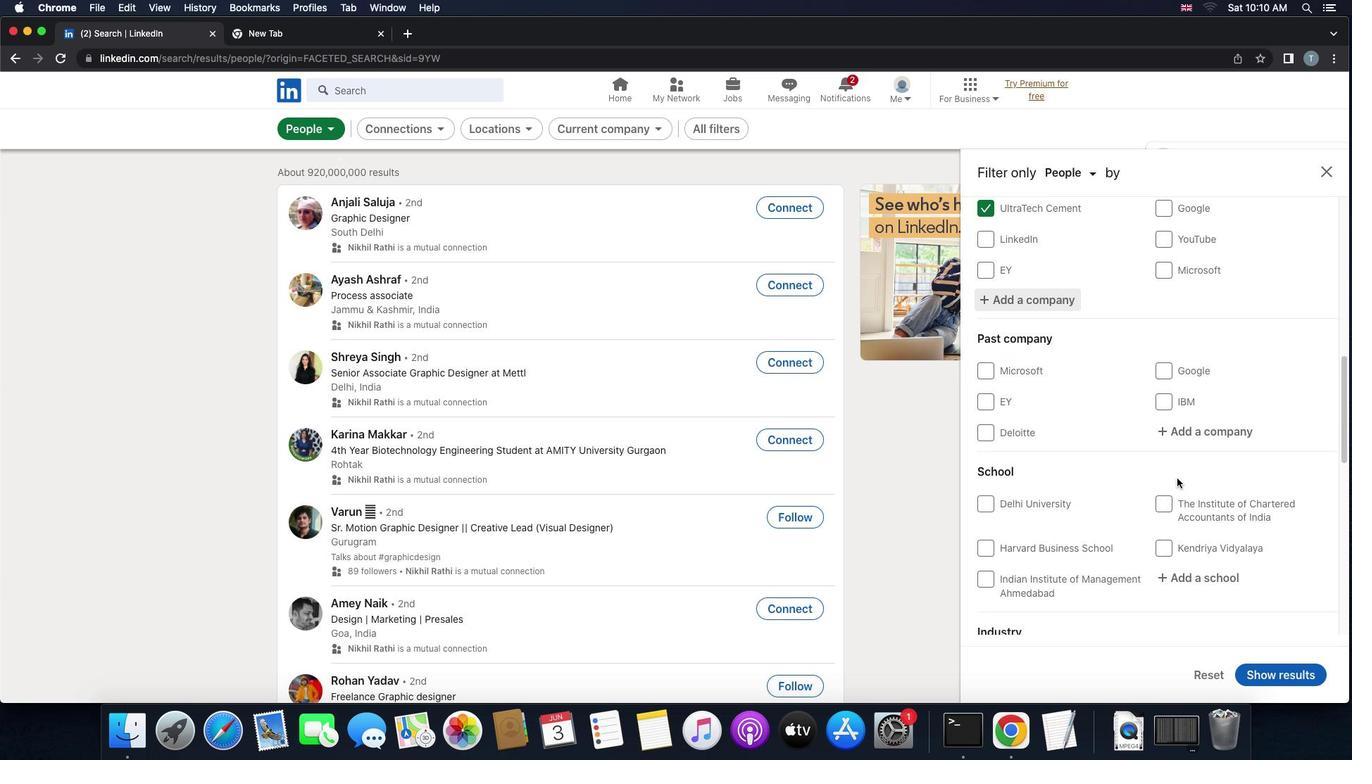 
Action: Mouse scrolled (1176, 478) with delta (0, 0)
Screenshot: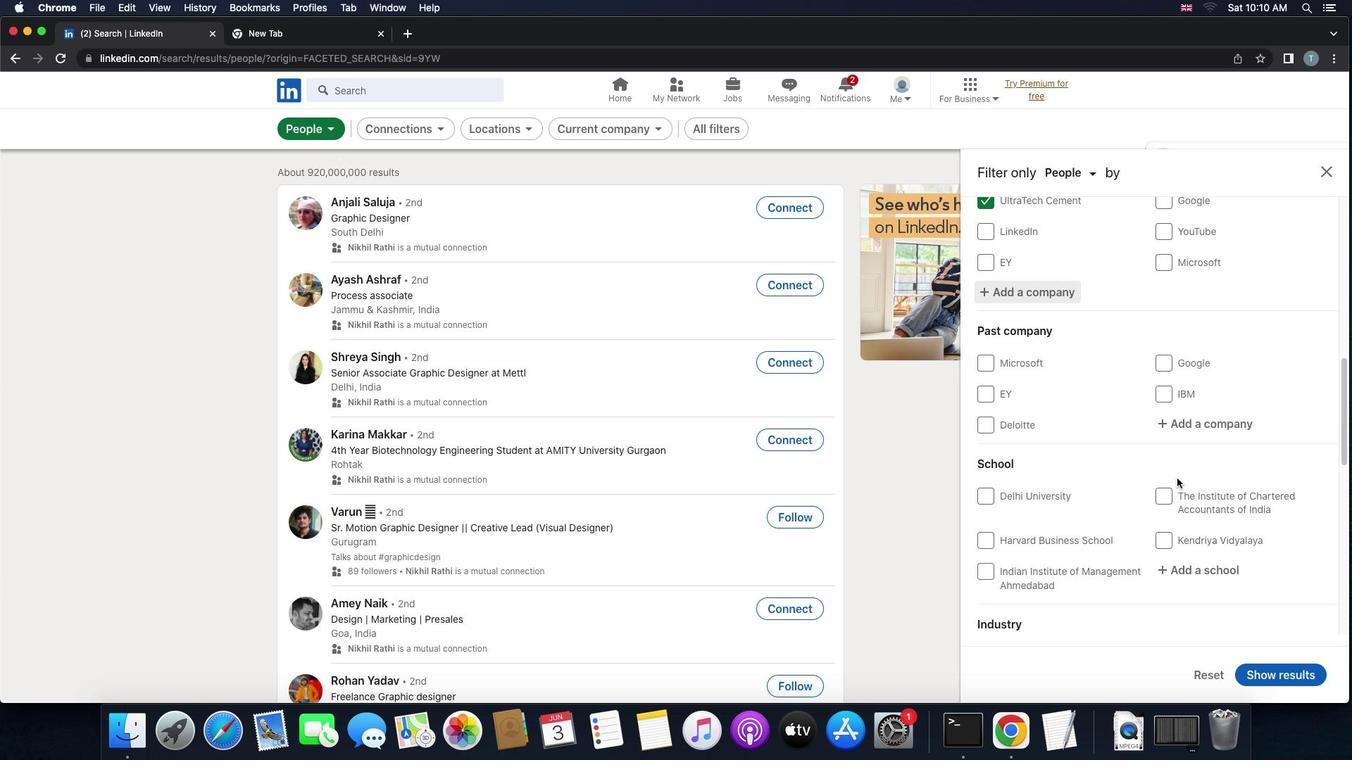 
Action: Mouse scrolled (1176, 478) with delta (0, 0)
Screenshot: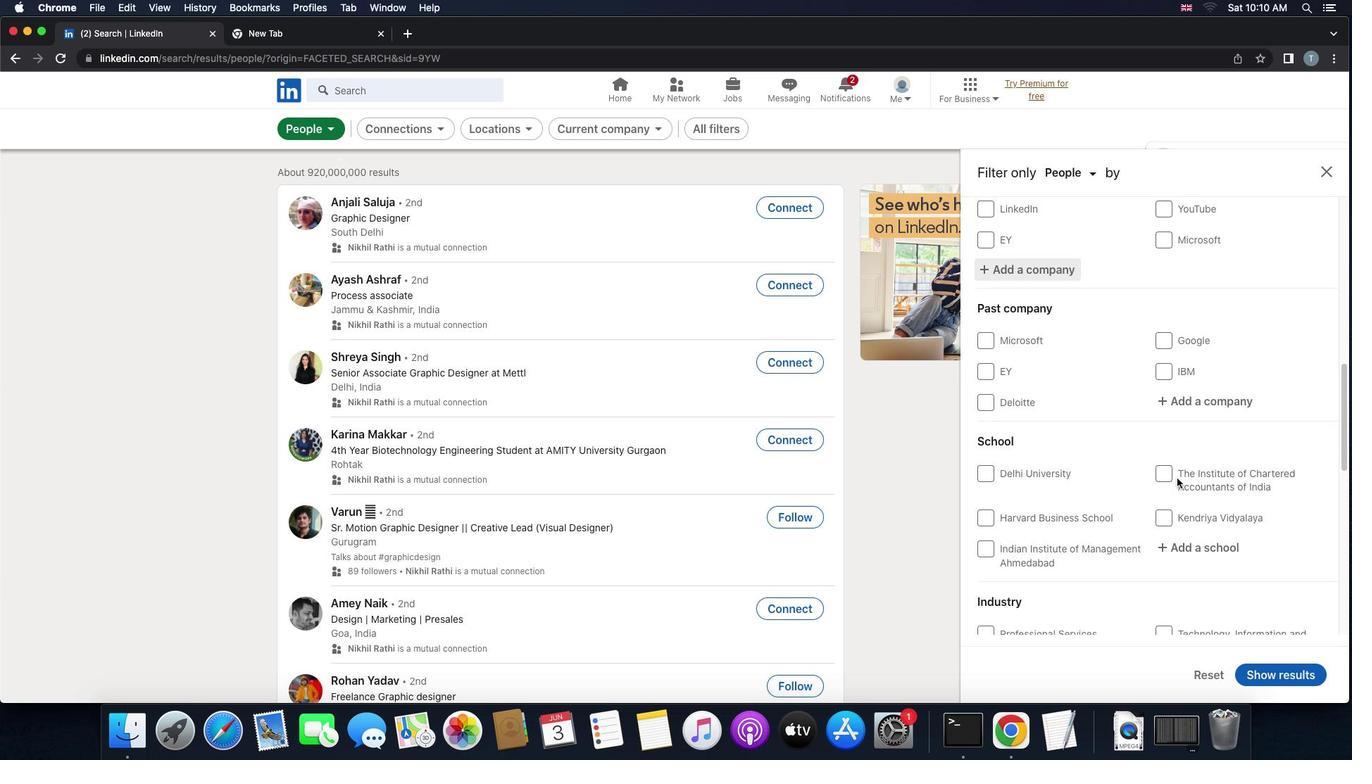 
Action: Mouse scrolled (1176, 478) with delta (0, 0)
Screenshot: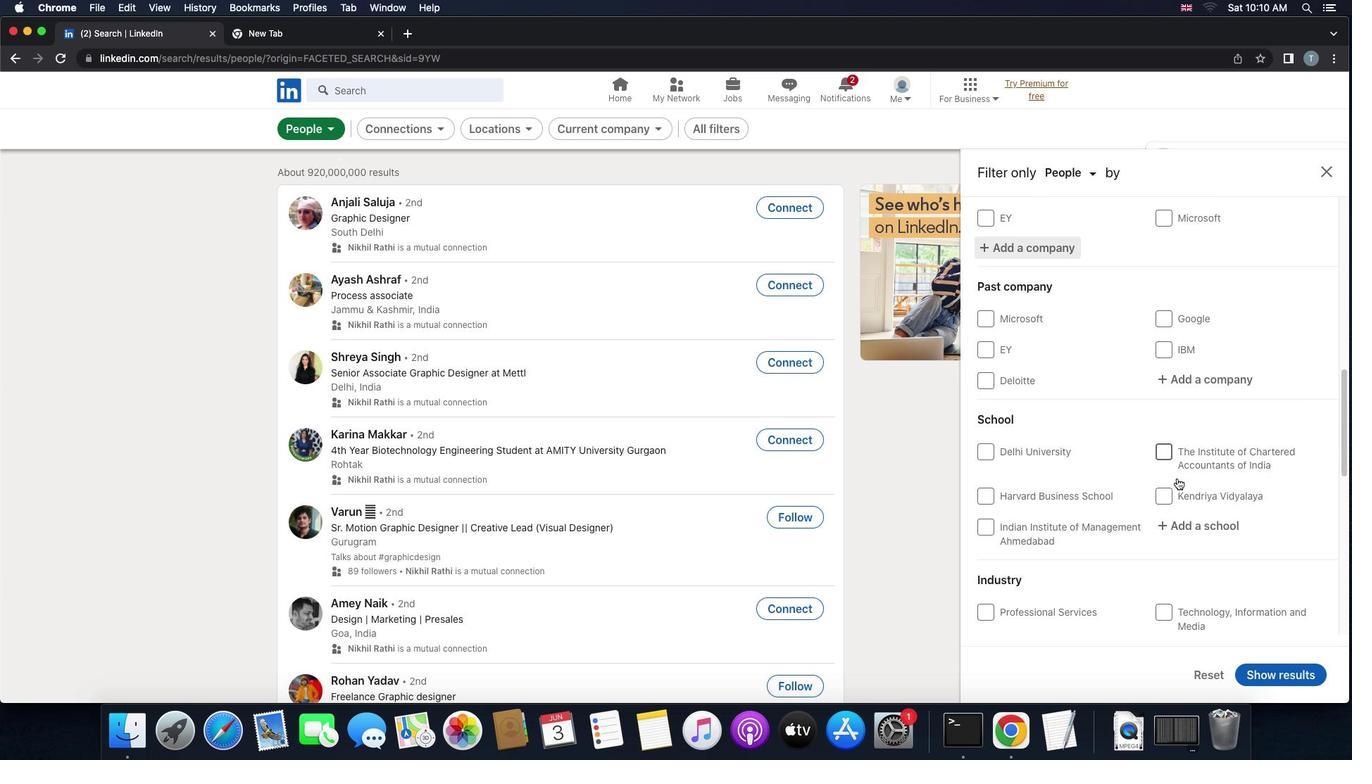 
Action: Mouse scrolled (1176, 478) with delta (0, 0)
Screenshot: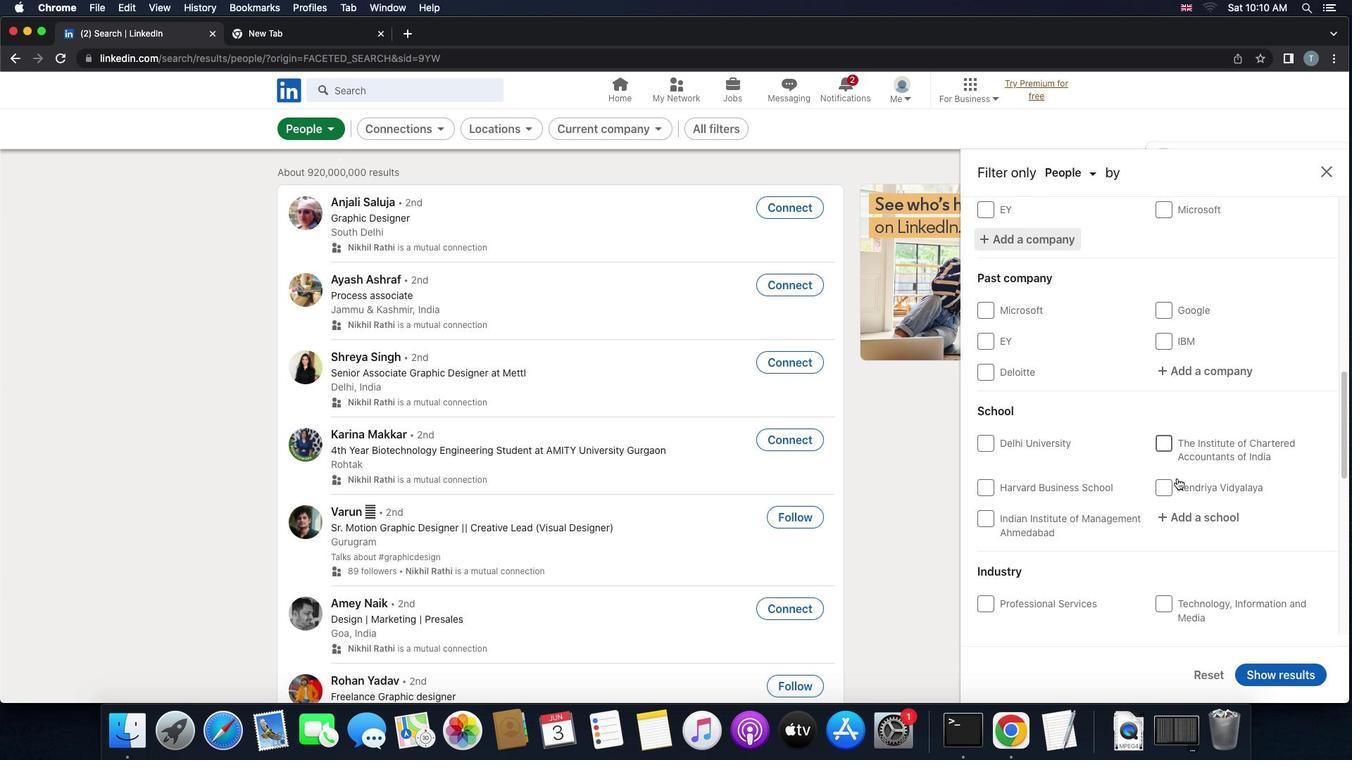 
Action: Mouse scrolled (1176, 478) with delta (0, 0)
Screenshot: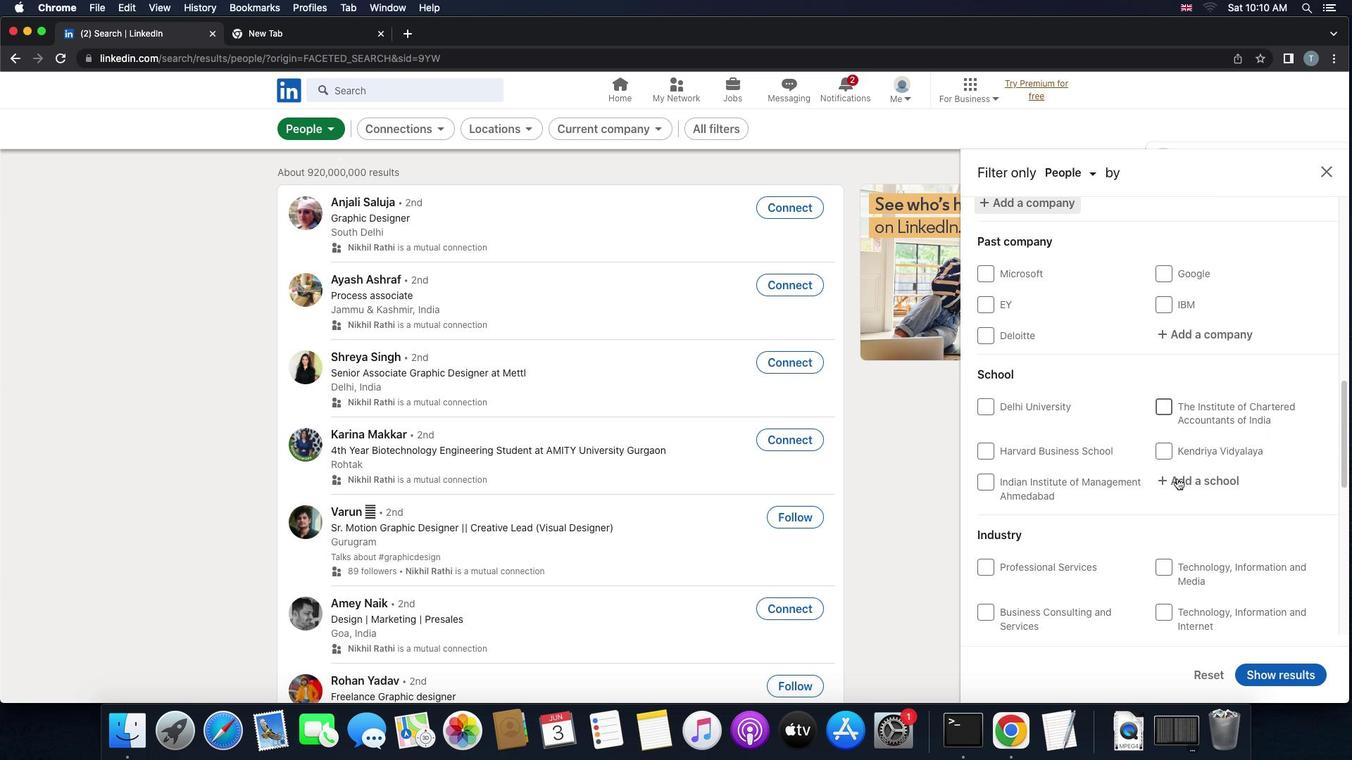 
Action: Mouse pressed left at (1176, 478)
Screenshot: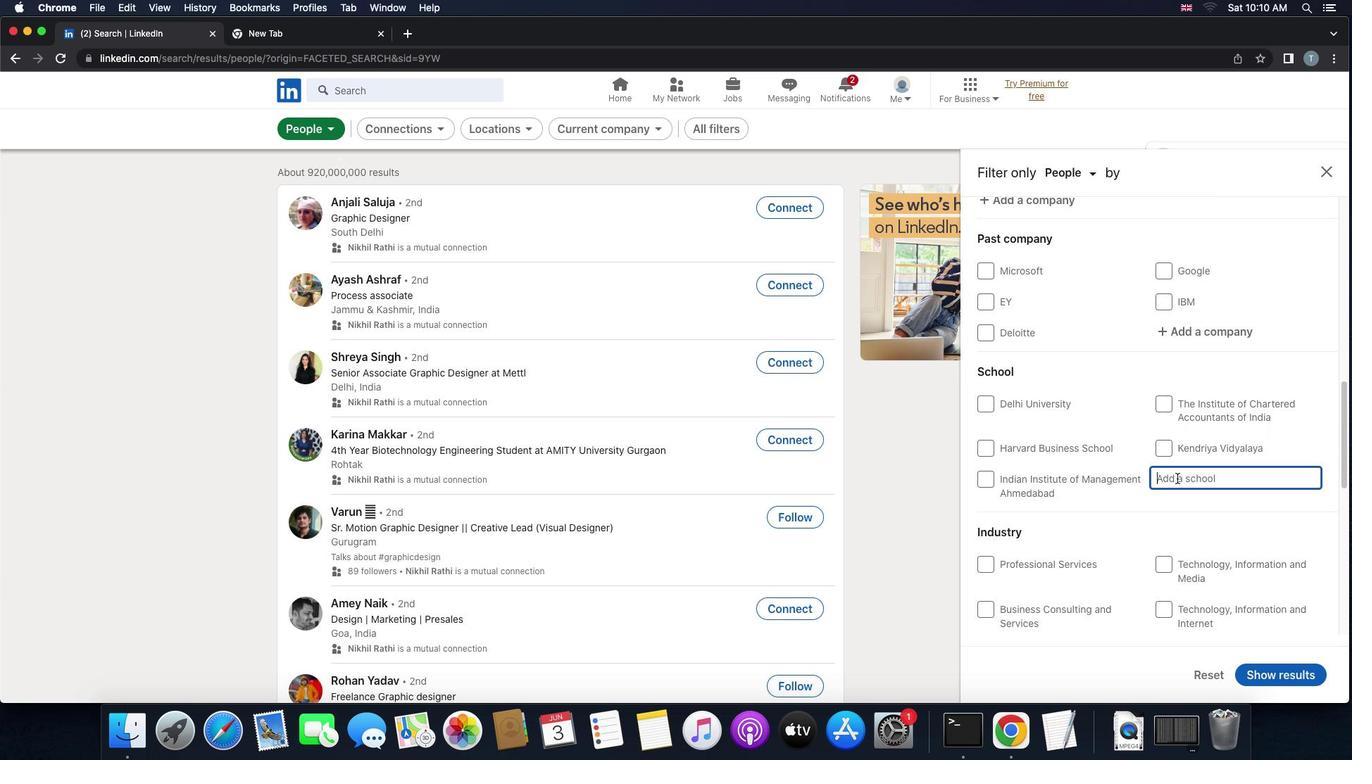 
Action: Key pressed 'n''a''r''a''y''a''n''a'Key.space'i''n''s''t''i''t''u''t''e'
Screenshot: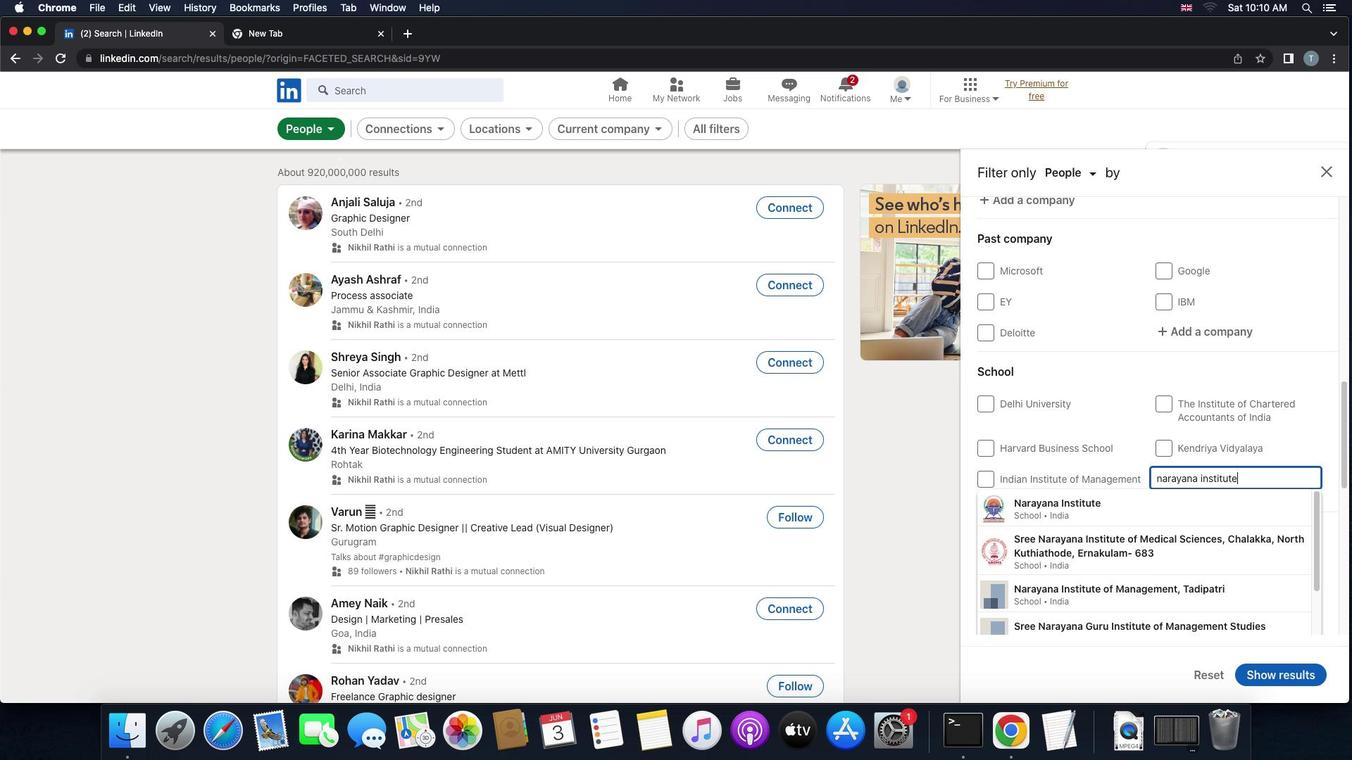 
Action: Mouse moved to (1120, 508)
Screenshot: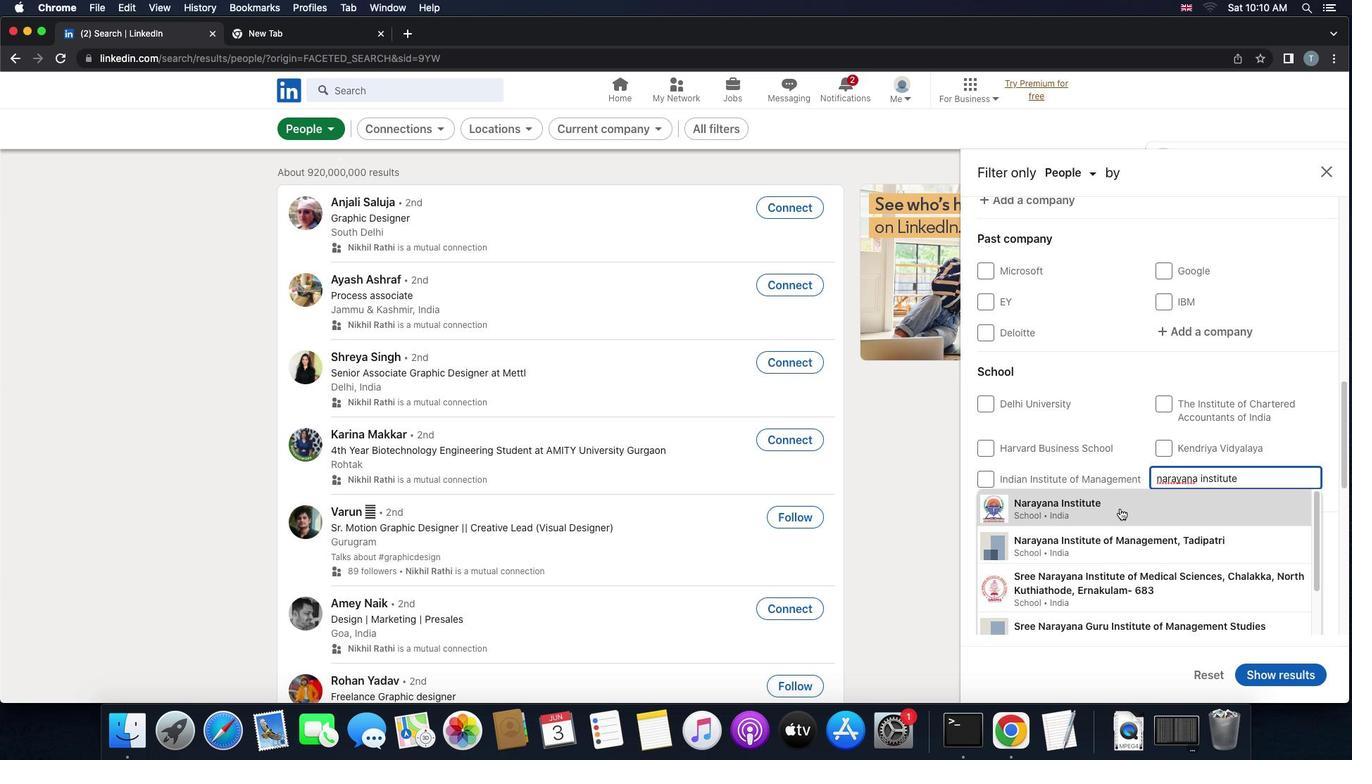 
Action: Mouse pressed left at (1120, 508)
Screenshot: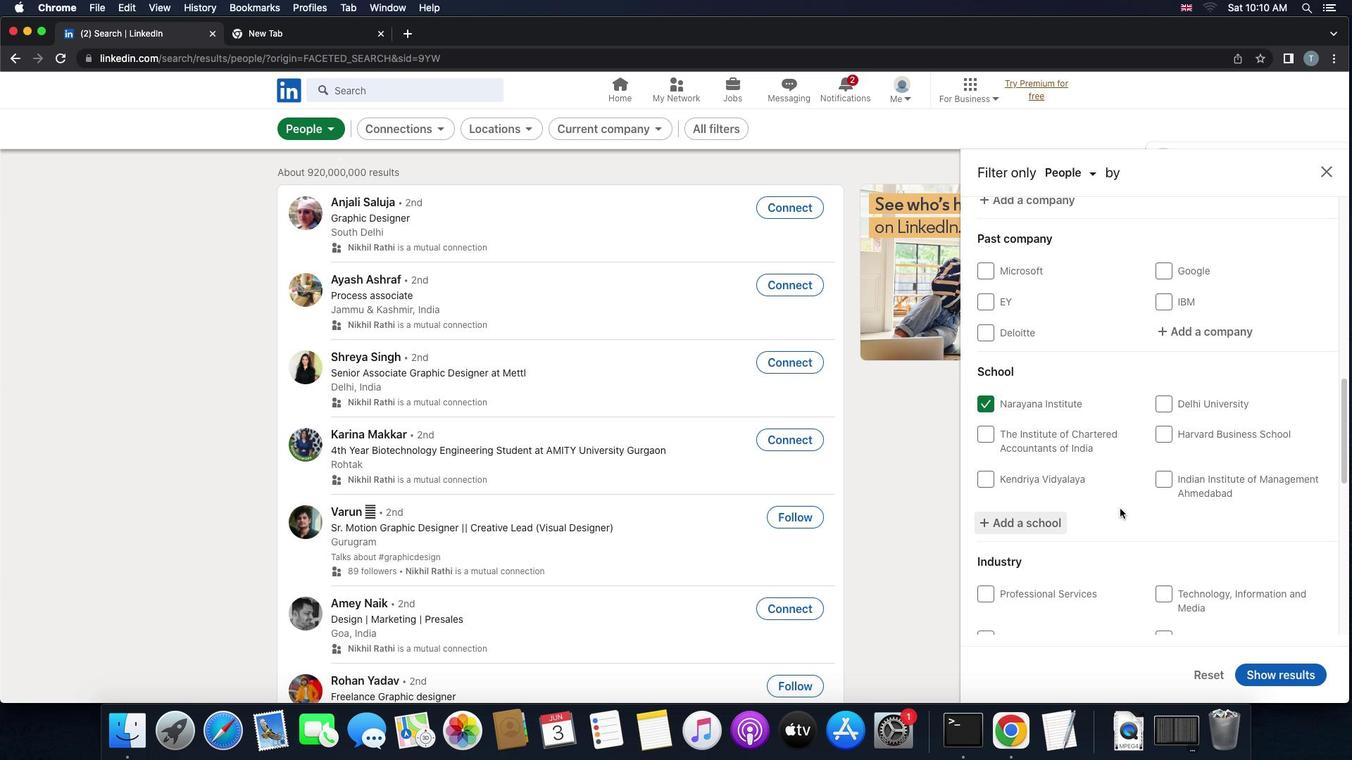 
Action: Mouse scrolled (1120, 508) with delta (0, 0)
Screenshot: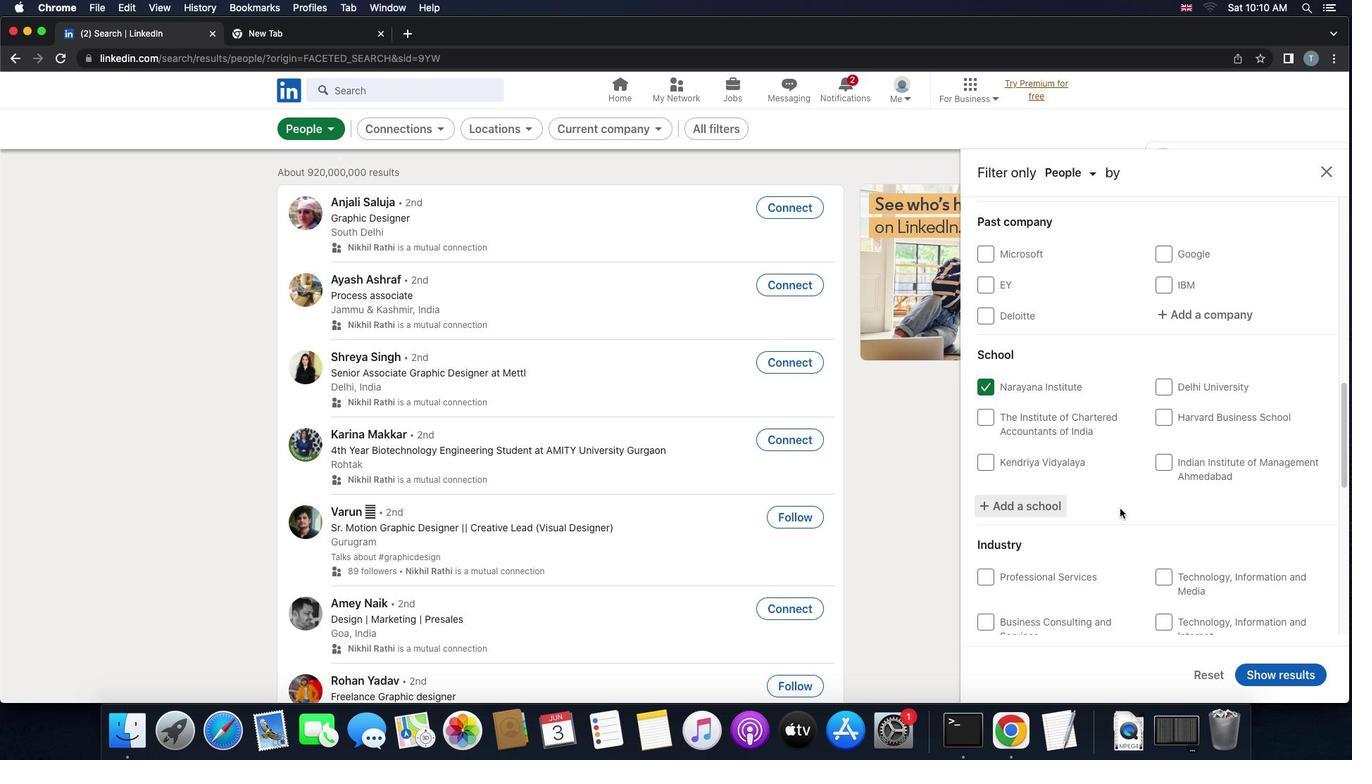 
Action: Mouse scrolled (1120, 508) with delta (0, 0)
Screenshot: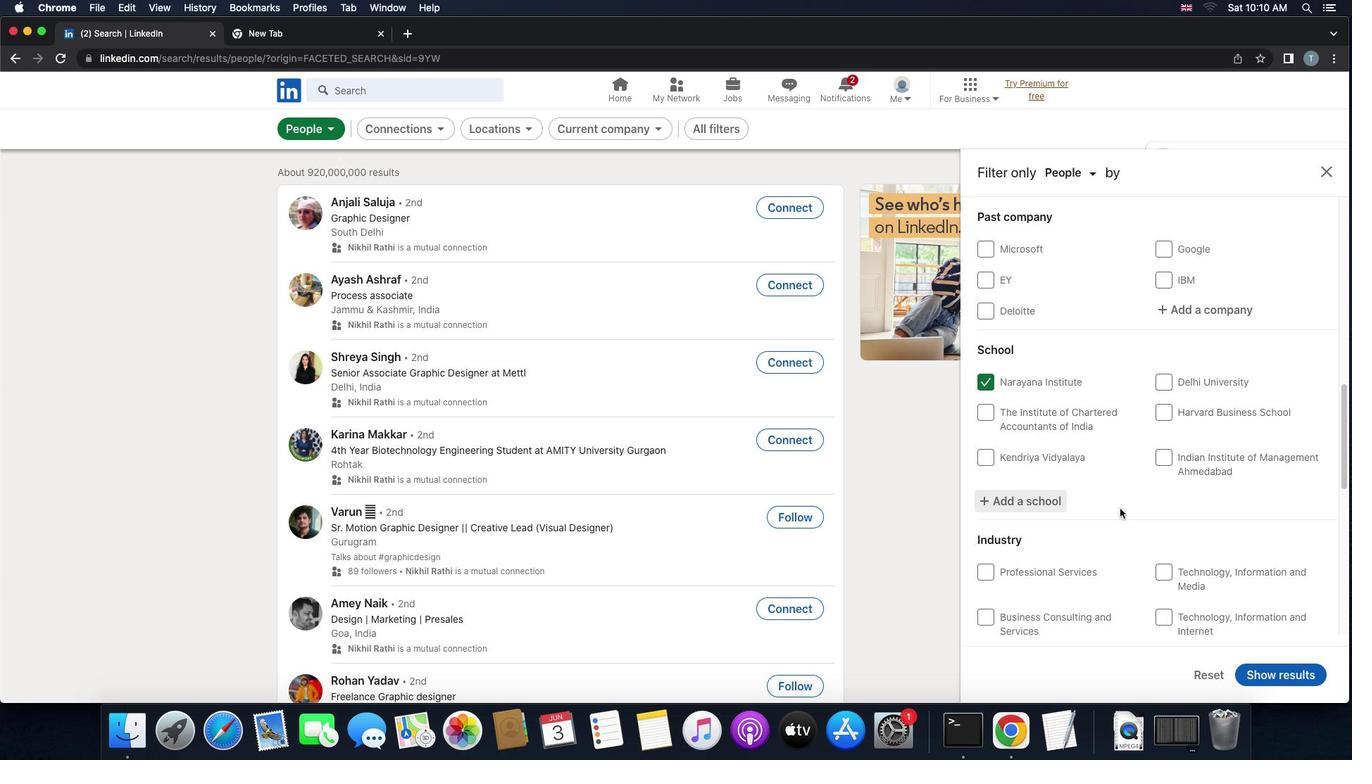 
Action: Mouse scrolled (1120, 508) with delta (0, 0)
Screenshot: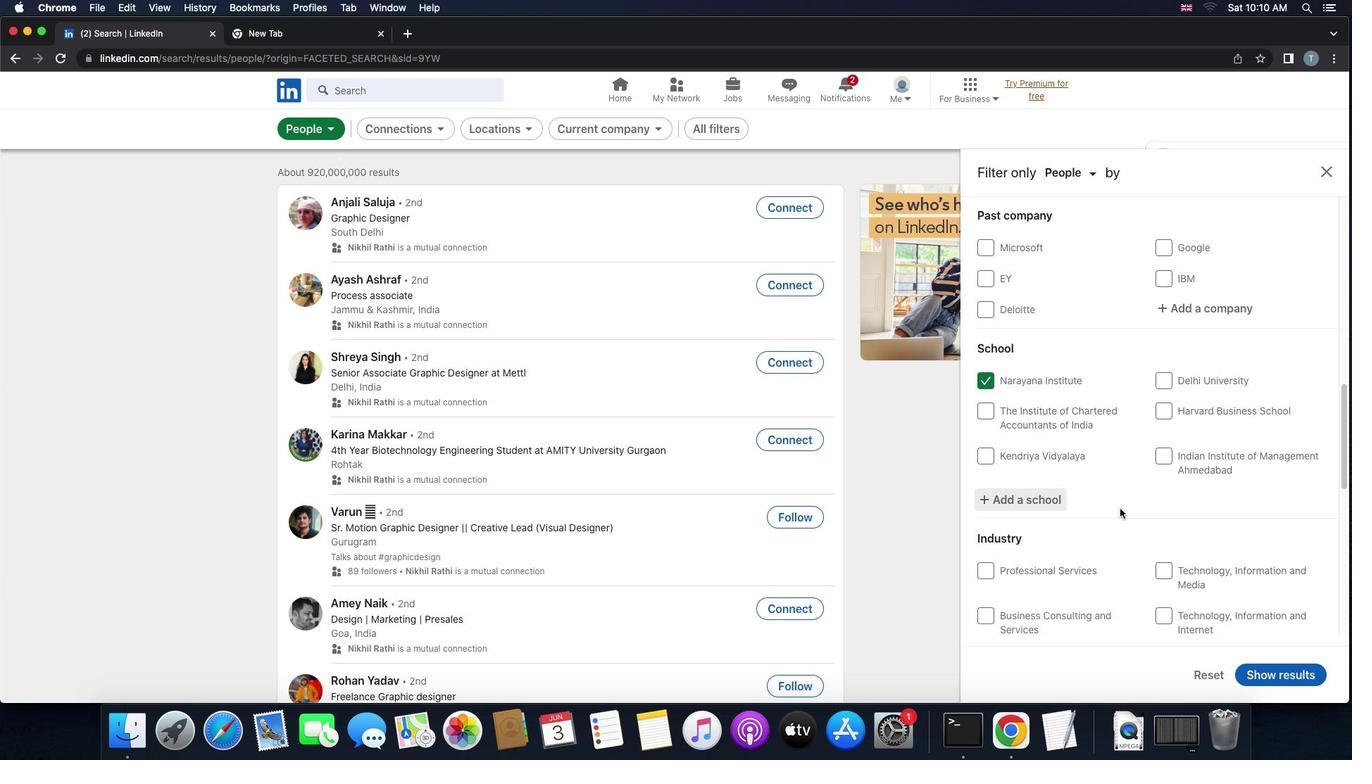 
Action: Mouse scrolled (1120, 508) with delta (0, 0)
Screenshot: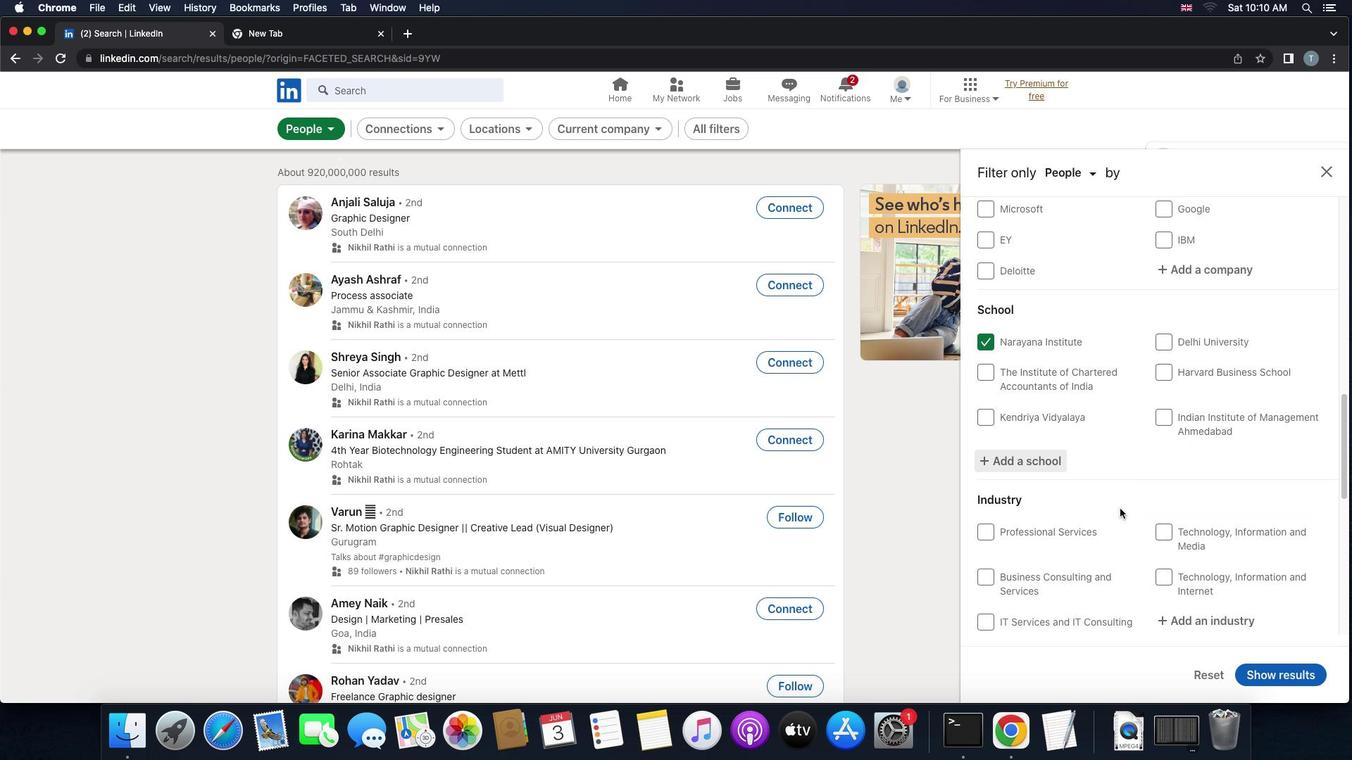 
Action: Mouse scrolled (1120, 508) with delta (0, 0)
Screenshot: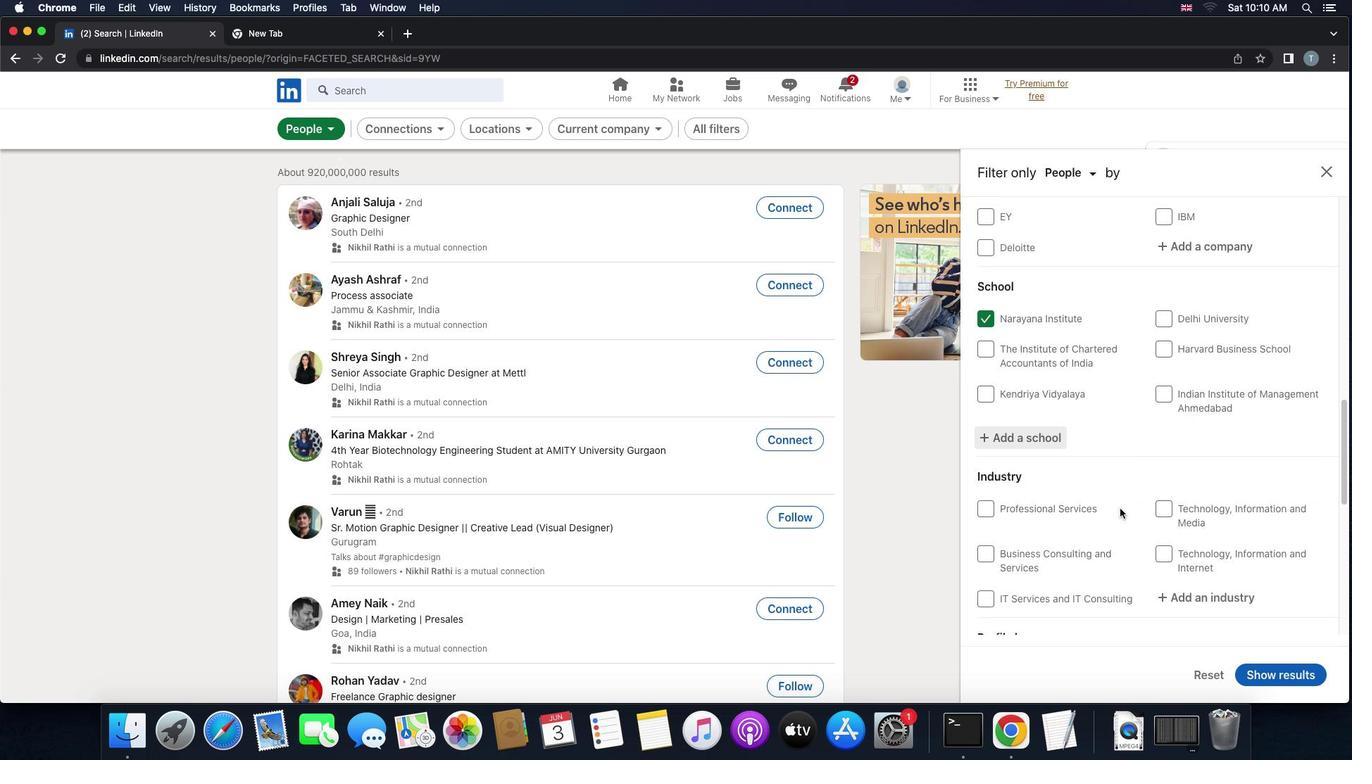 
Action: Mouse scrolled (1120, 508) with delta (0, -1)
Screenshot: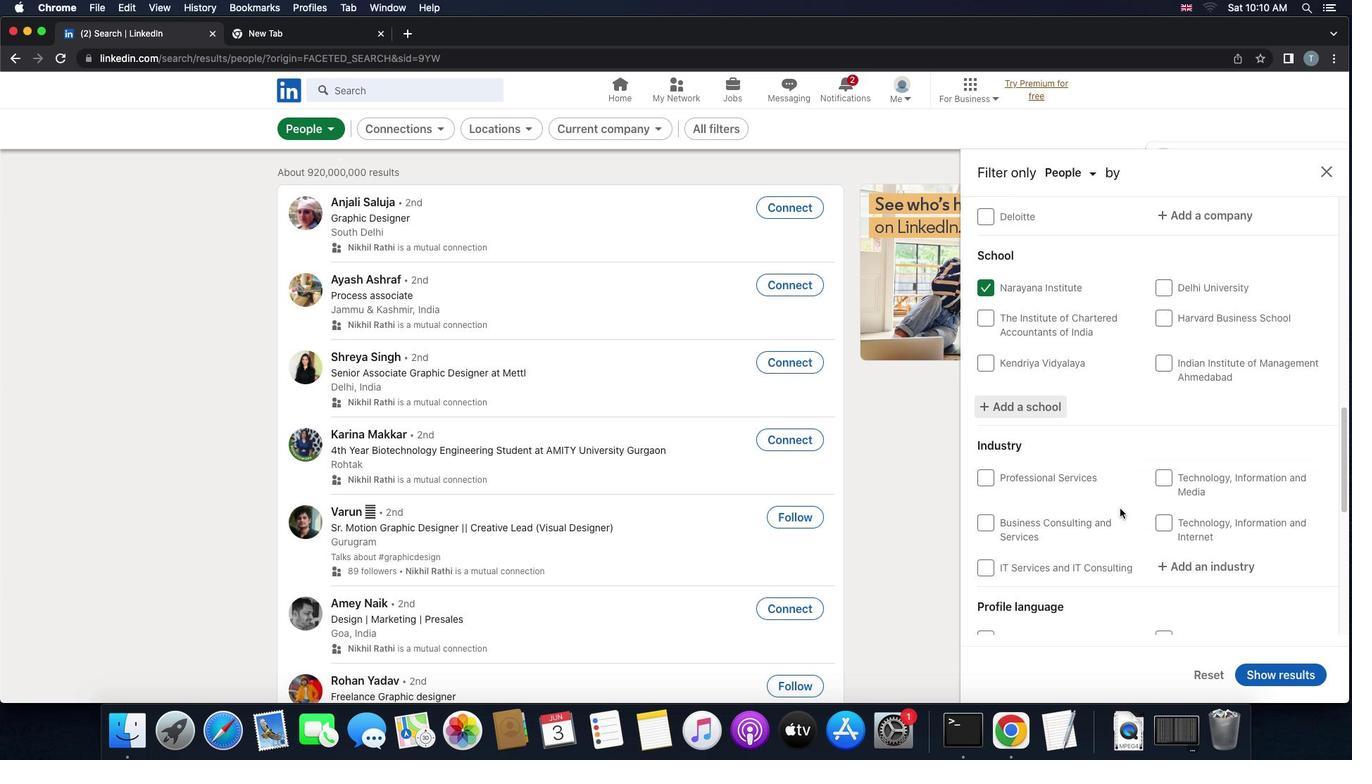 
Action: Mouse scrolled (1120, 508) with delta (0, 0)
Screenshot: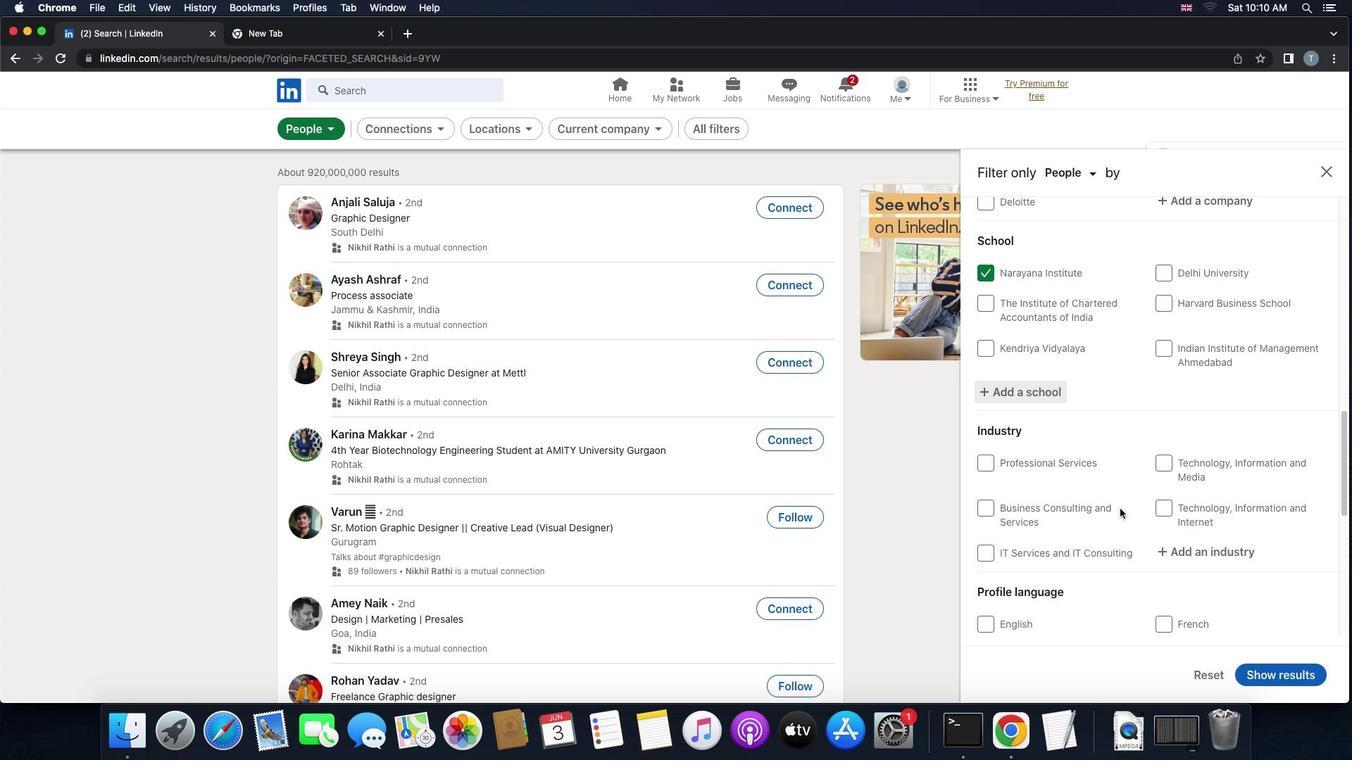 
Action: Mouse scrolled (1120, 508) with delta (0, 0)
Screenshot: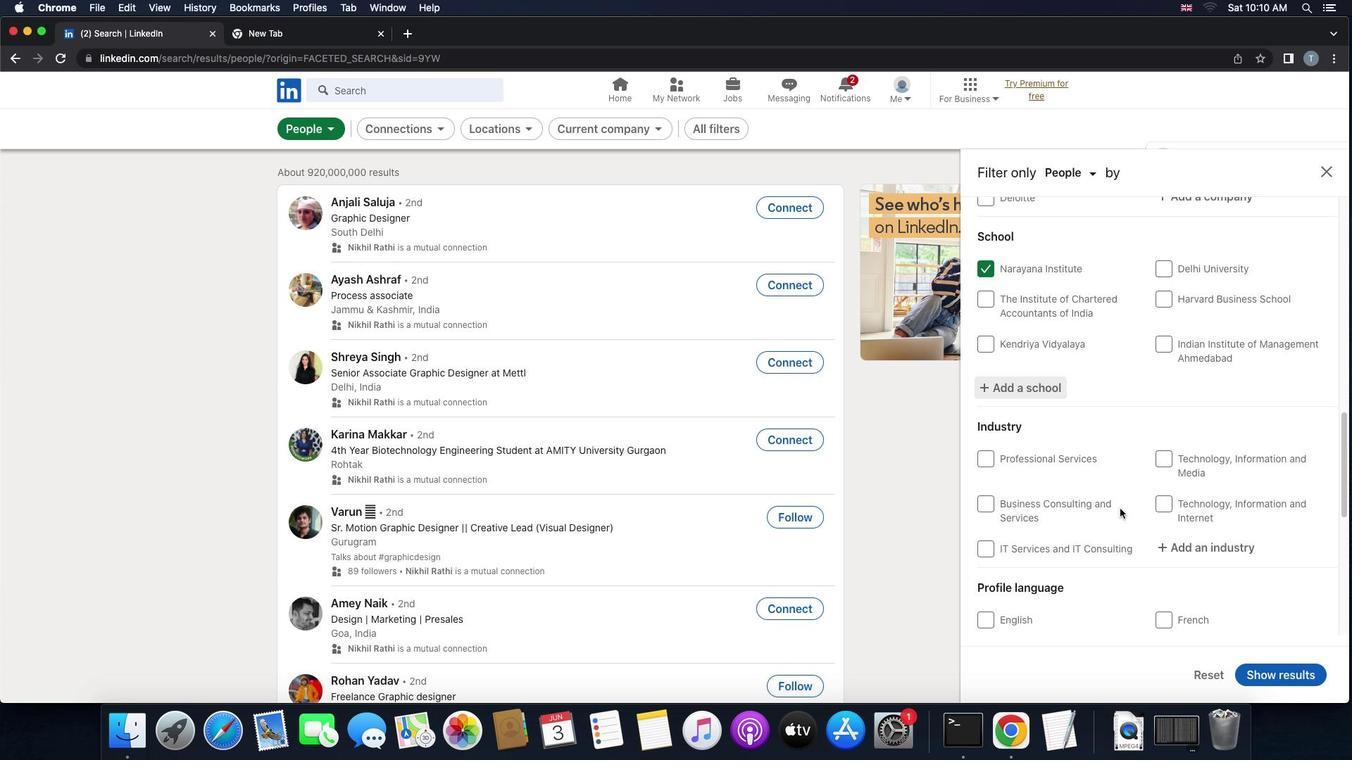 
Action: Mouse scrolled (1120, 508) with delta (0, 0)
Screenshot: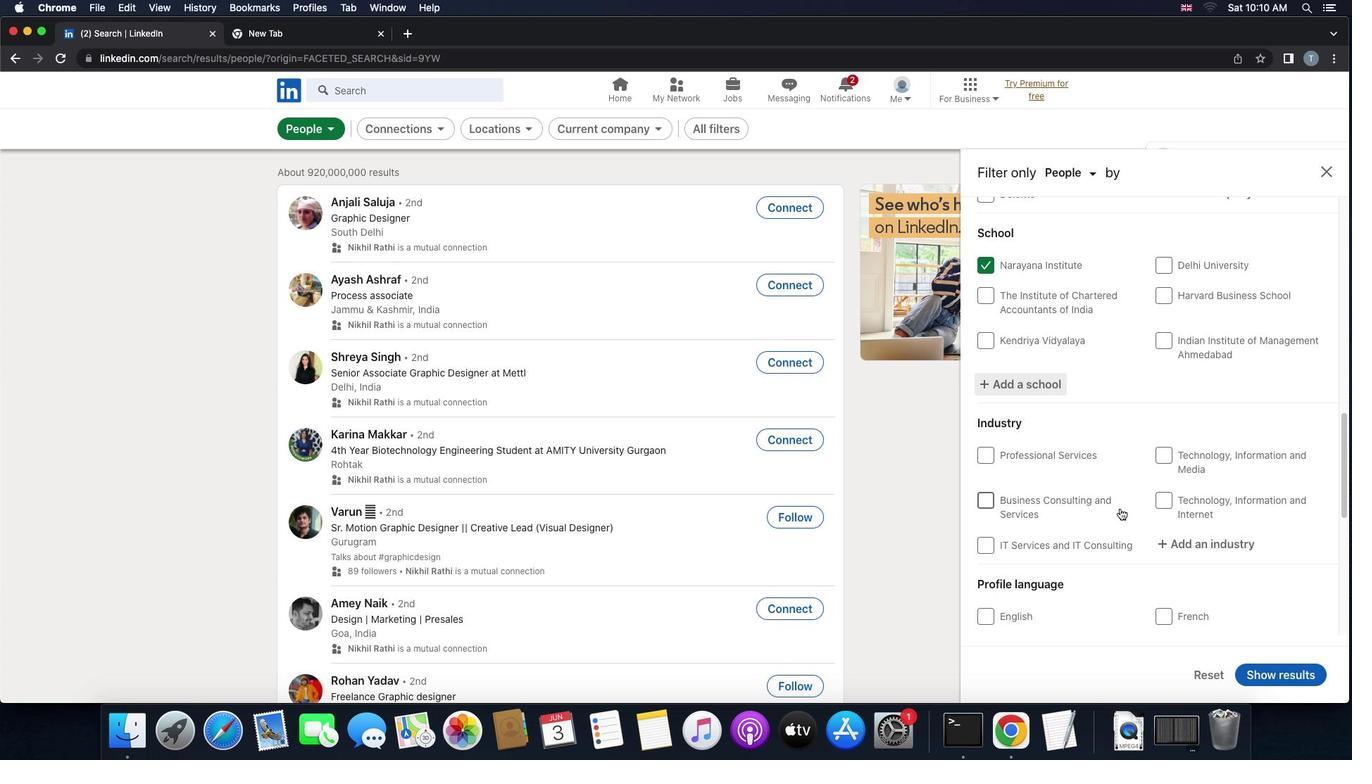
Action: Mouse scrolled (1120, 508) with delta (0, 0)
Screenshot: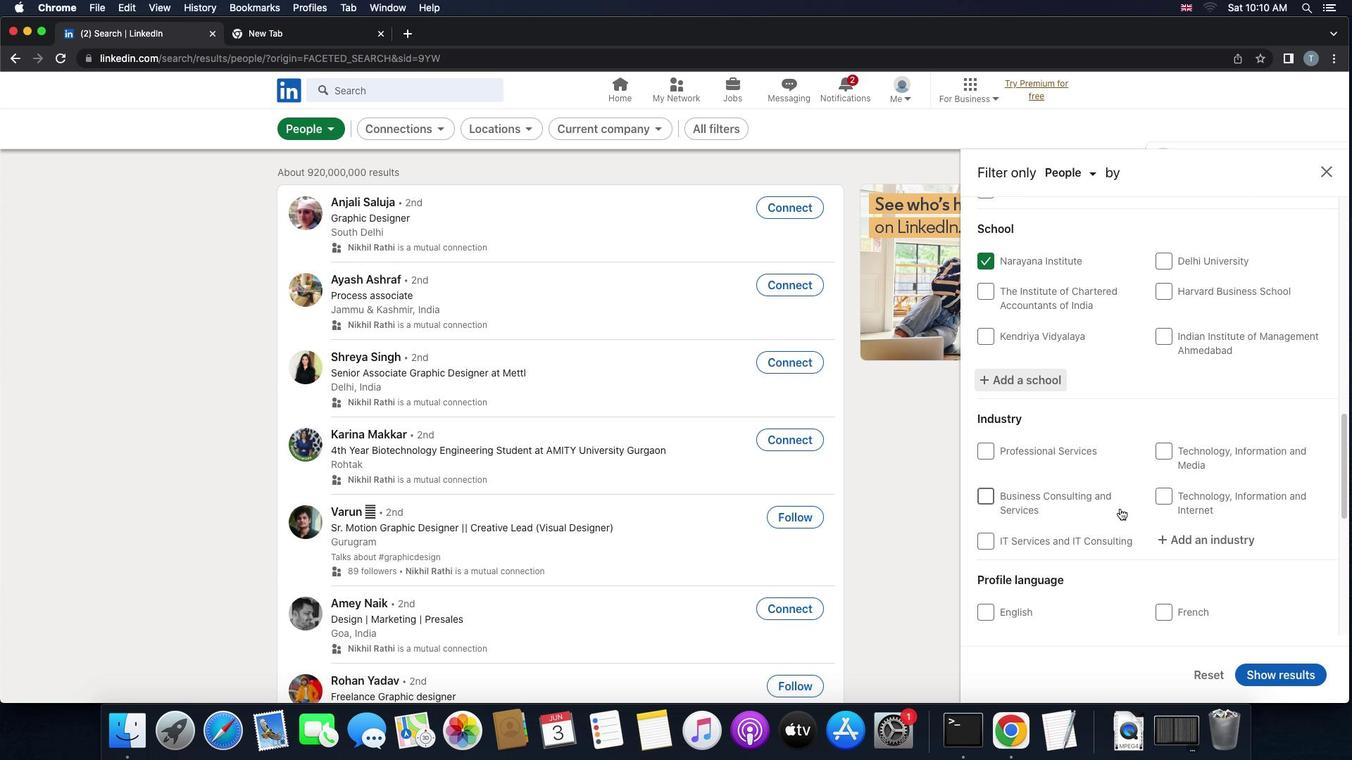 
Action: Mouse scrolled (1120, 508) with delta (0, 0)
Screenshot: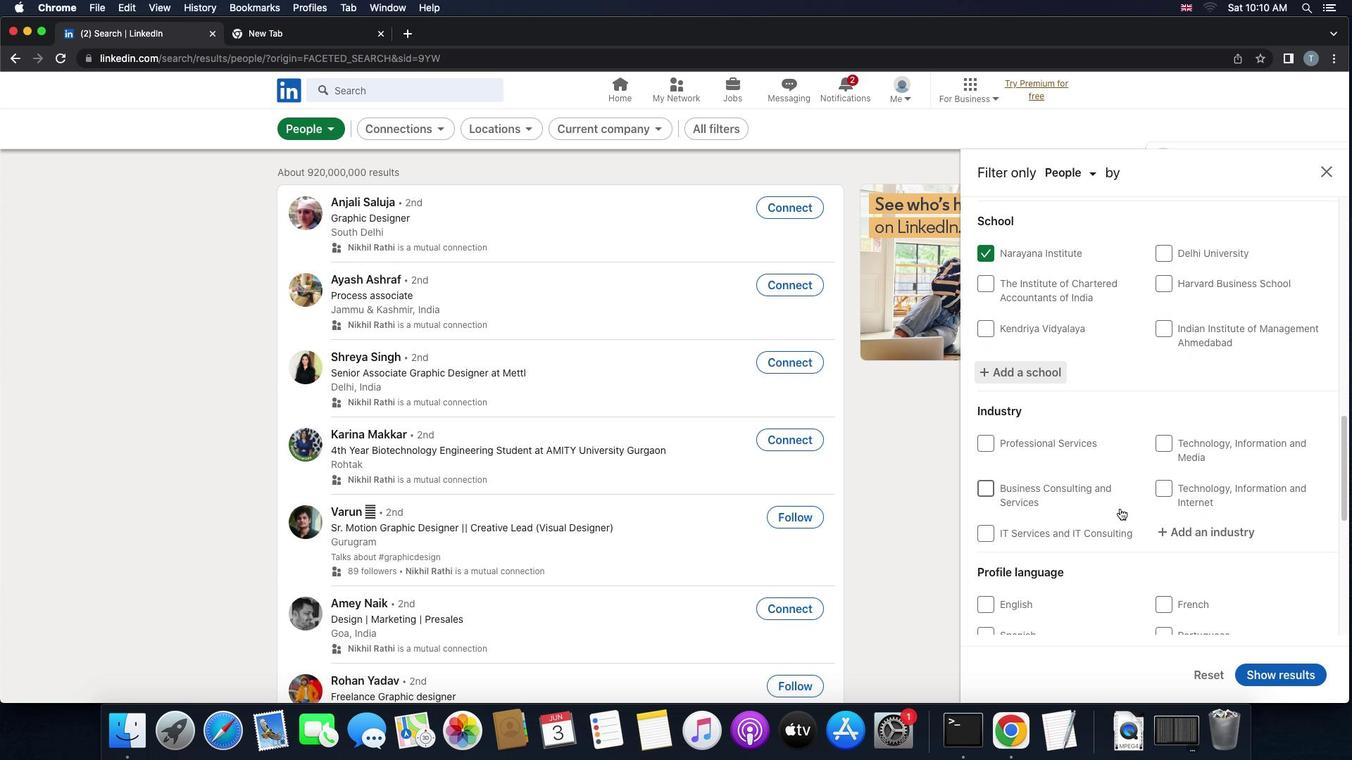
Action: Mouse scrolled (1120, 508) with delta (0, 0)
Screenshot: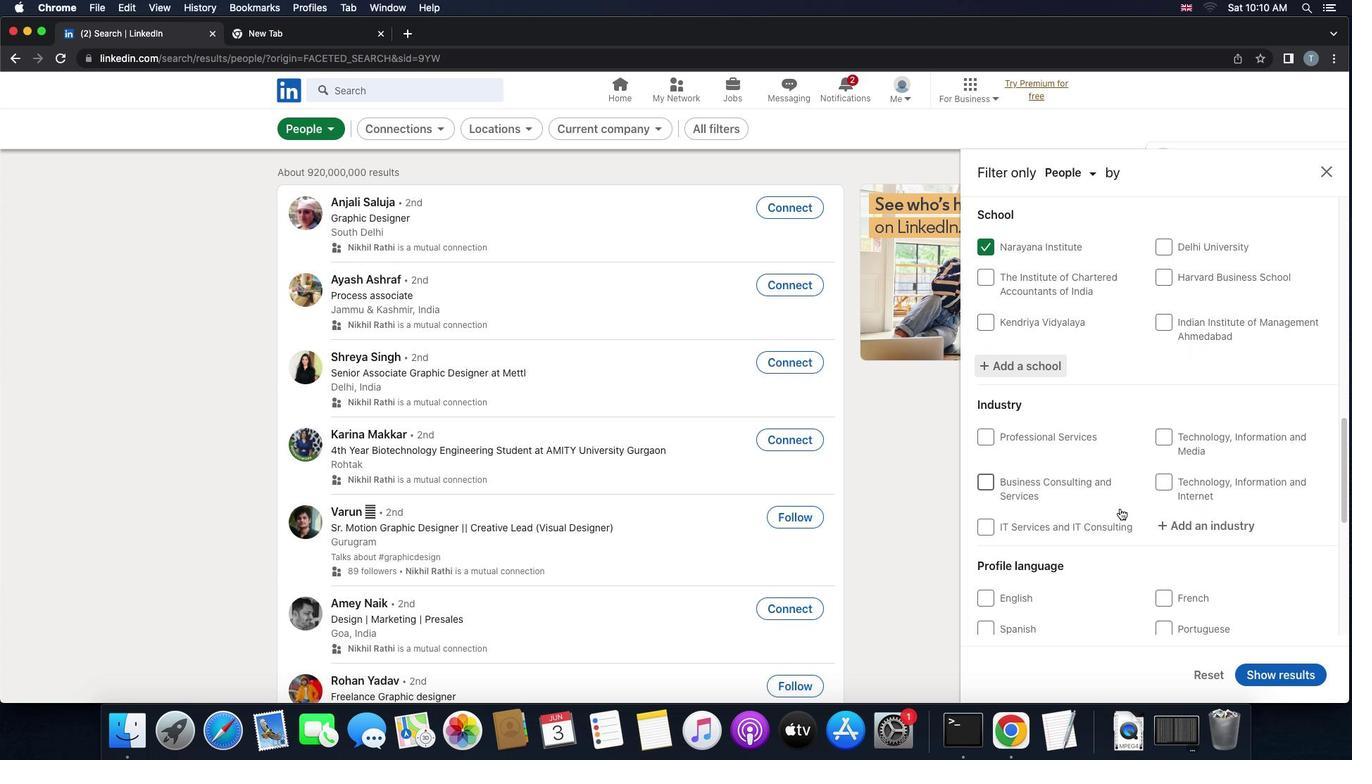 
Action: Mouse scrolled (1120, 508) with delta (0, 0)
Screenshot: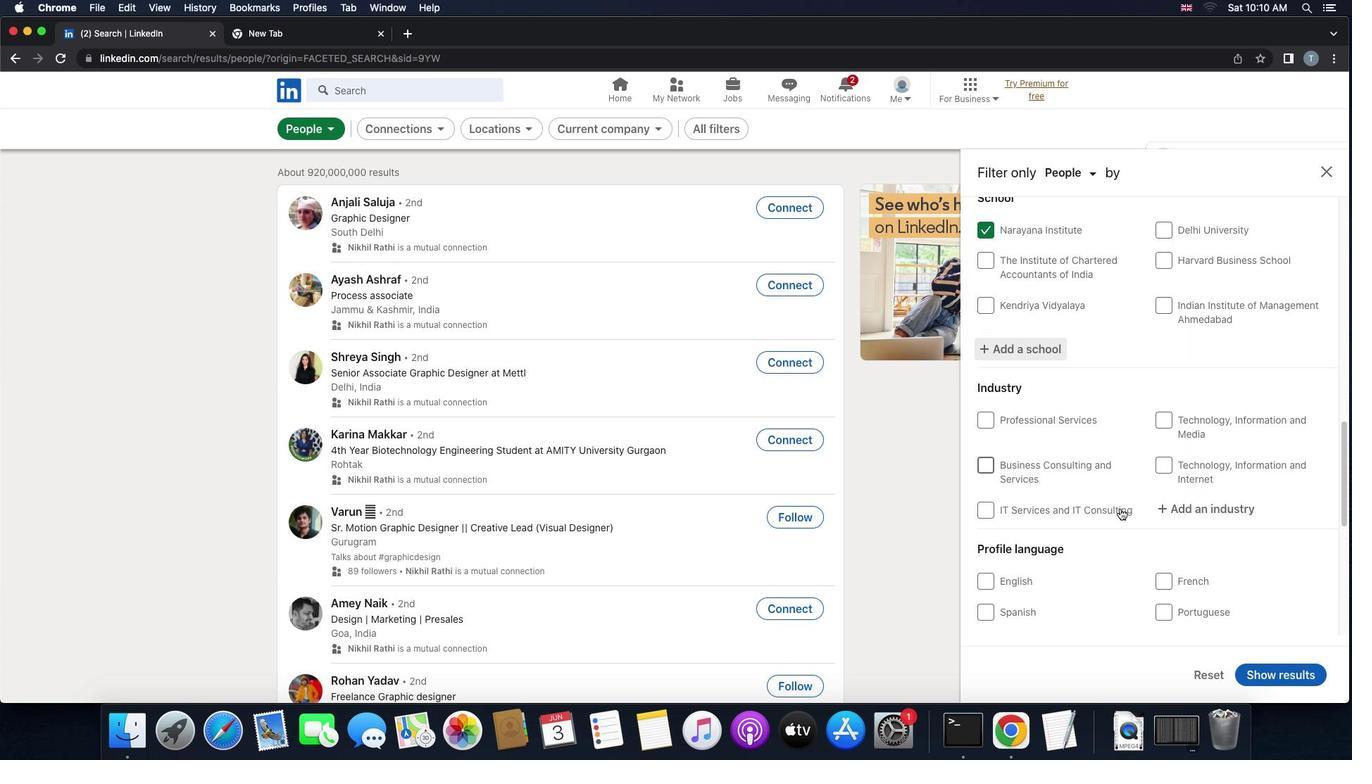 
Action: Mouse moved to (1188, 501)
Screenshot: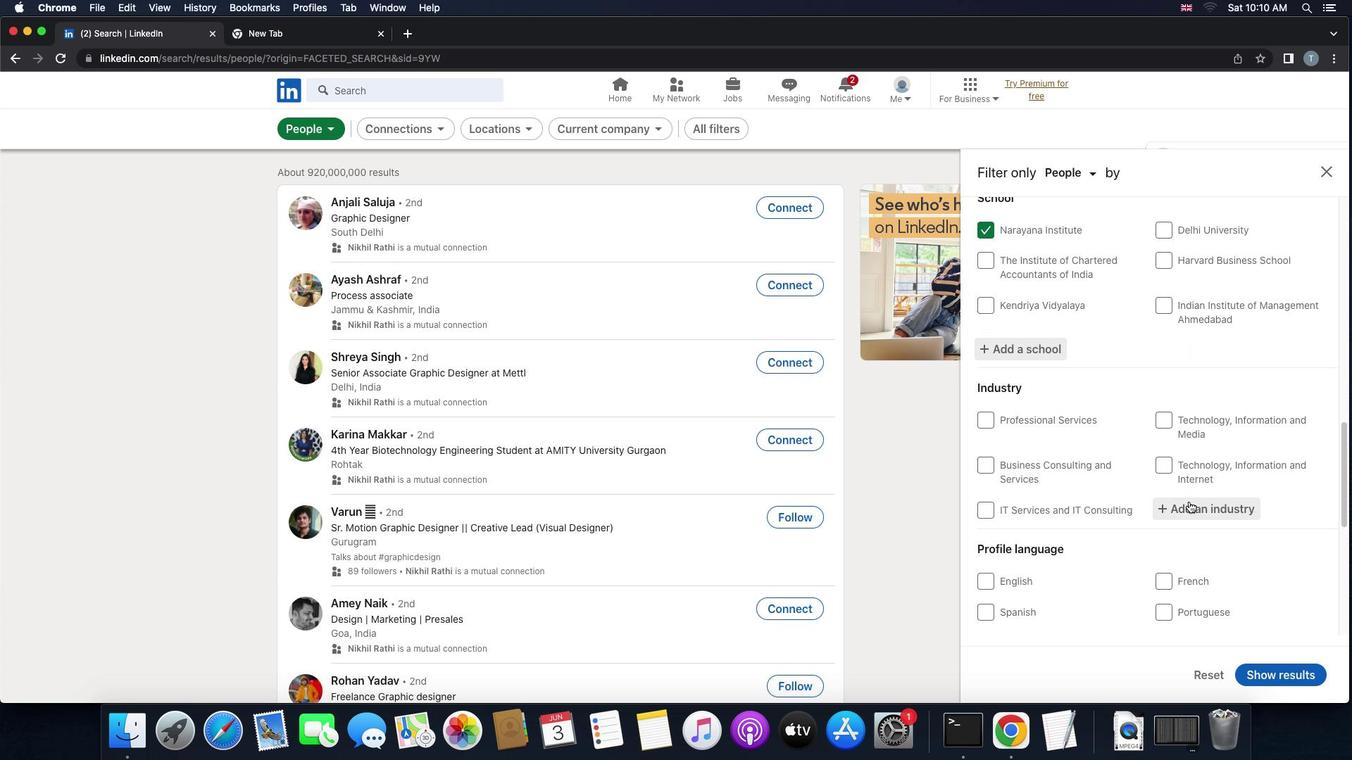 
Action: Mouse pressed left at (1188, 501)
Screenshot: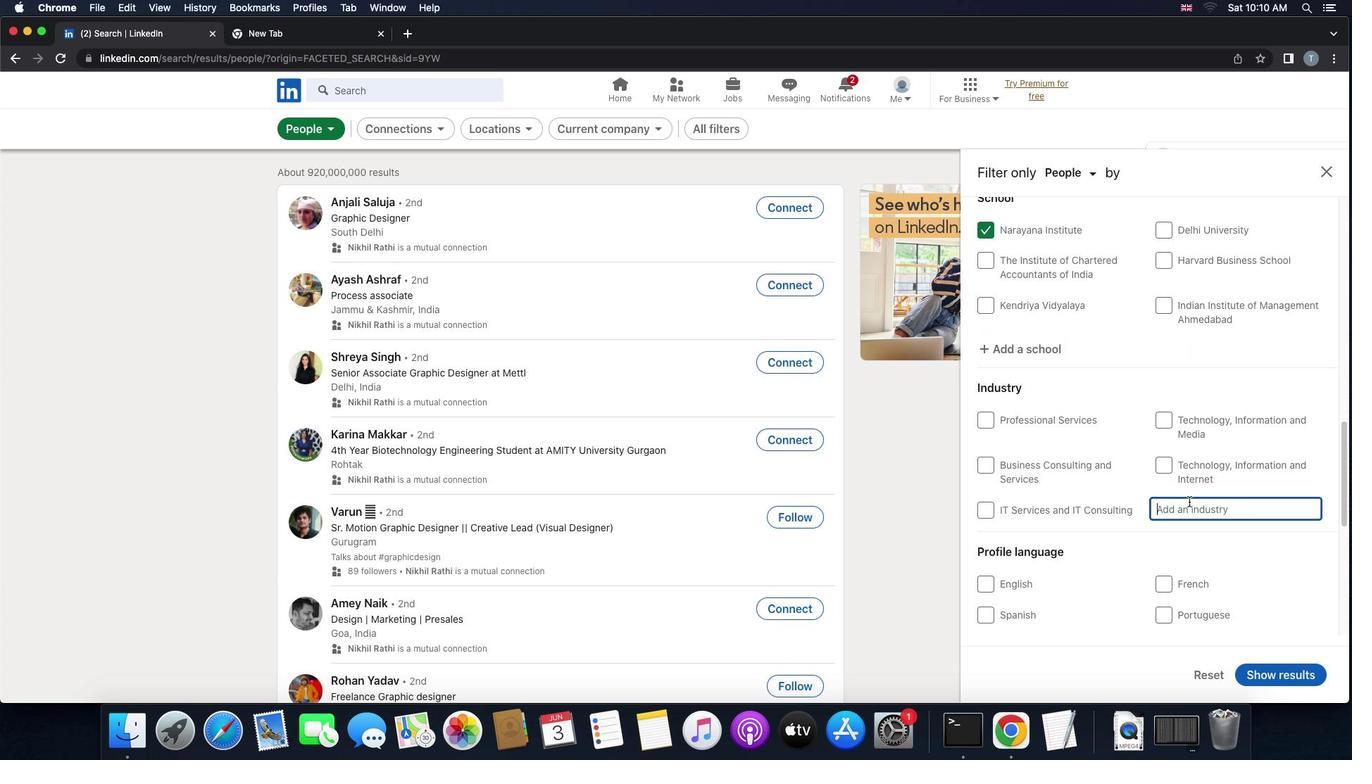 
Action: Key pressed 'h''o''u''s''e''h''o''l''d'
Screenshot: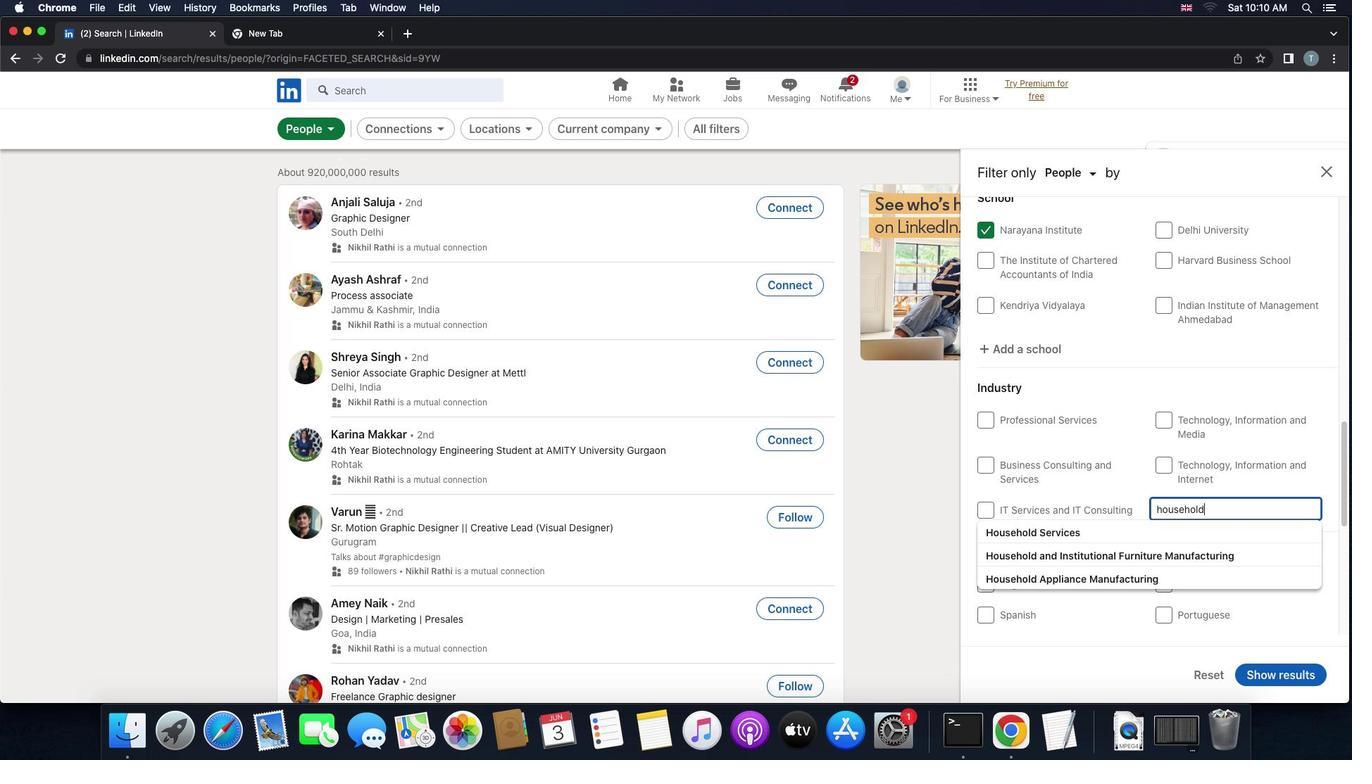 
Action: Mouse moved to (1114, 533)
Screenshot: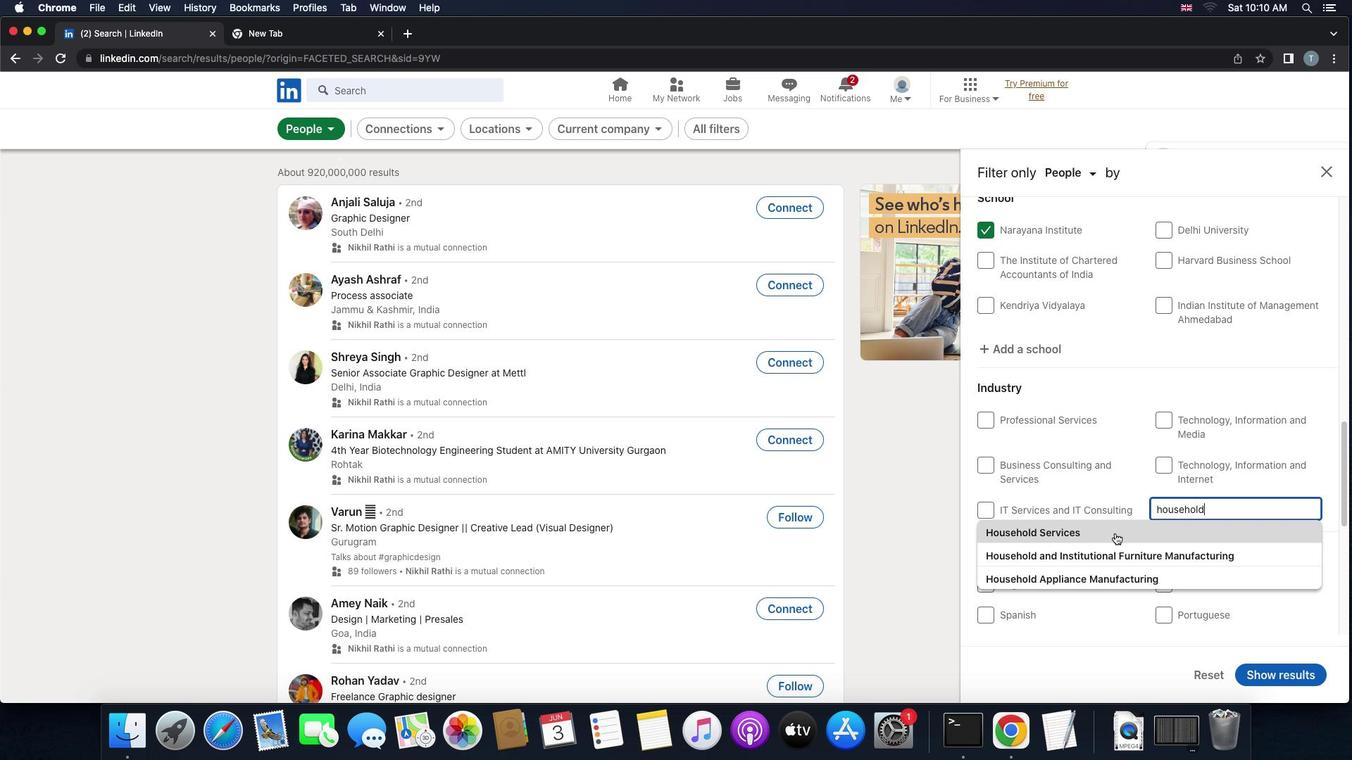 
Action: Mouse pressed left at (1114, 533)
Screenshot: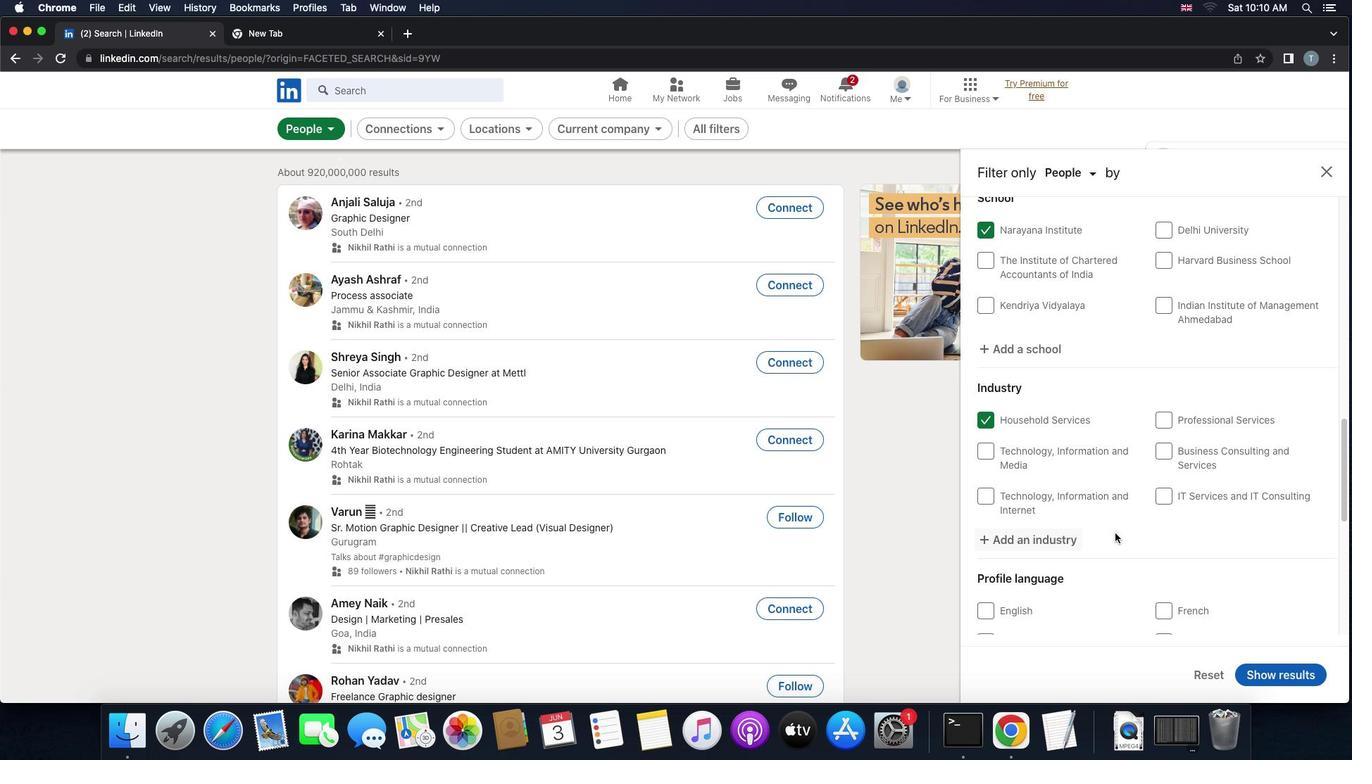 
Action: Mouse scrolled (1114, 533) with delta (0, 0)
Screenshot: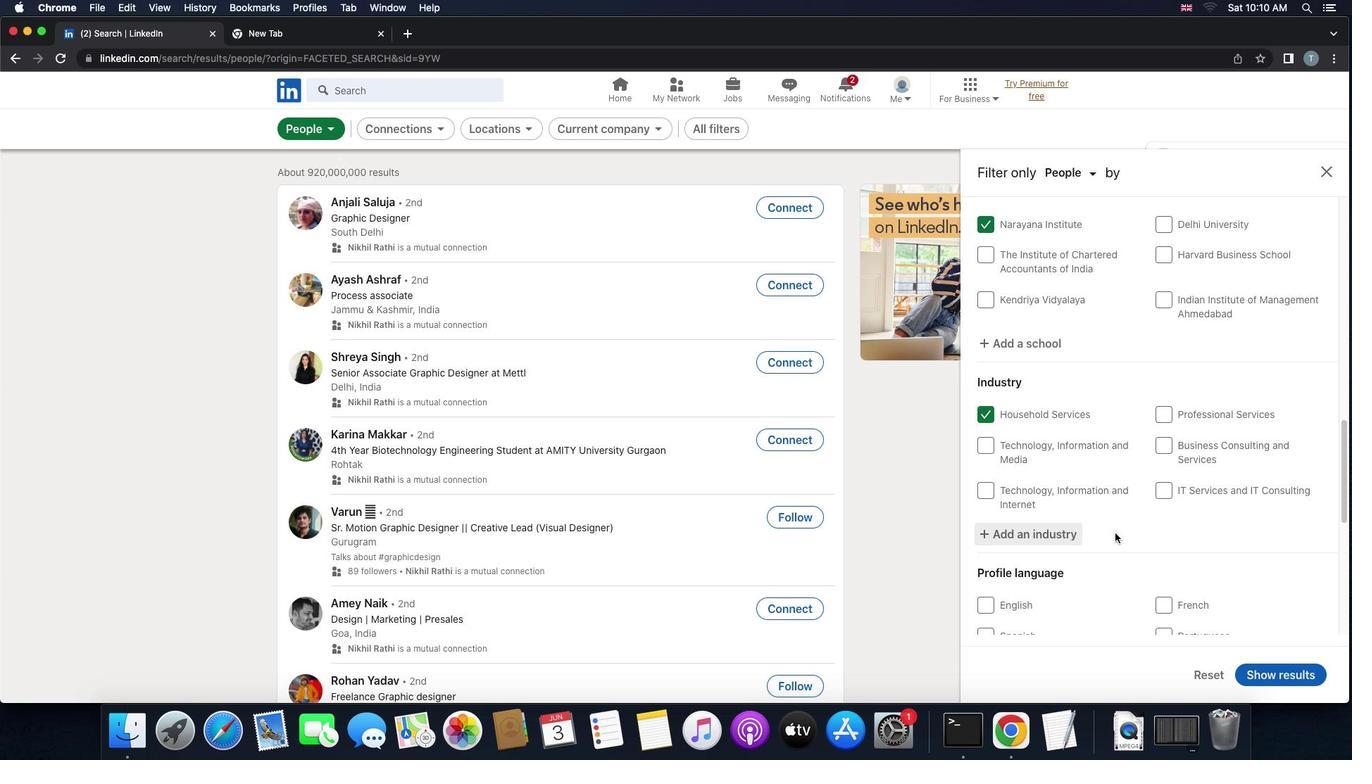 
Action: Mouse scrolled (1114, 533) with delta (0, 0)
Screenshot: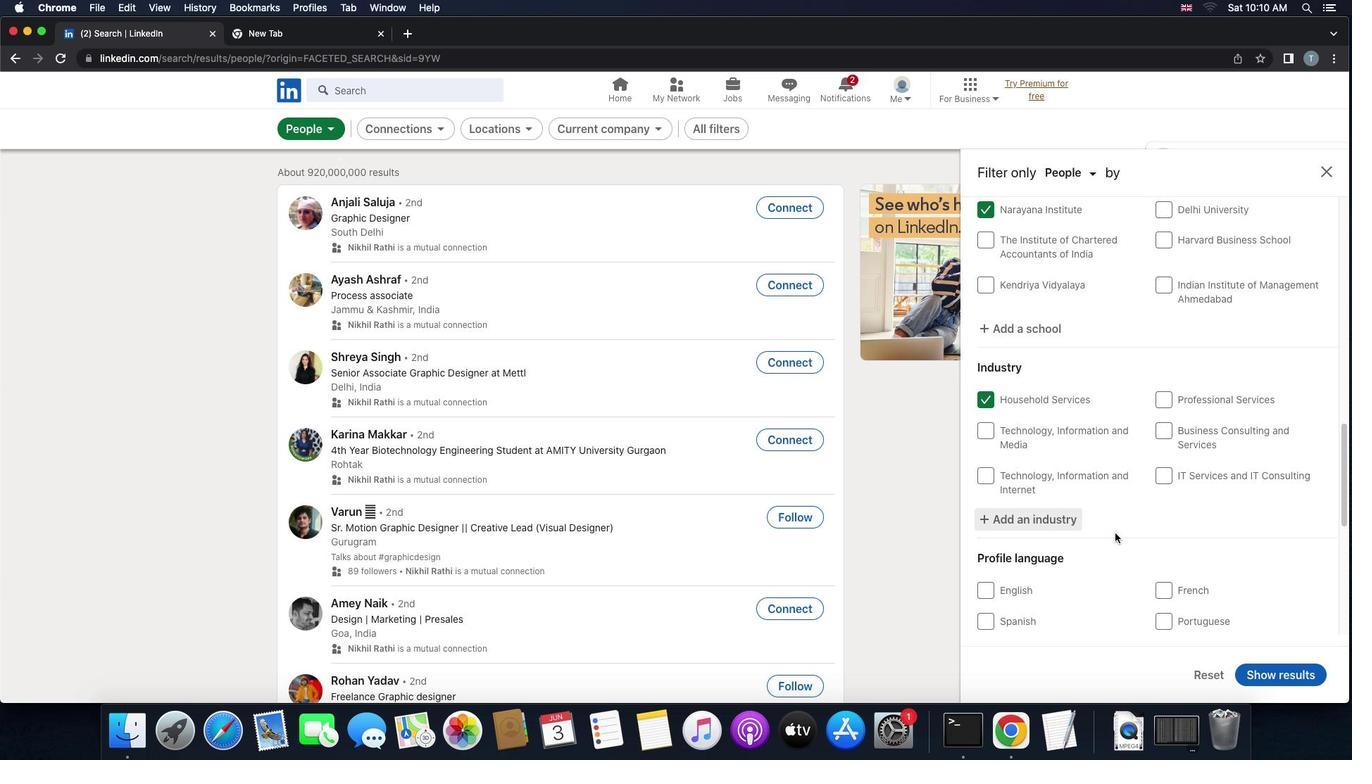 
Action: Mouse scrolled (1114, 533) with delta (0, 0)
Screenshot: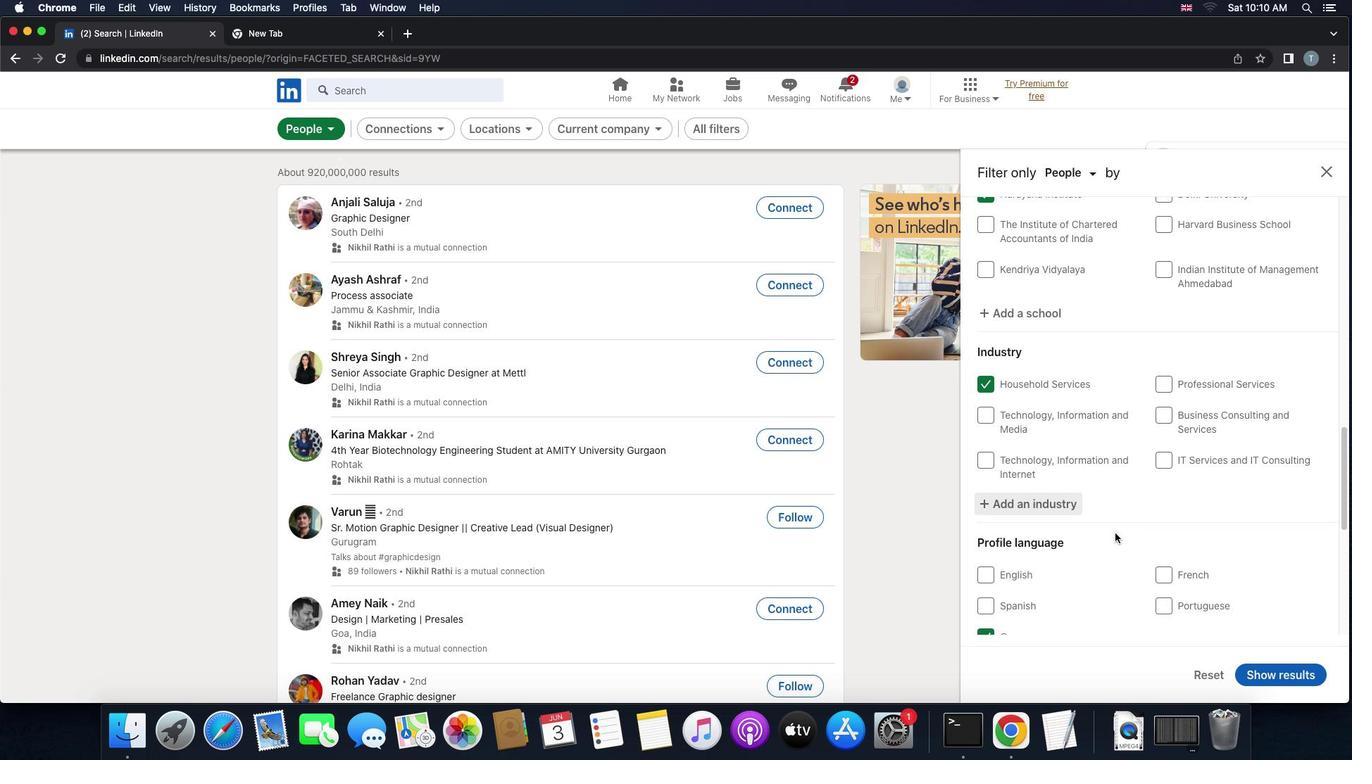 
Action: Mouse scrolled (1114, 533) with delta (0, 0)
Screenshot: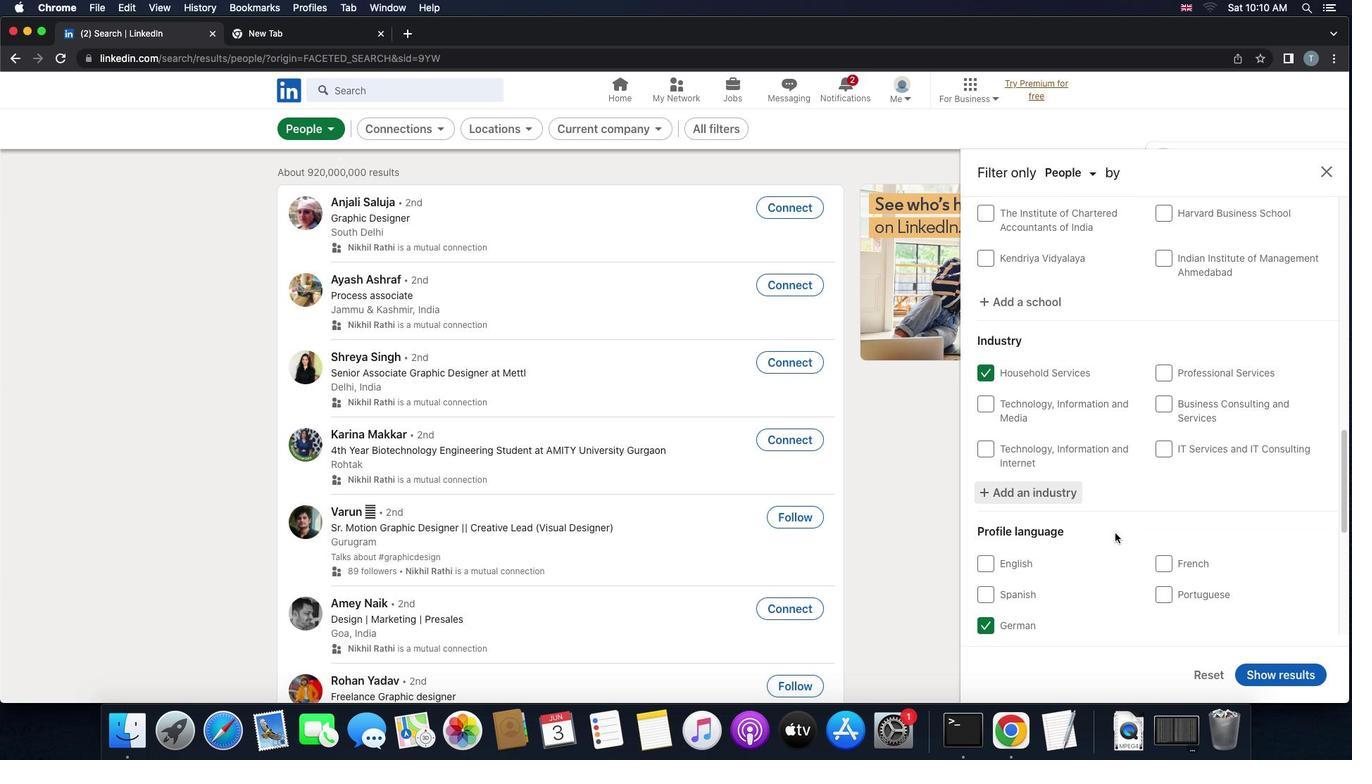 
Action: Mouse scrolled (1114, 533) with delta (0, 0)
Screenshot: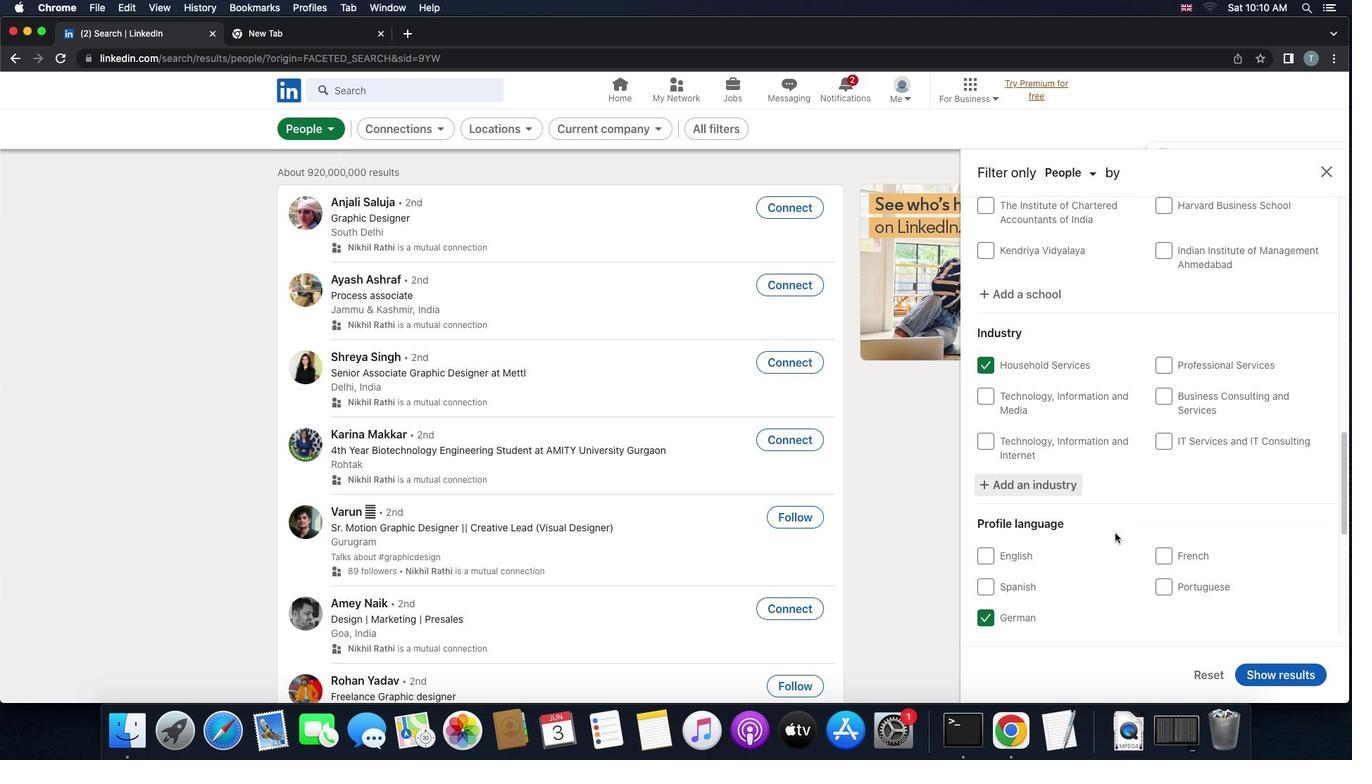 
Action: Mouse scrolled (1114, 533) with delta (0, 0)
Screenshot: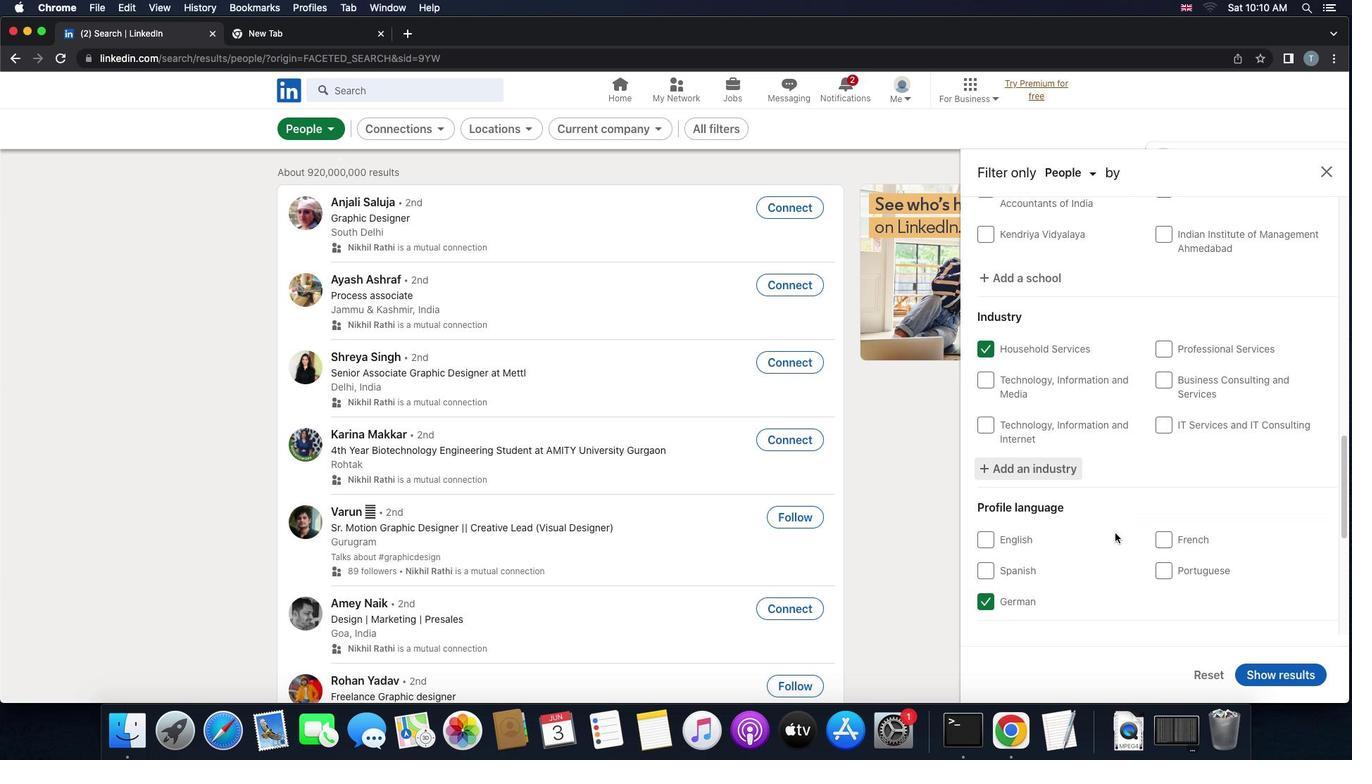 
Action: Mouse scrolled (1114, 533) with delta (0, 0)
Screenshot: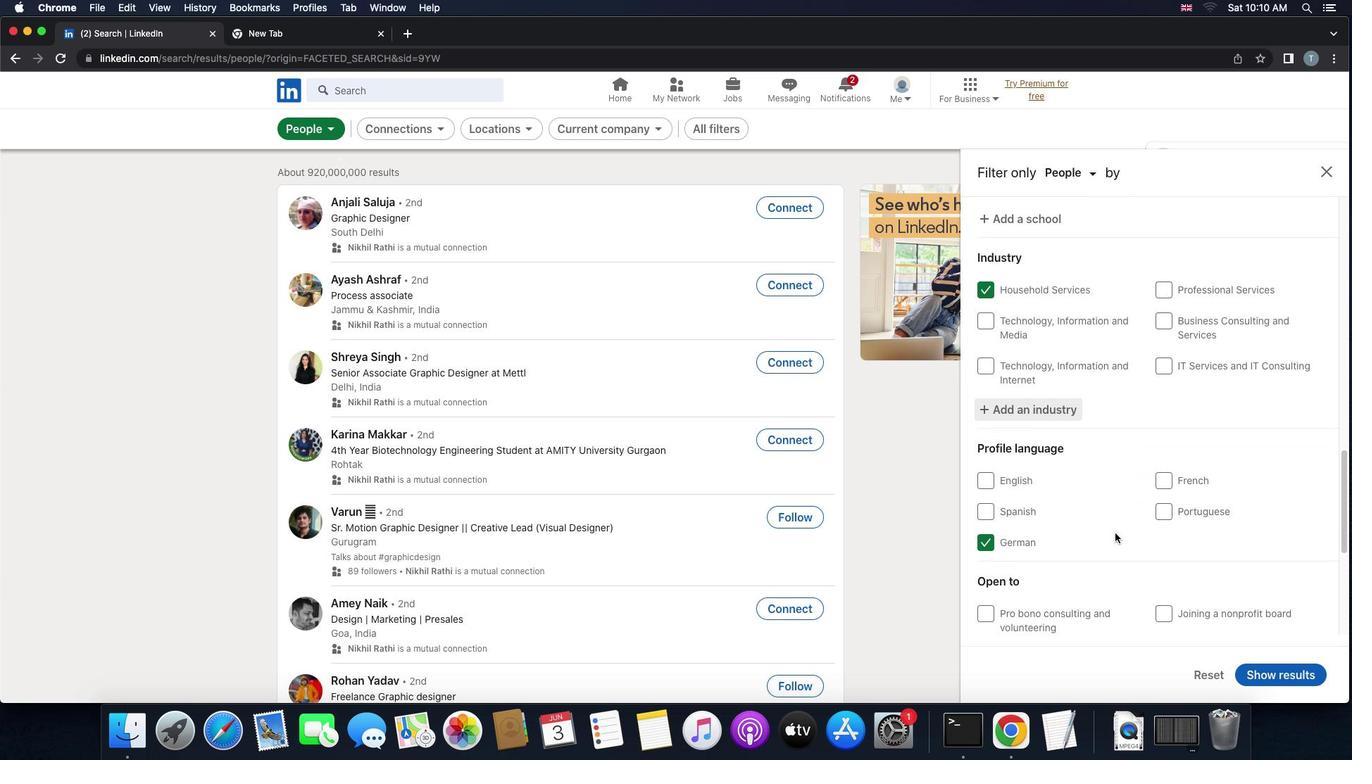 
Action: Mouse scrolled (1114, 533) with delta (0, 0)
Screenshot: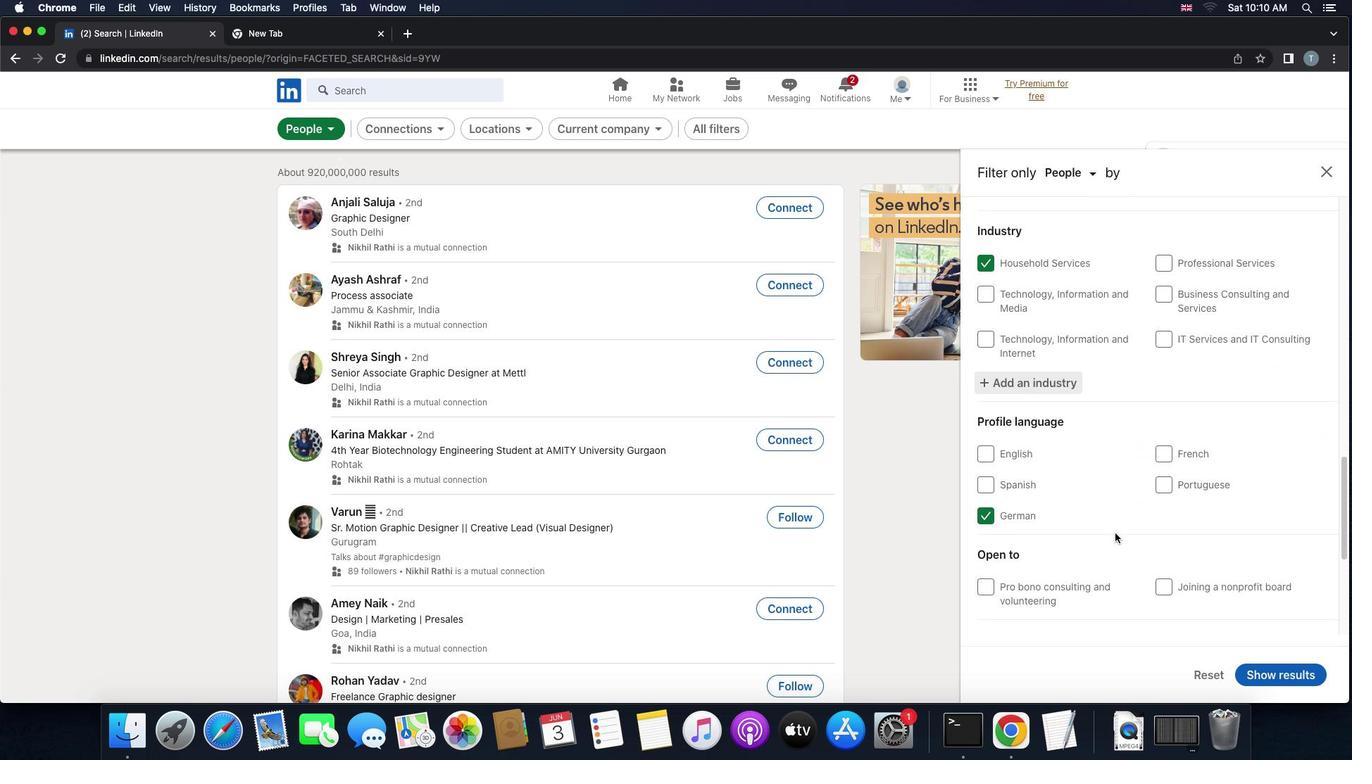 
Action: Mouse scrolled (1114, 533) with delta (0, -1)
Screenshot: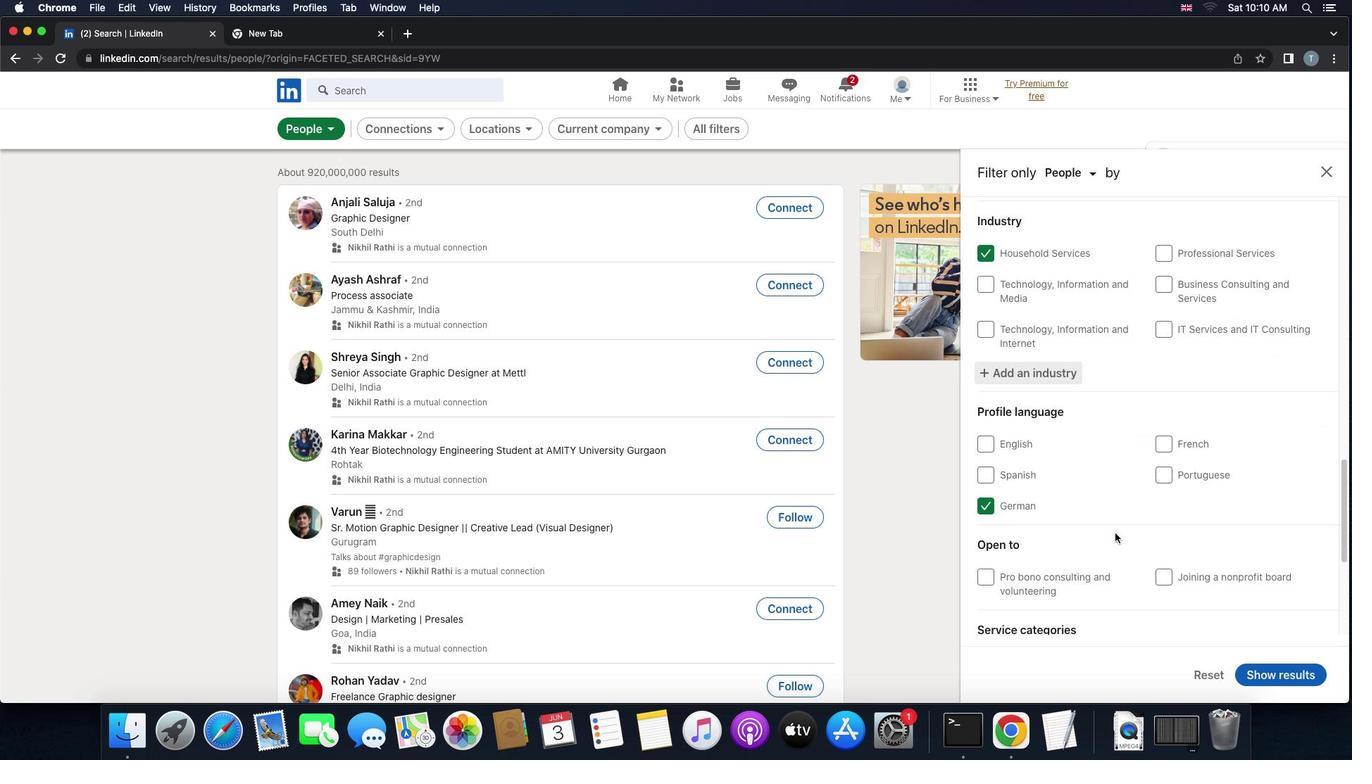 
Action: Mouse scrolled (1114, 533) with delta (0, 0)
Screenshot: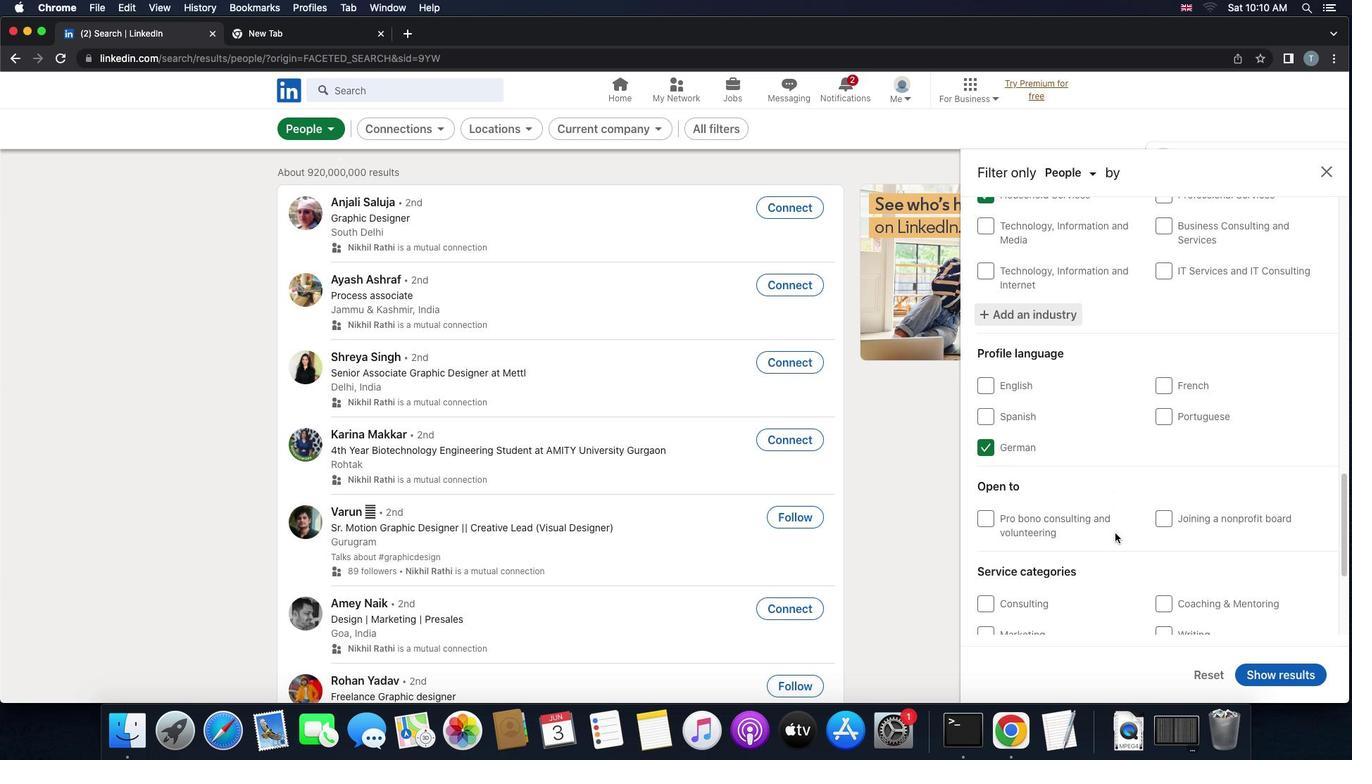 
Action: Mouse scrolled (1114, 533) with delta (0, 0)
Screenshot: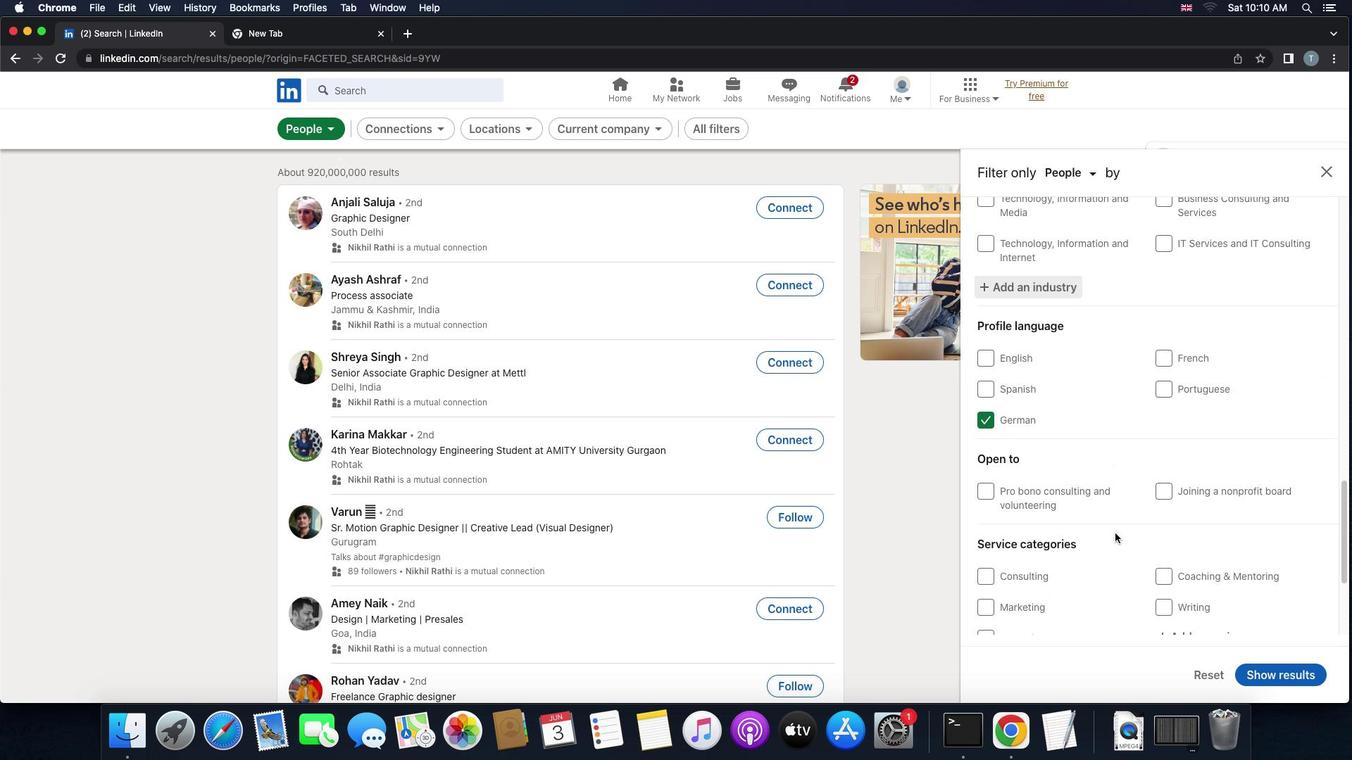 
Action: Mouse scrolled (1114, 533) with delta (0, -1)
Screenshot: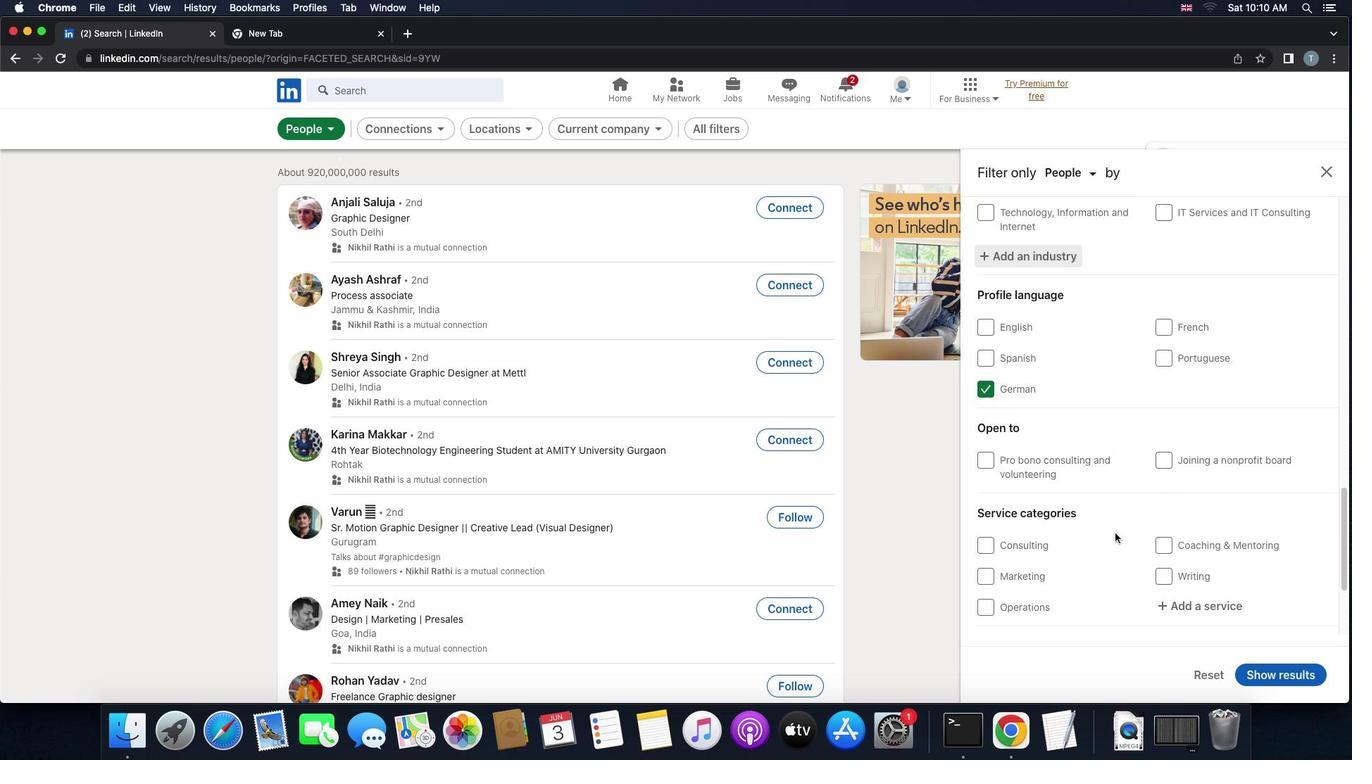 
Action: Mouse scrolled (1114, 533) with delta (0, 0)
Screenshot: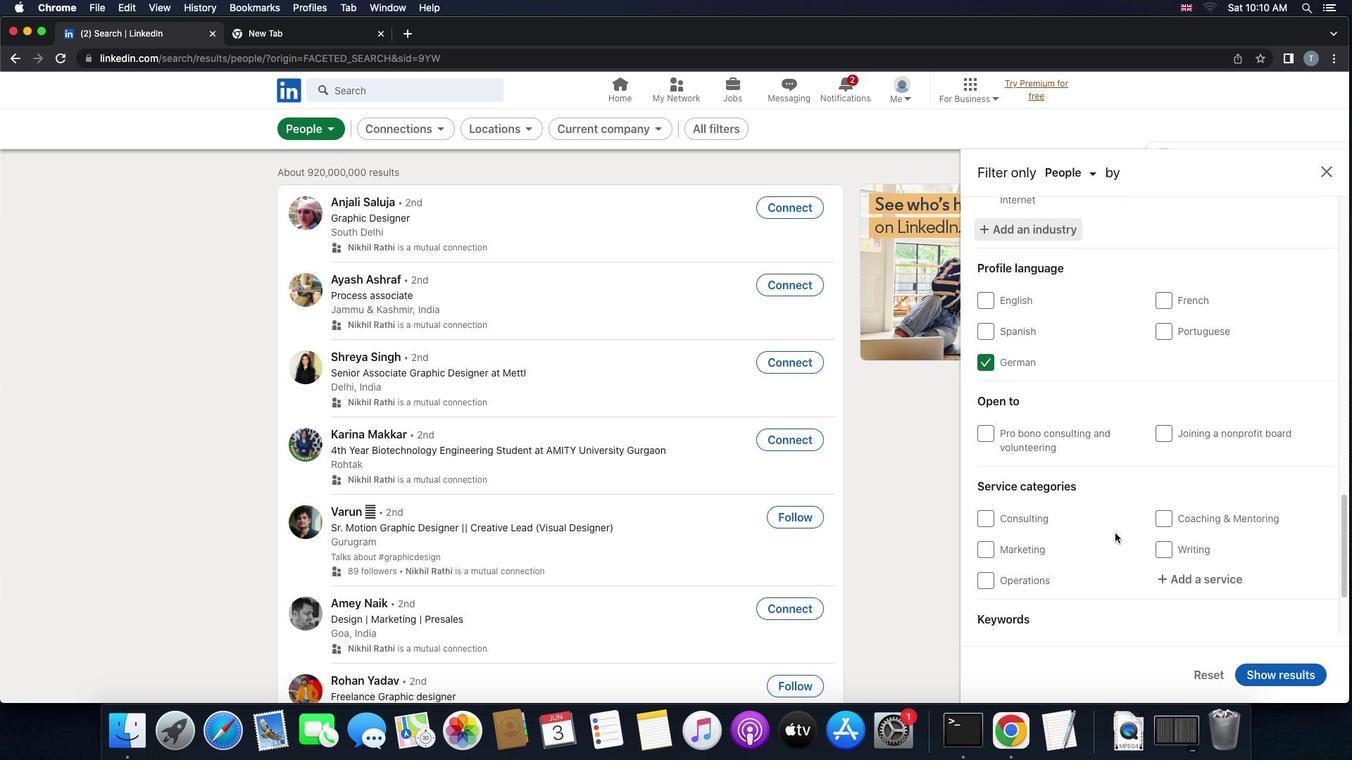 
Action: Mouse scrolled (1114, 533) with delta (0, 0)
Screenshot: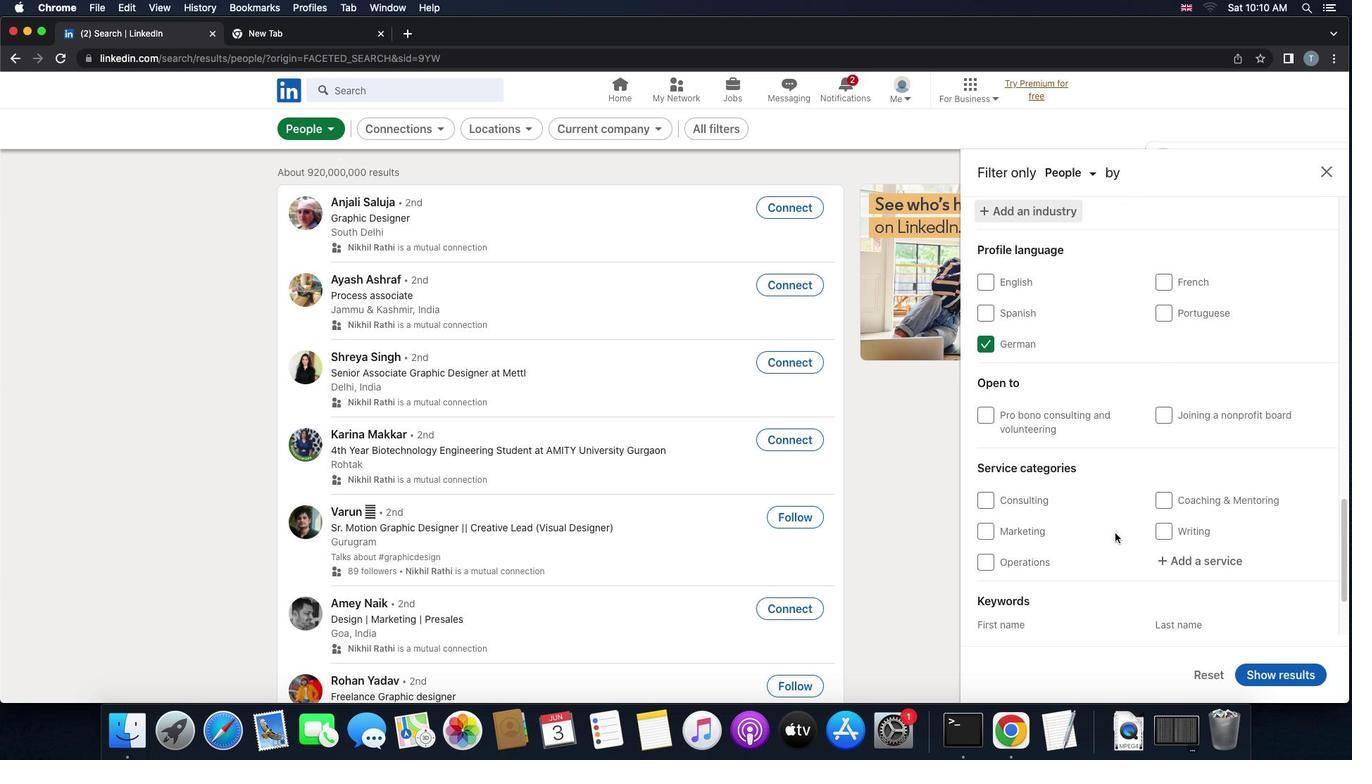 
Action: Mouse scrolled (1114, 533) with delta (0, -1)
Screenshot: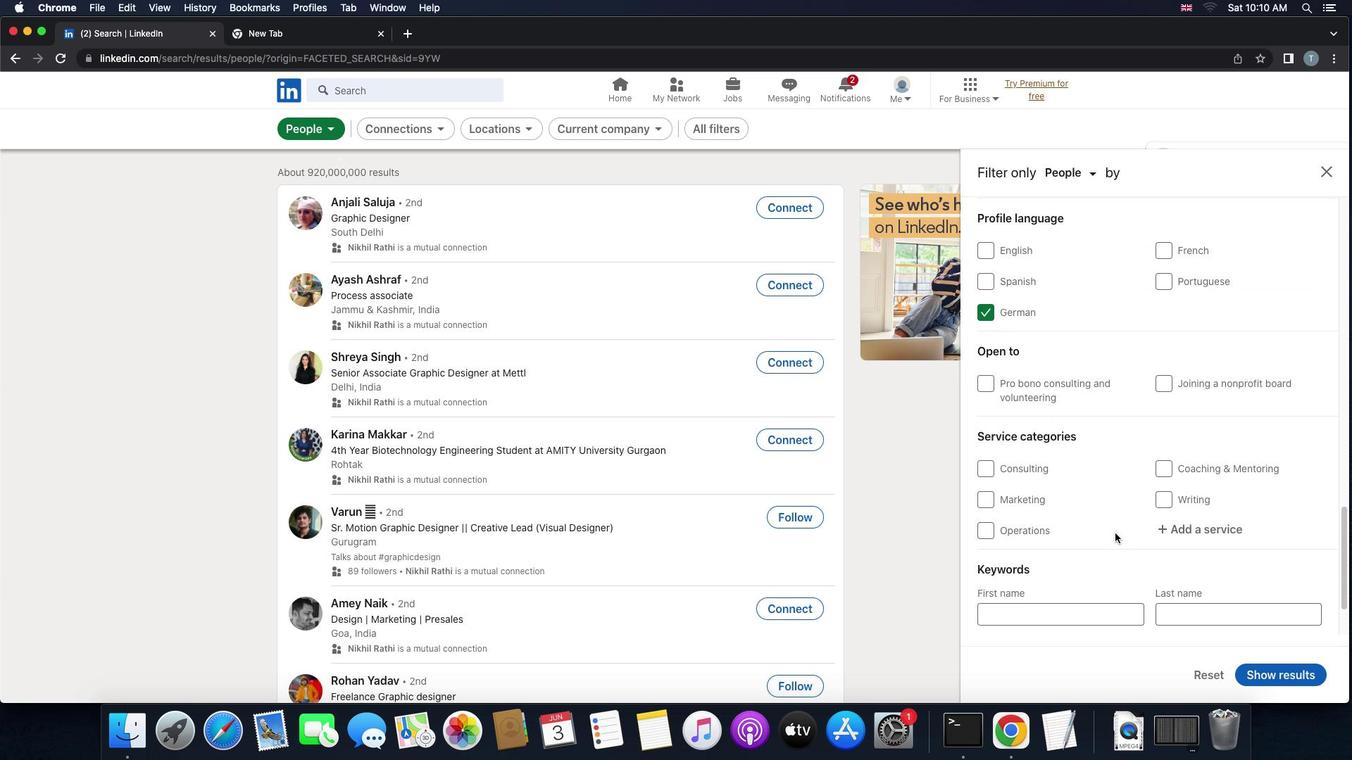 
Action: Mouse moved to (1115, 532)
Screenshot: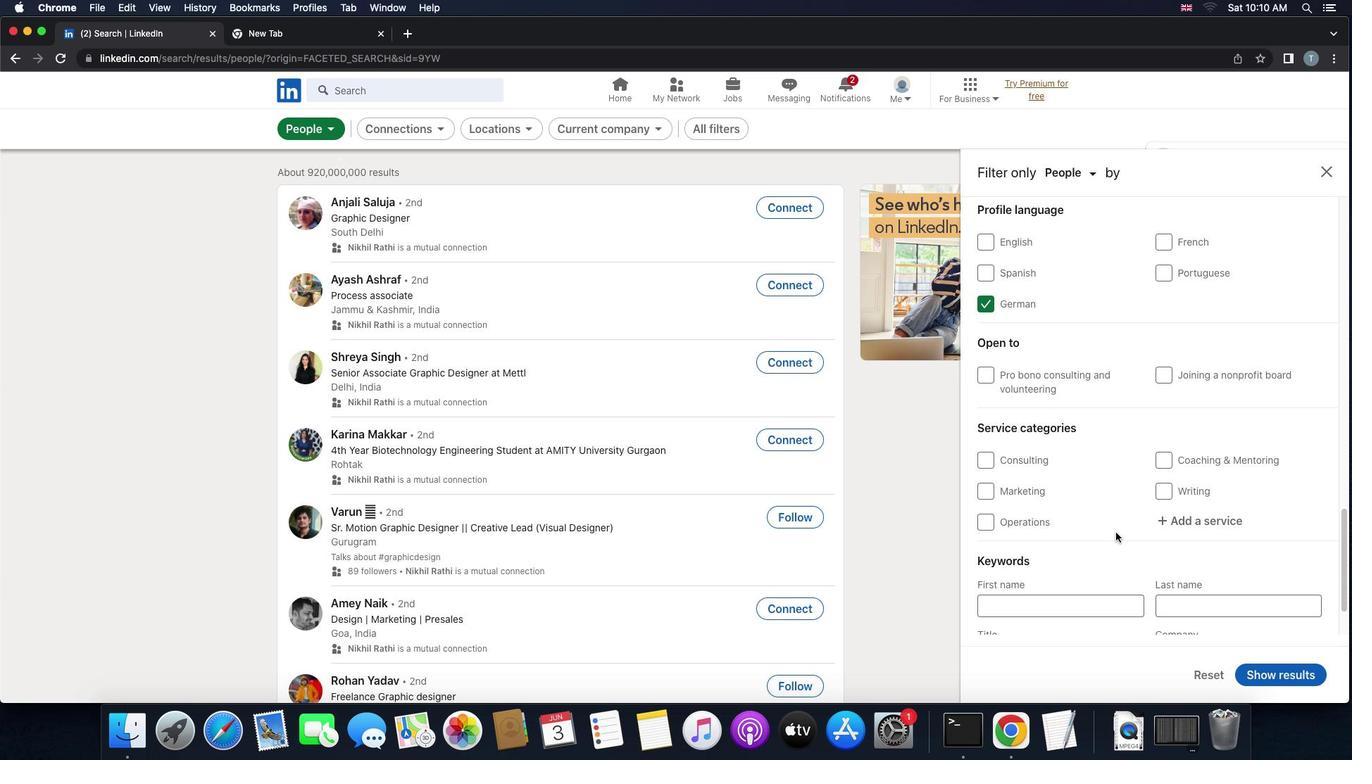 
Action: Mouse scrolled (1115, 532) with delta (0, 0)
Screenshot: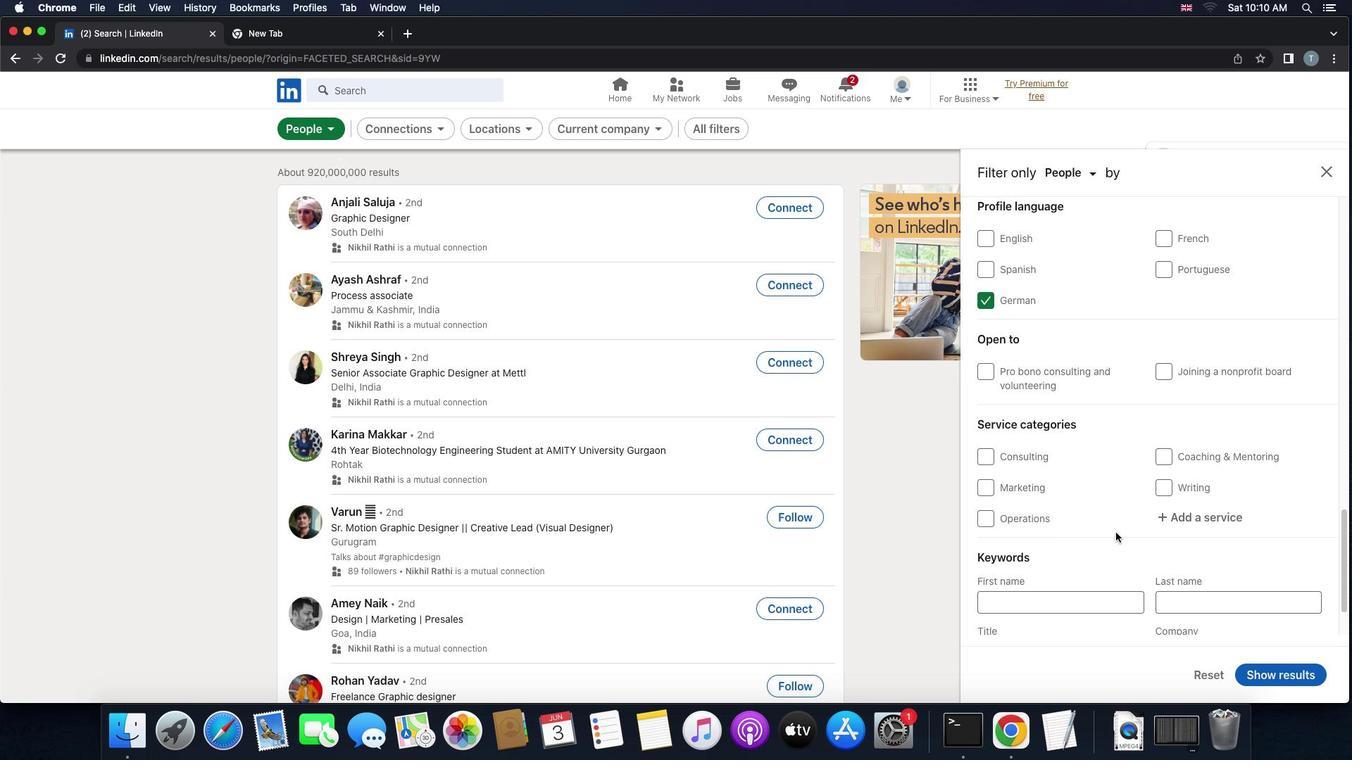 
Action: Mouse scrolled (1115, 532) with delta (0, 0)
Screenshot: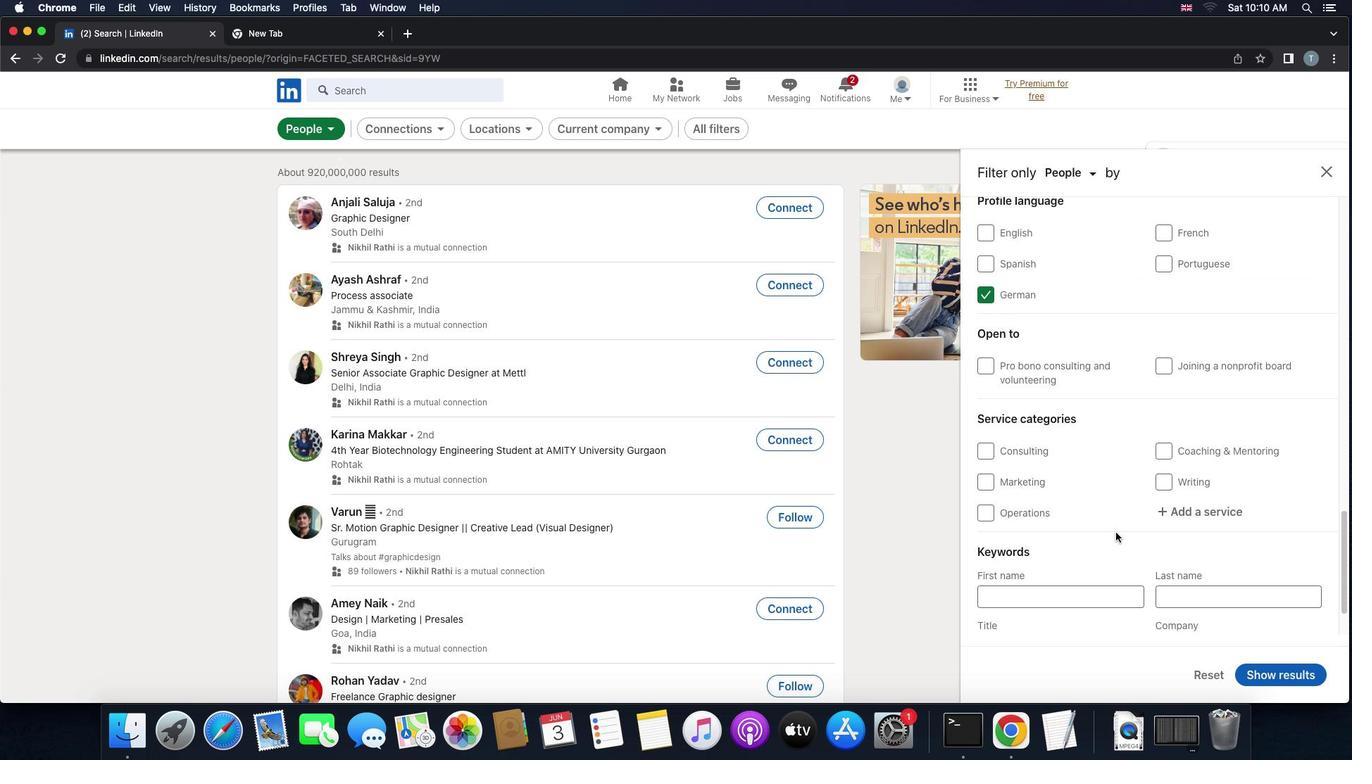
Action: Mouse moved to (1167, 517)
Screenshot: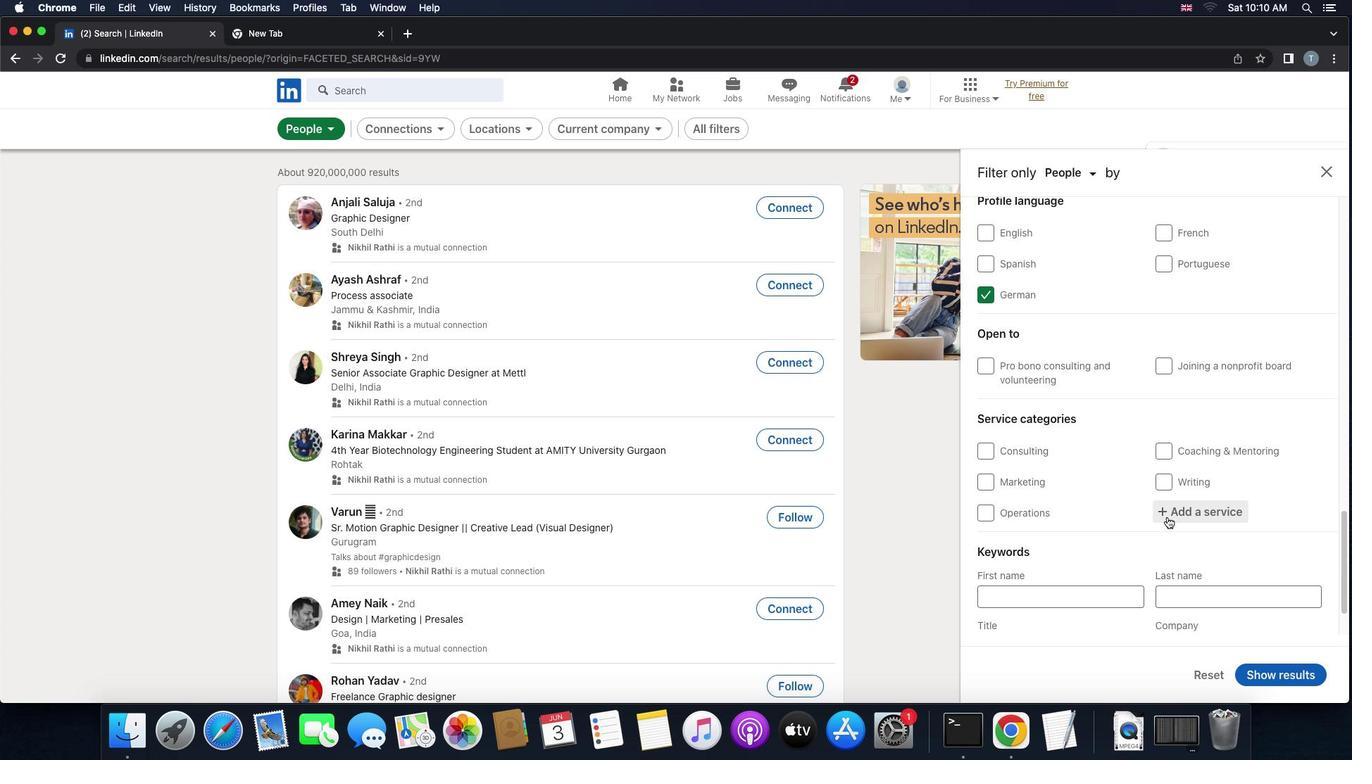 
Action: Mouse pressed left at (1167, 517)
Screenshot: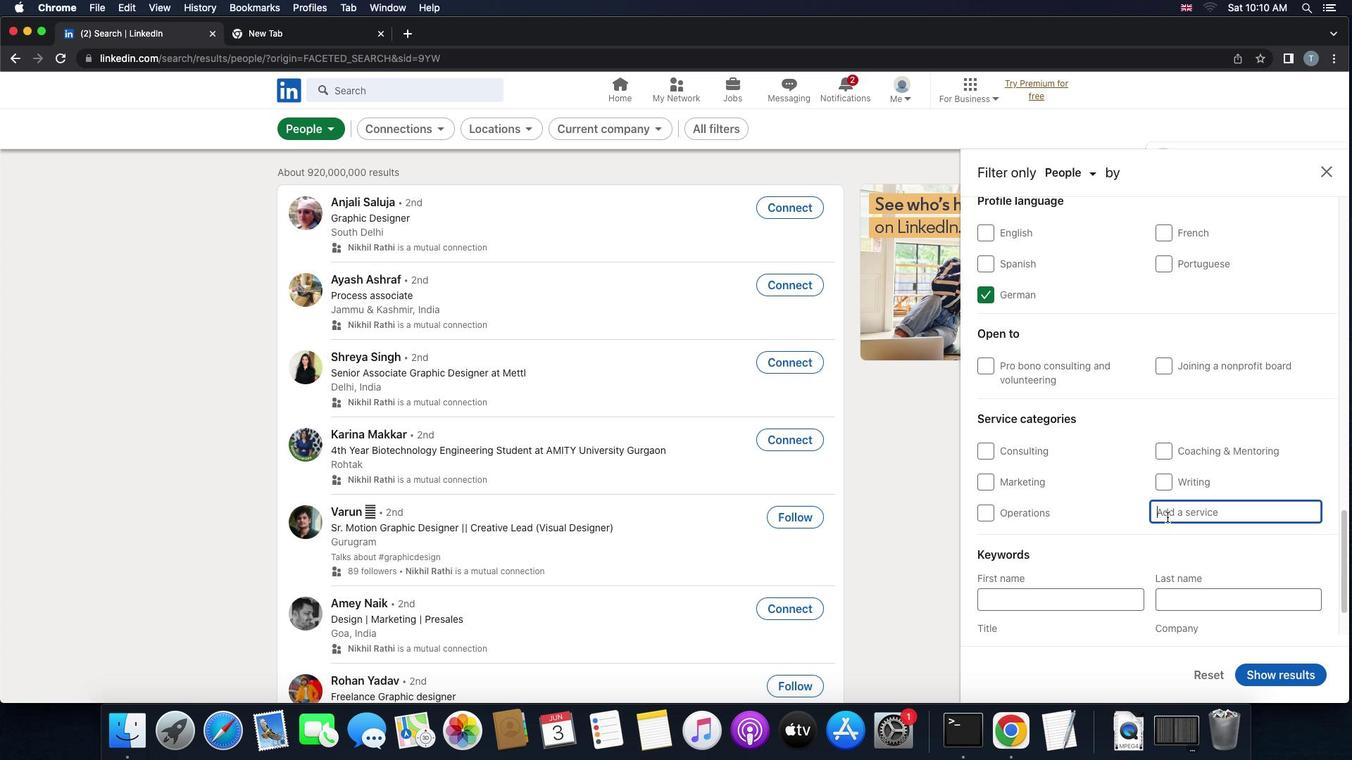 
Action: Key pressed 'r''e''t''i''r''e''m''e''n''t'
Screenshot: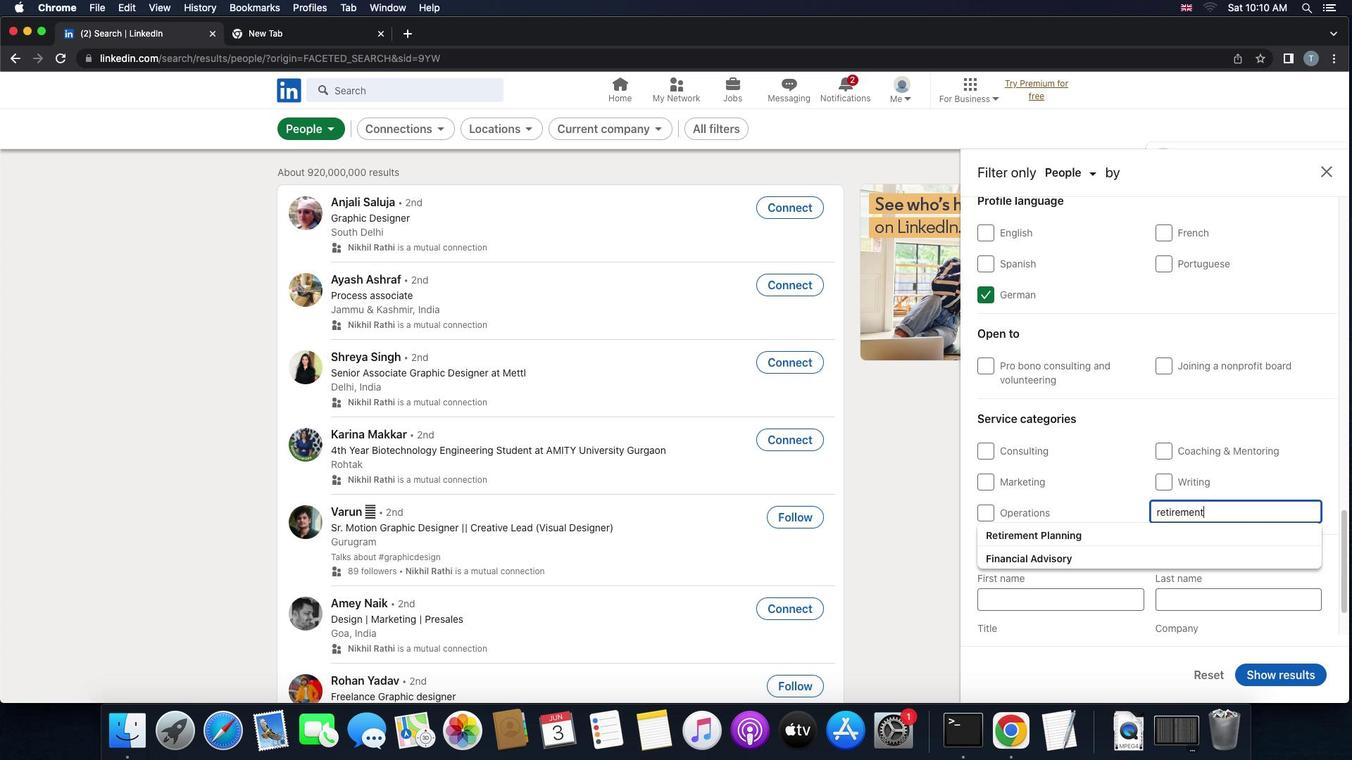
Action: Mouse moved to (1102, 540)
Screenshot: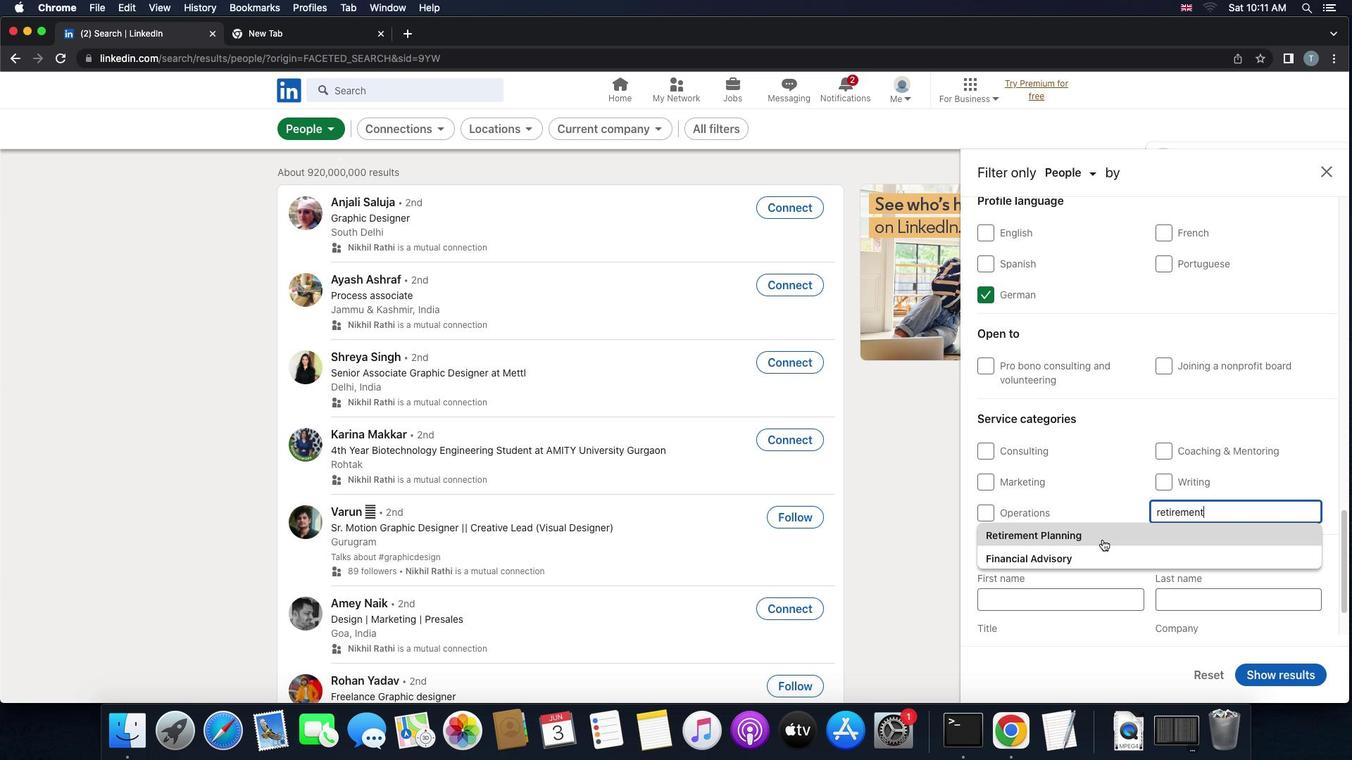 
Action: Mouse pressed left at (1102, 540)
Screenshot: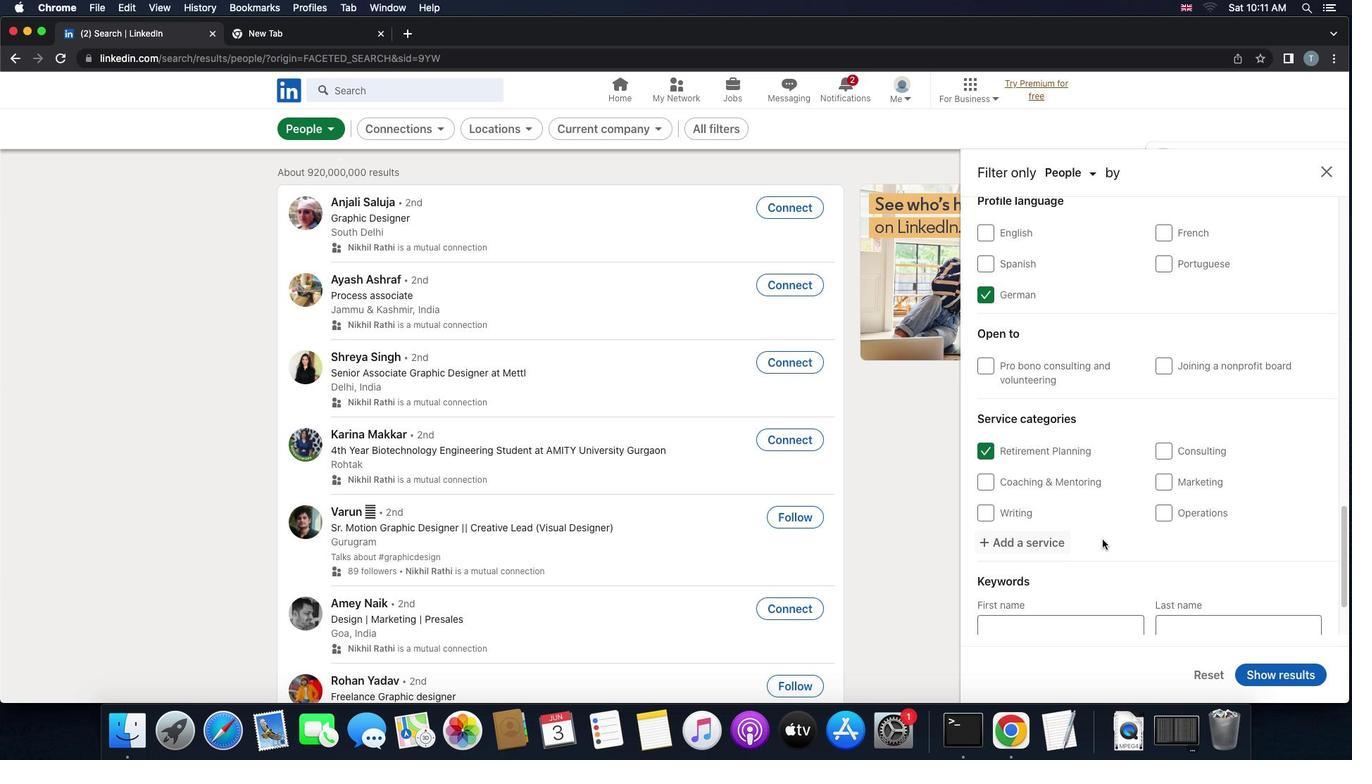 
Action: Mouse moved to (1102, 538)
Screenshot: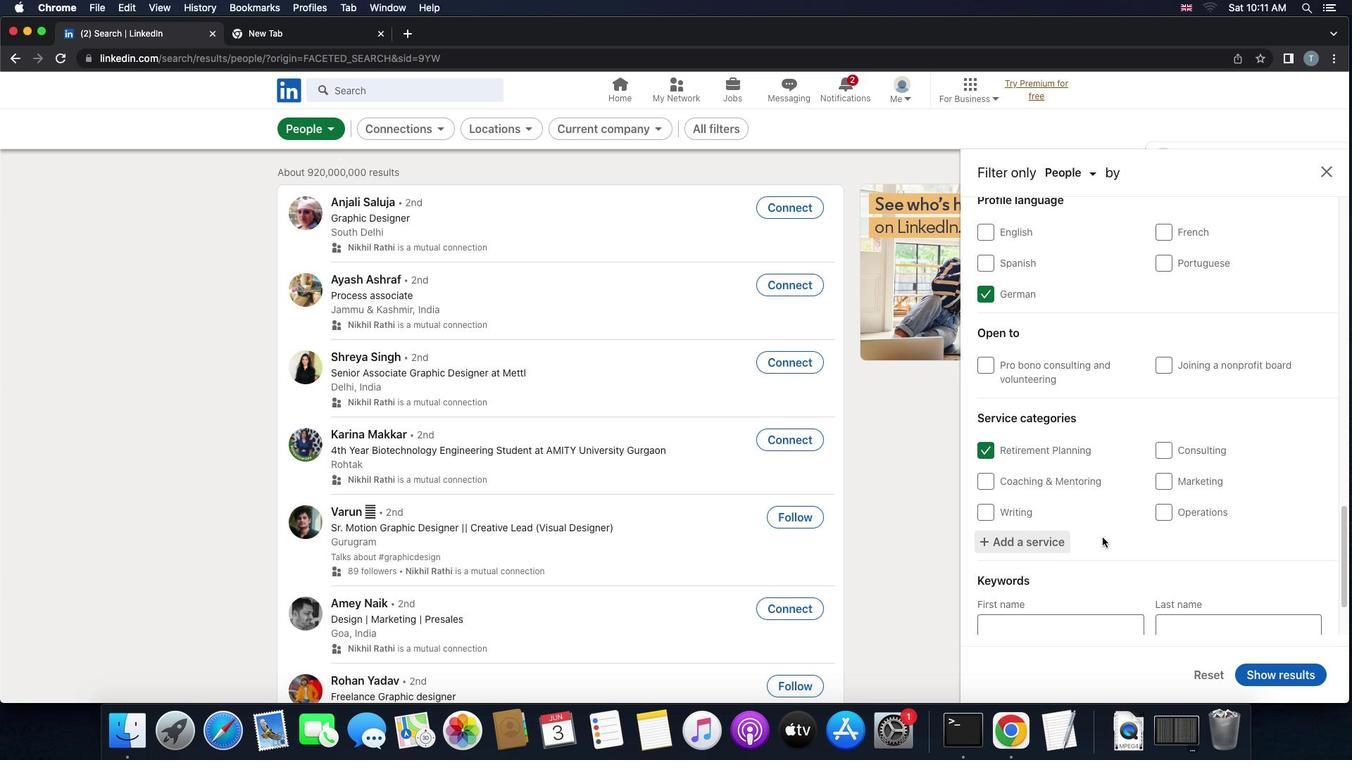 
Action: Mouse scrolled (1102, 538) with delta (0, 0)
Screenshot: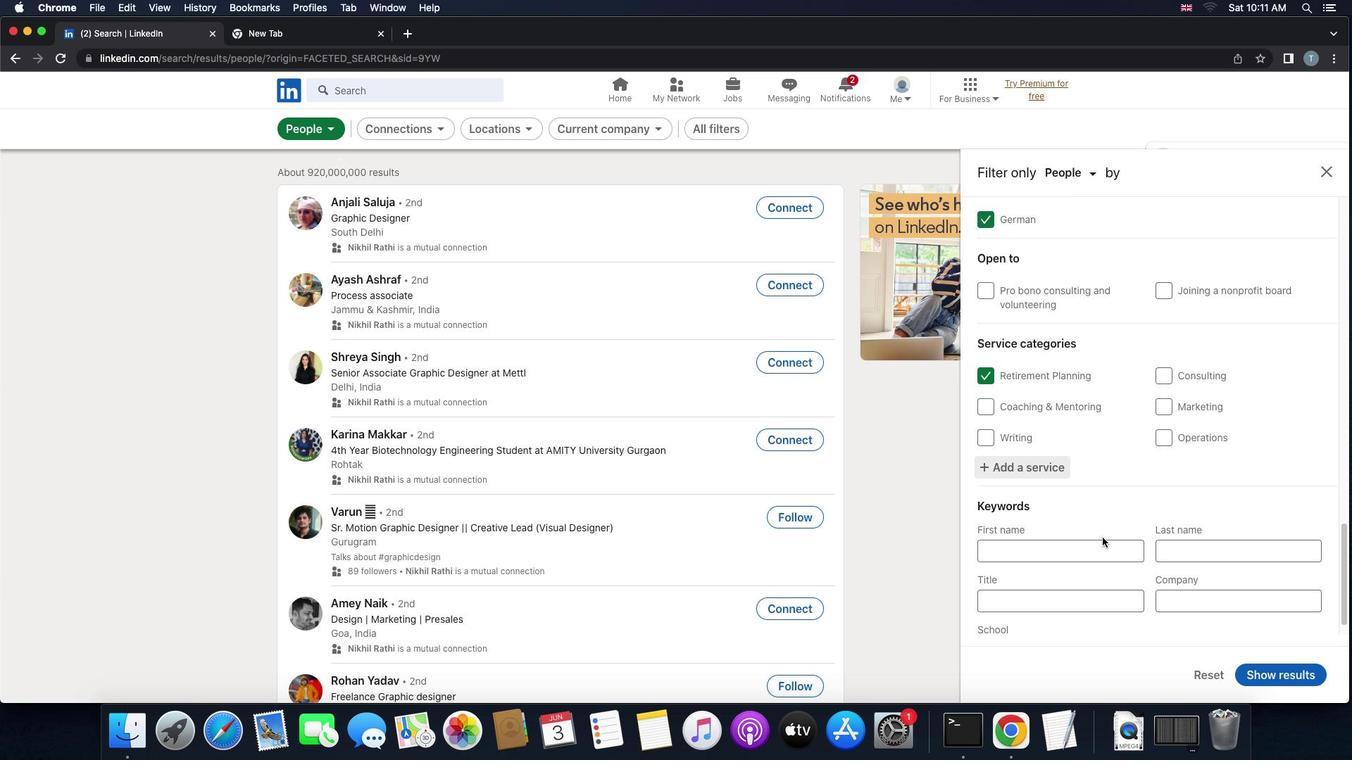 
Action: Mouse scrolled (1102, 538) with delta (0, 0)
Screenshot: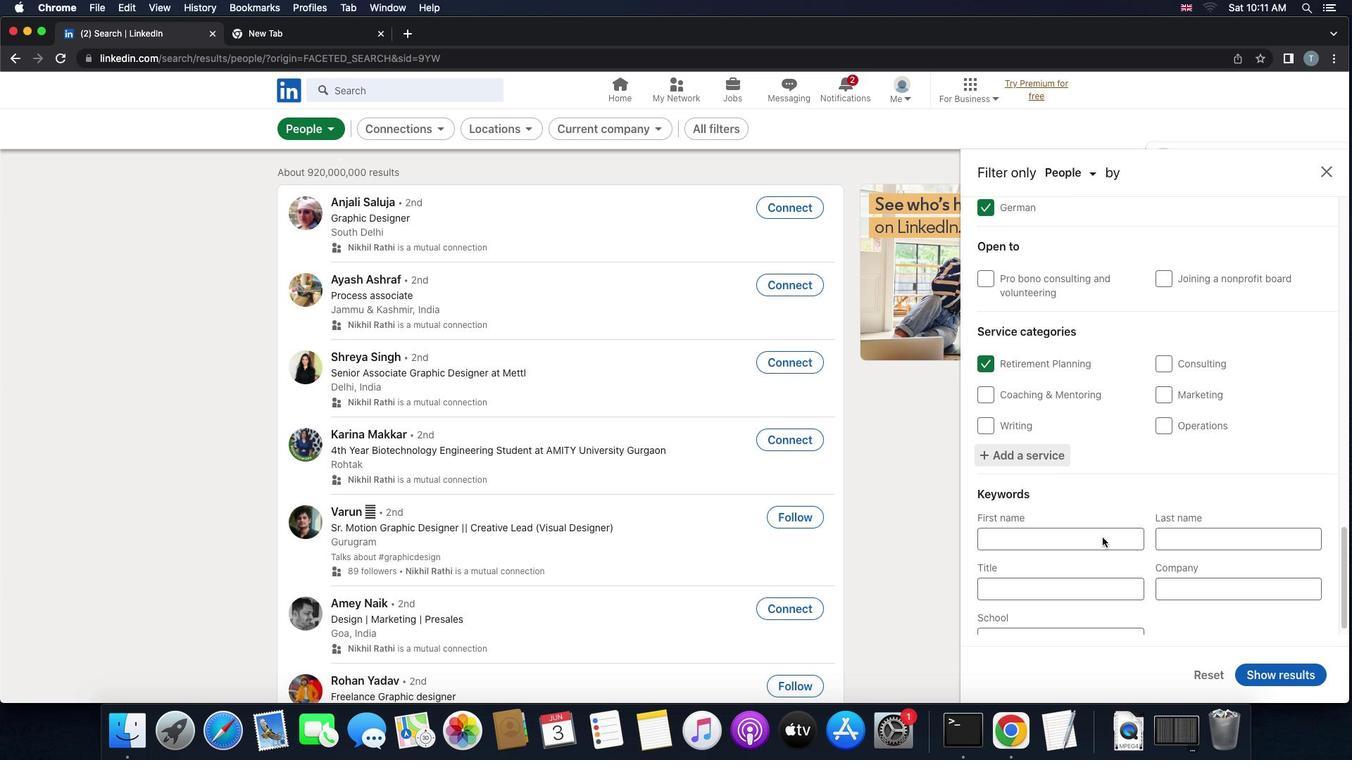 
Action: Mouse scrolled (1102, 538) with delta (0, -2)
Screenshot: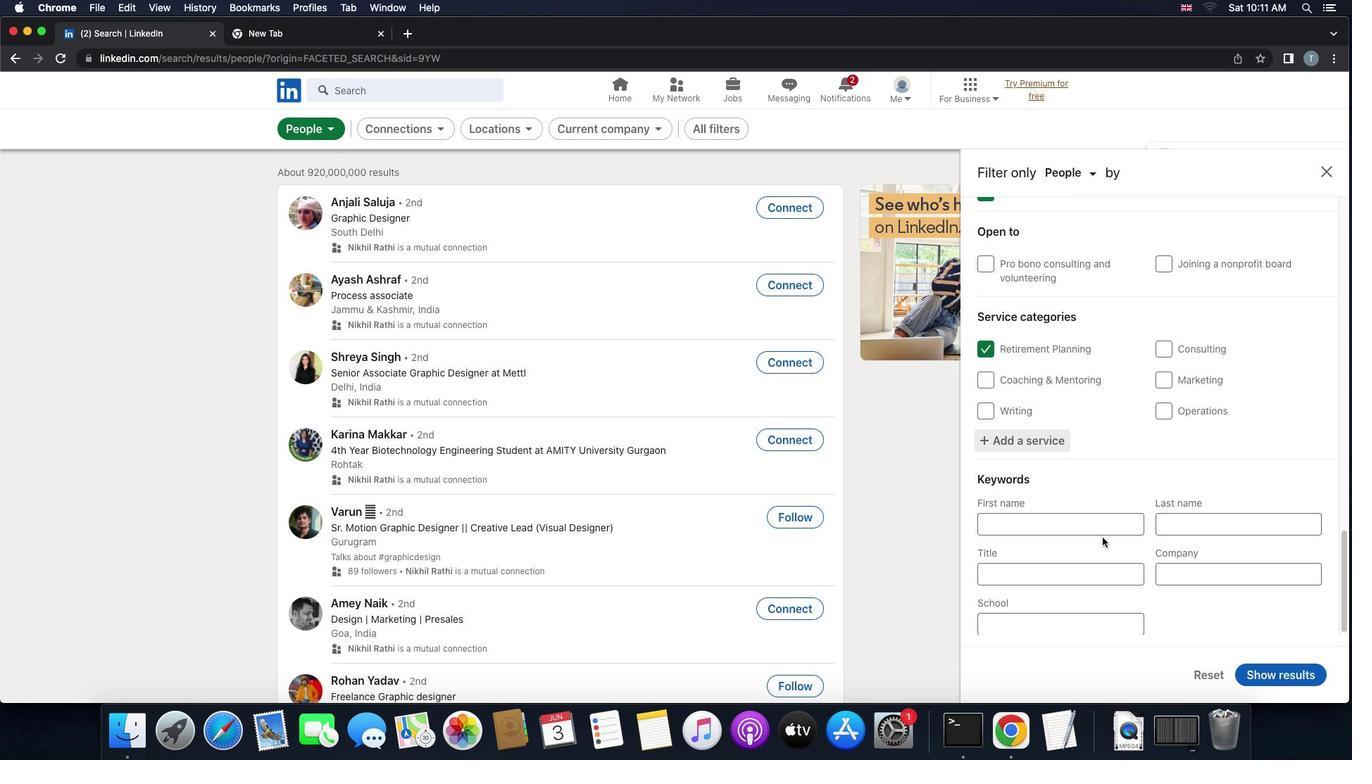 
Action: Mouse moved to (1079, 572)
Screenshot: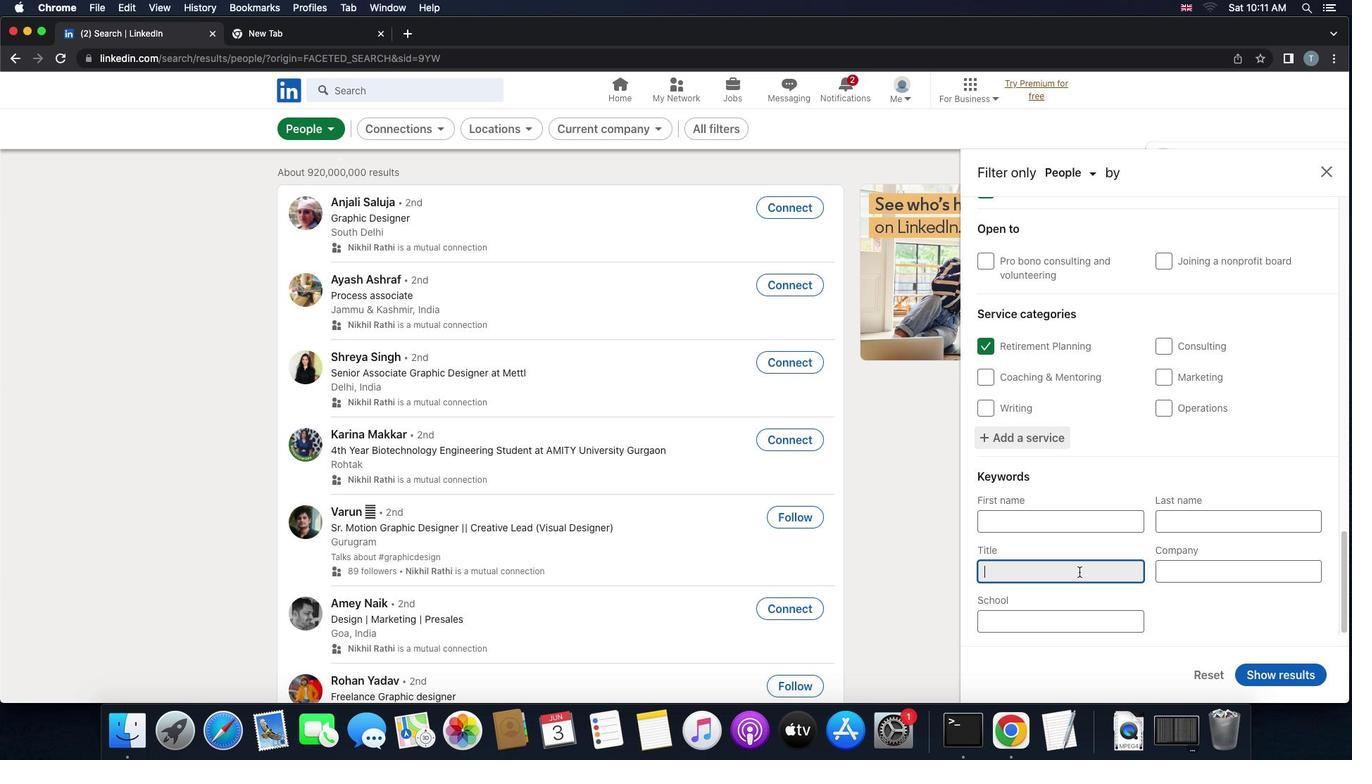 
Action: Mouse pressed left at (1079, 572)
Screenshot: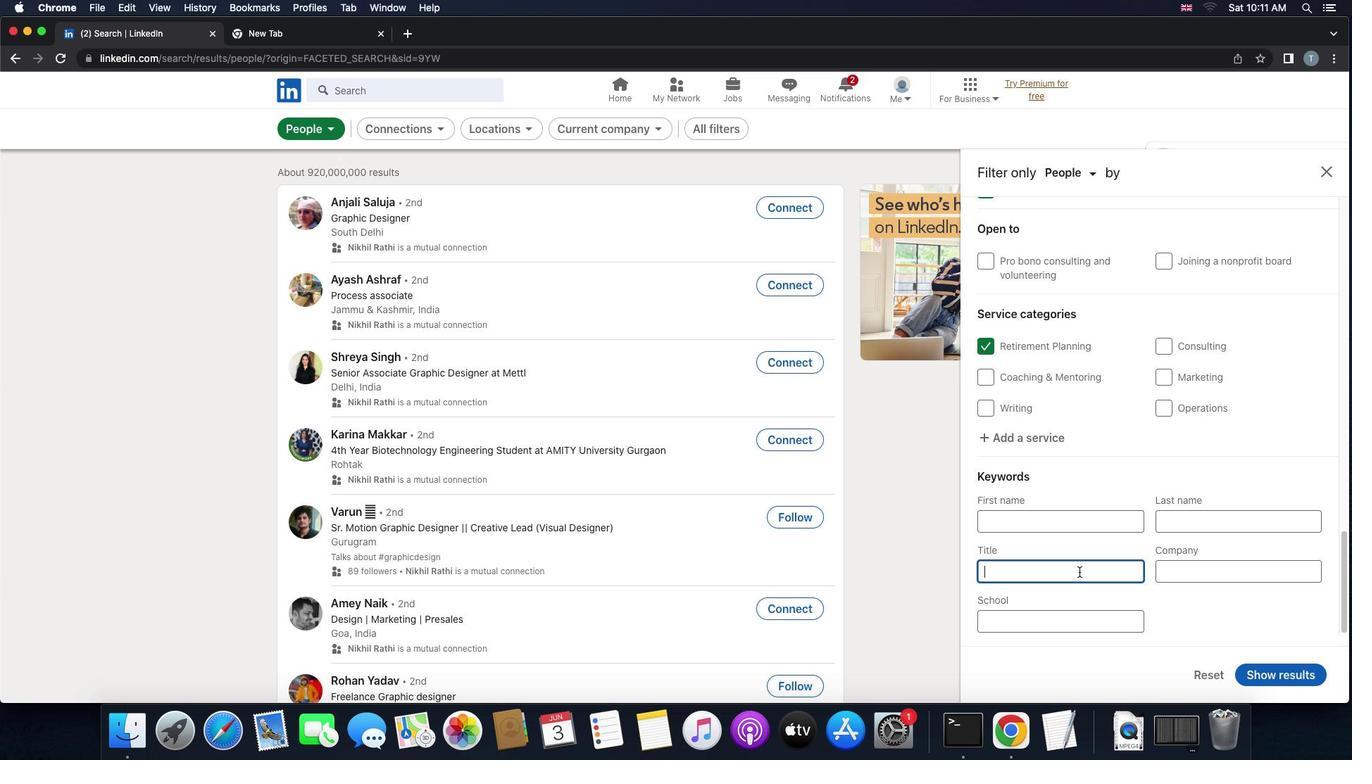 
Action: Key pressed 'a''c''c''o''u''n''t'Key.space'e''x''e''c''u''t''i''v''e'
Screenshot: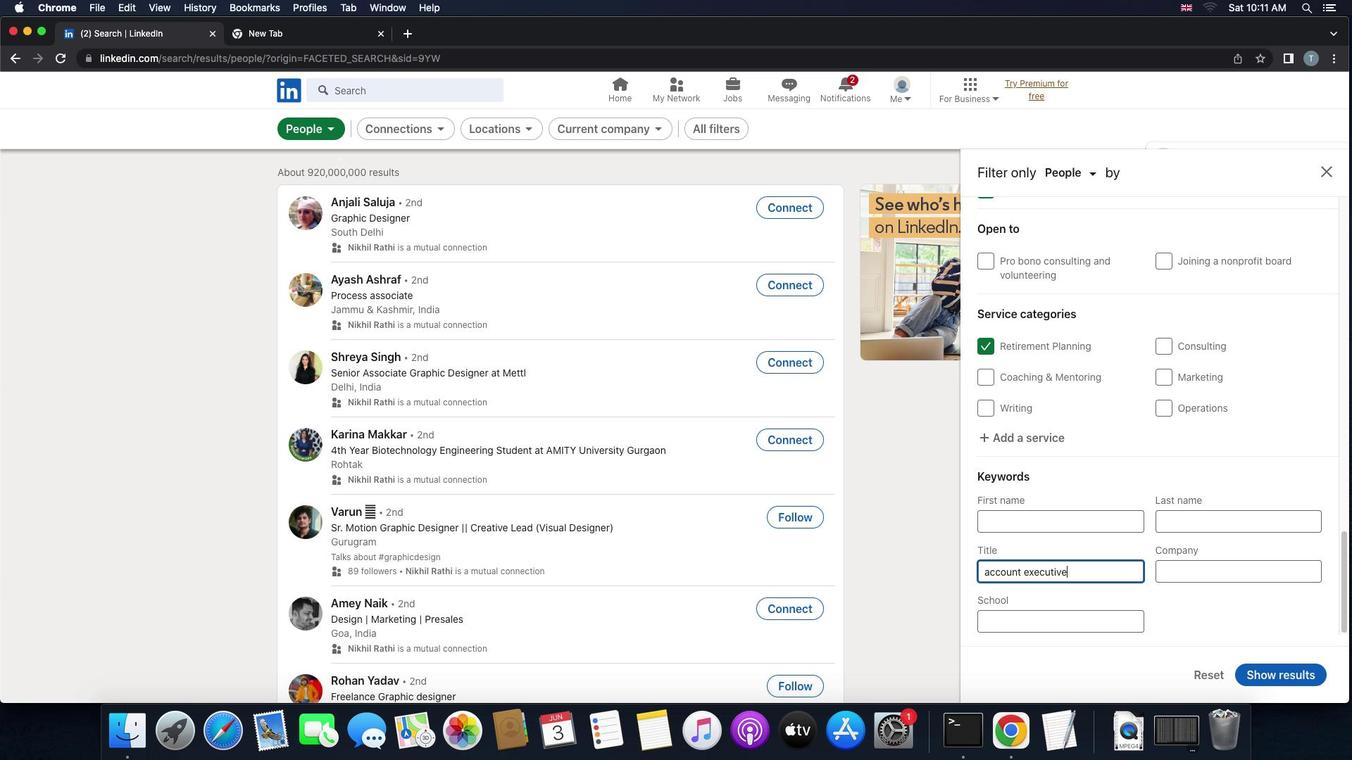 
Action: Mouse moved to (1268, 677)
Screenshot: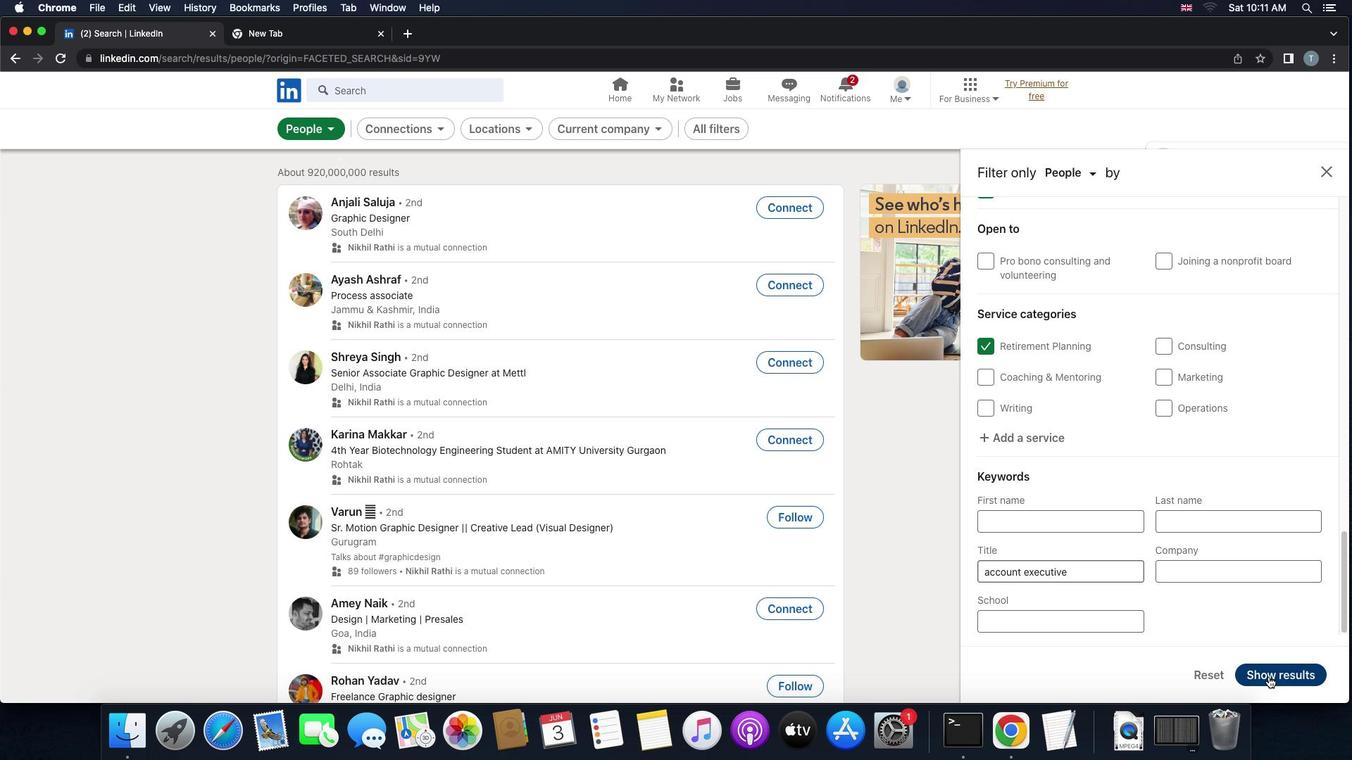 
Action: Mouse pressed left at (1268, 677)
Screenshot: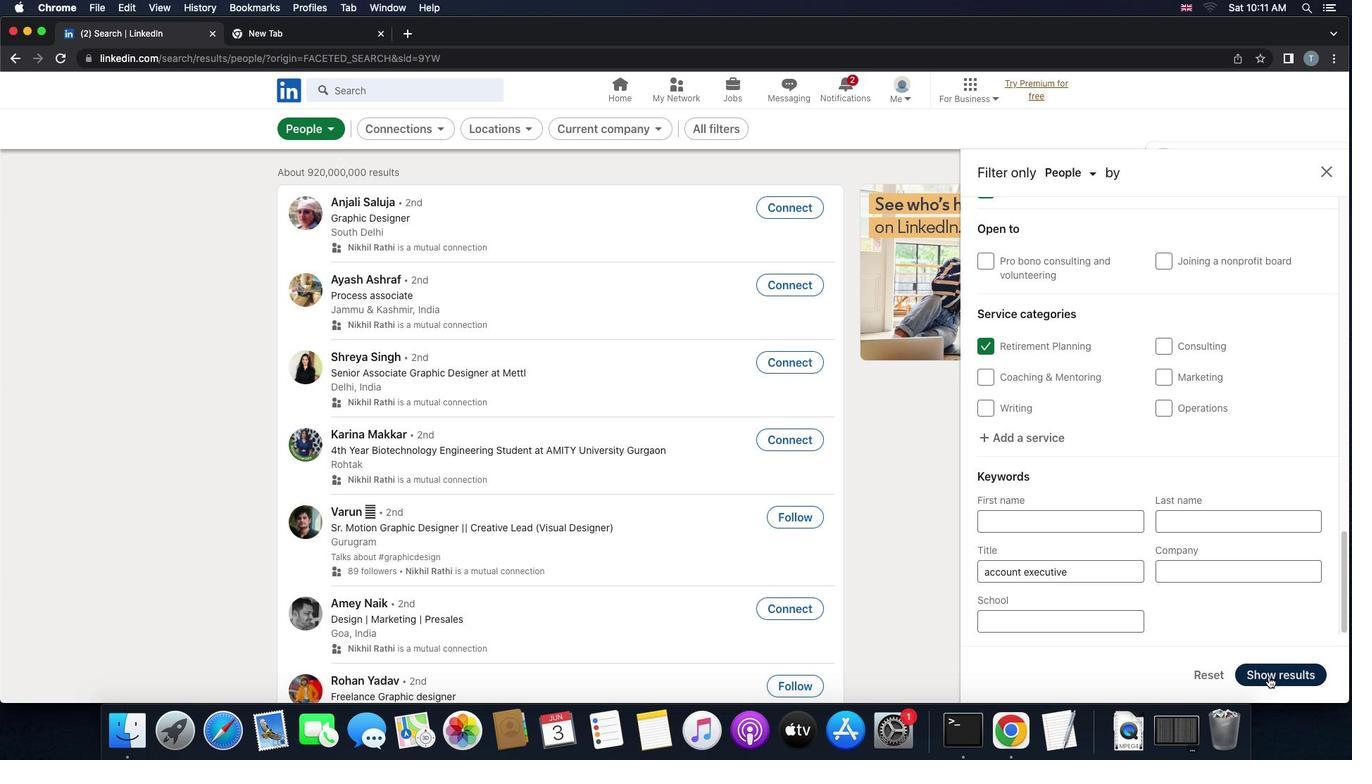
